 Task: Look for space in Binka, India from 7th July, 2023 to 15th July, 2023 for 6 adults in price range Rs.15000 to Rs.20000. Place can be entire place with 3 bedrooms having 3 beds and 3 bathrooms. Property type can be house, flat, guest house. Booking option can be shelf check-in. Required host language is English.
Action: Mouse moved to (559, 68)
Screenshot: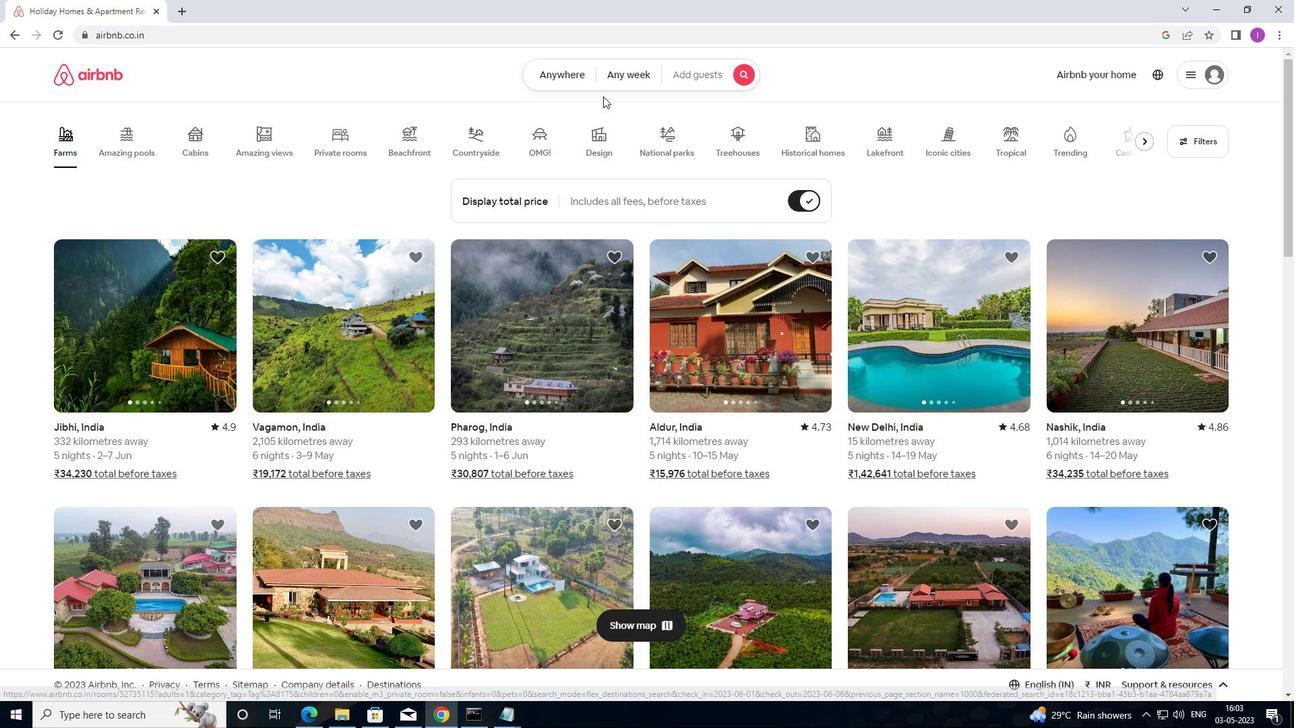 
Action: Mouse pressed left at (559, 68)
Screenshot: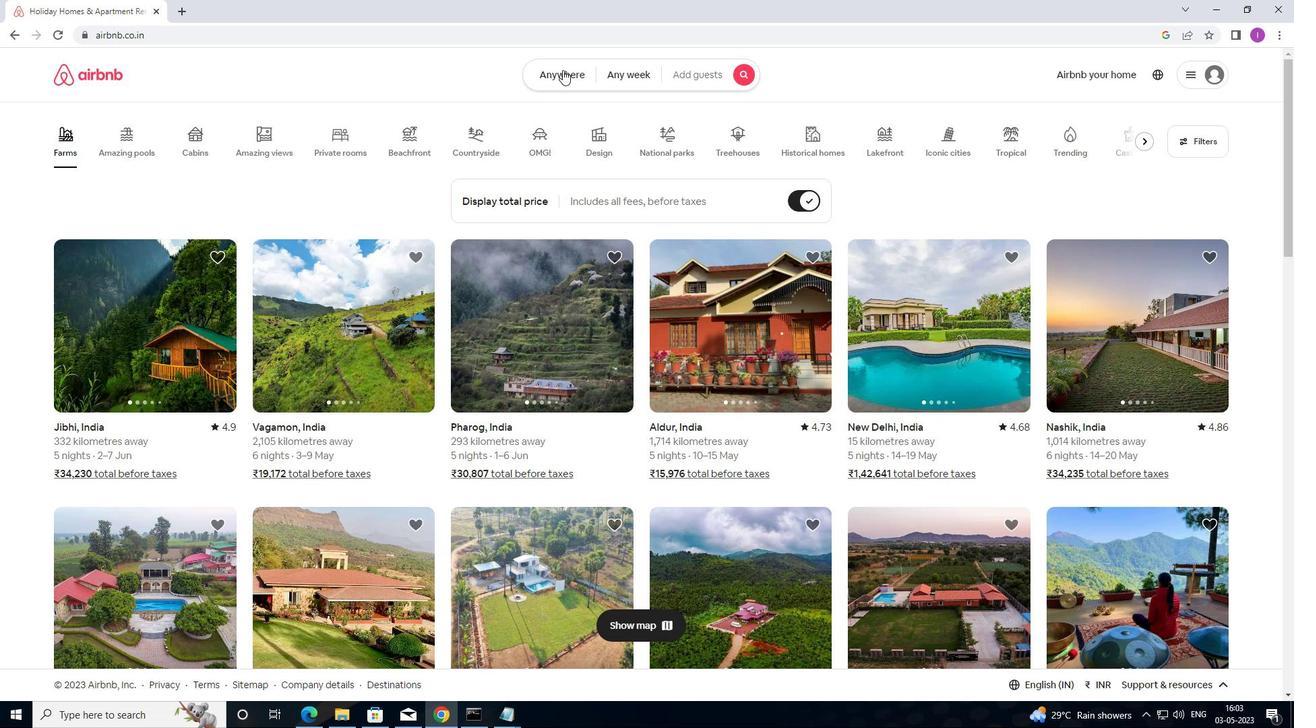 
Action: Mouse moved to (366, 128)
Screenshot: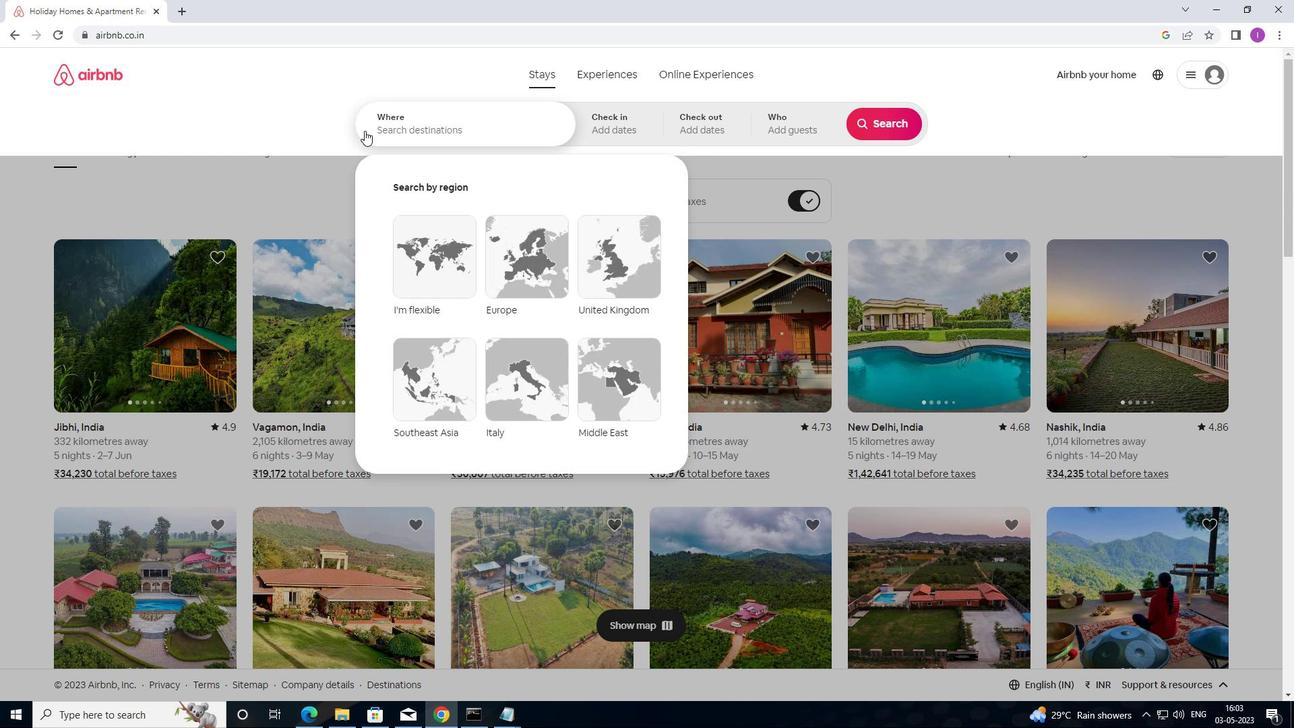
Action: Mouse pressed left at (366, 128)
Screenshot: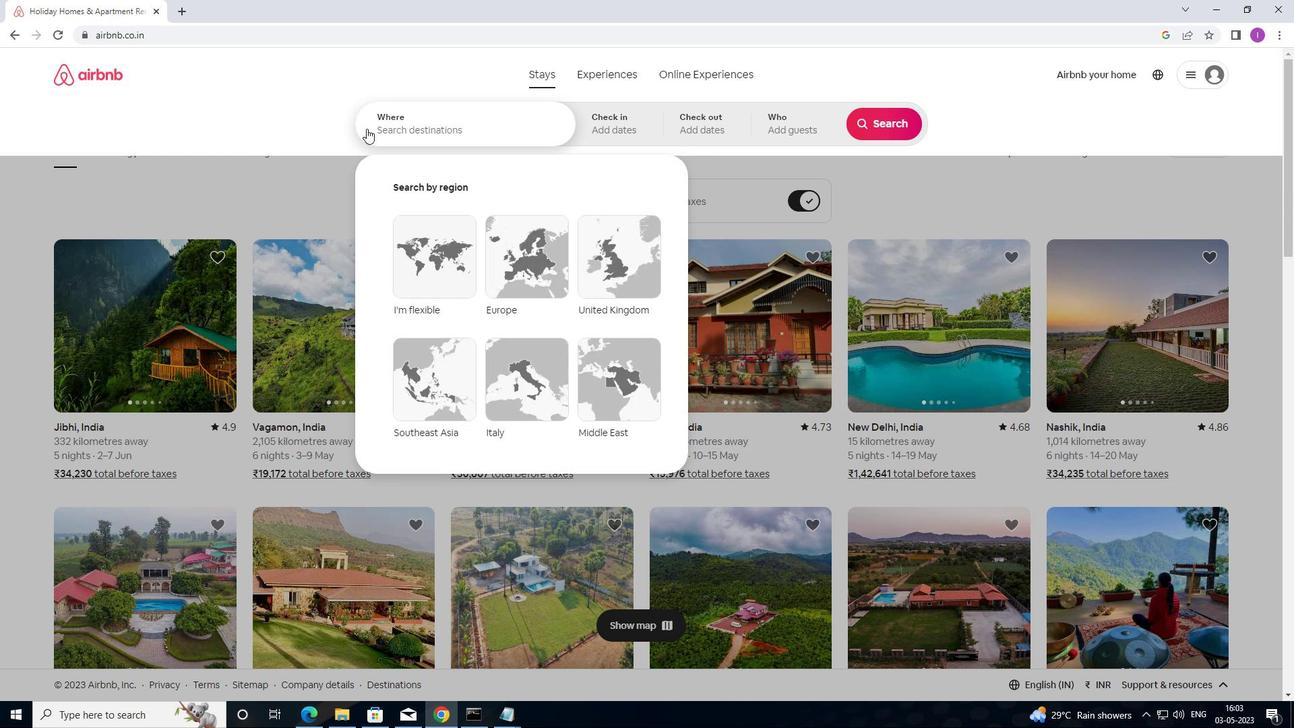 
Action: Mouse moved to (471, 144)
Screenshot: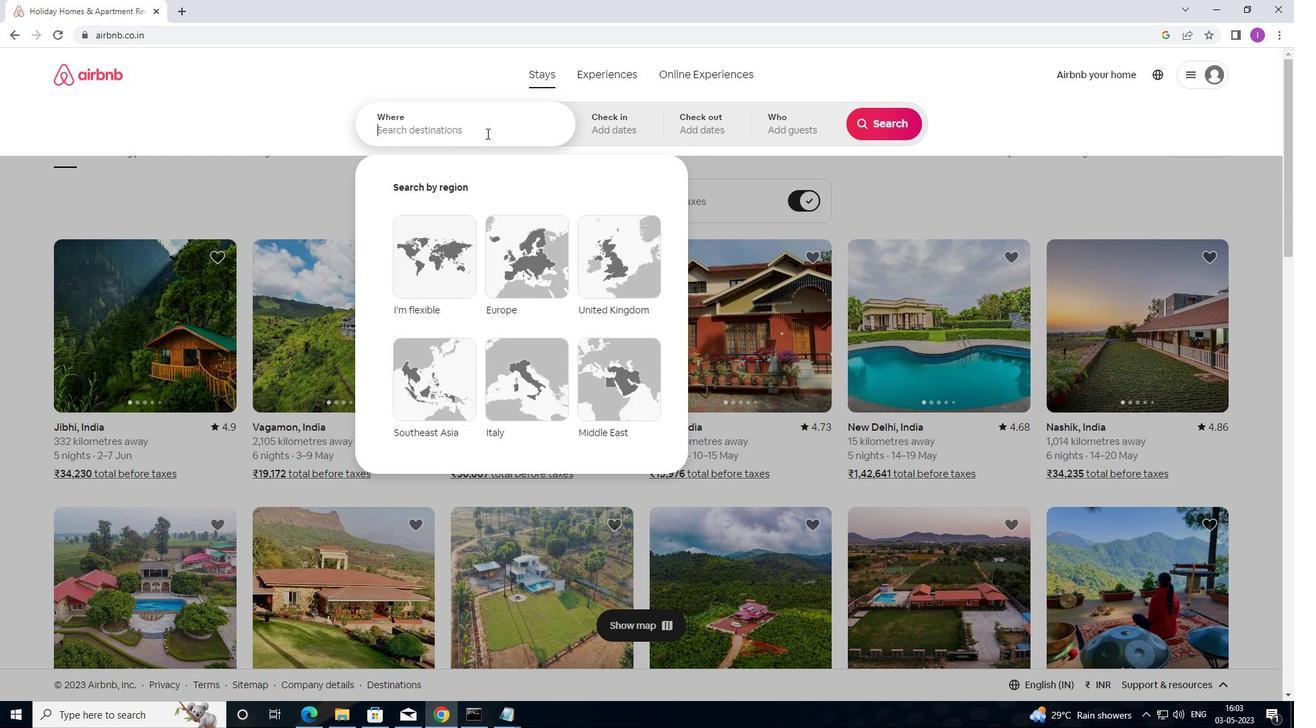 
Action: Key pressed <Key.shift>BINKA,<Key.shift>INDIA
Screenshot: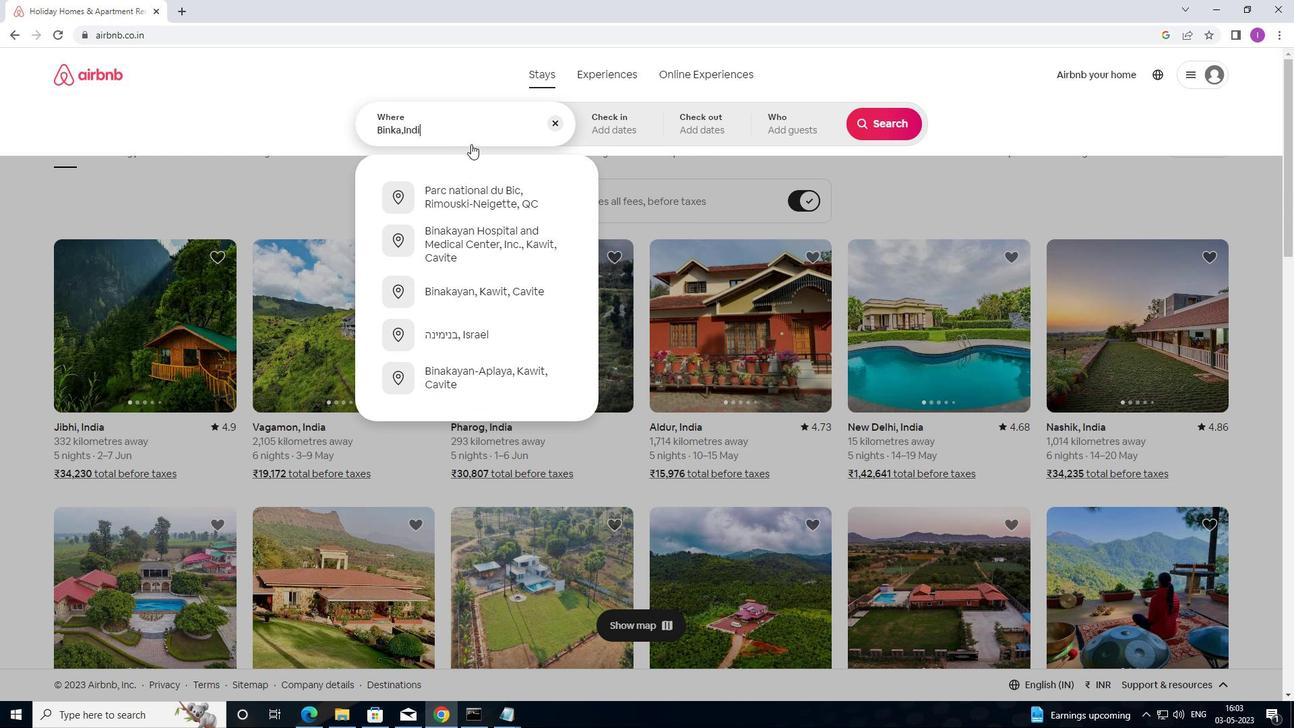 
Action: Mouse moved to (607, 118)
Screenshot: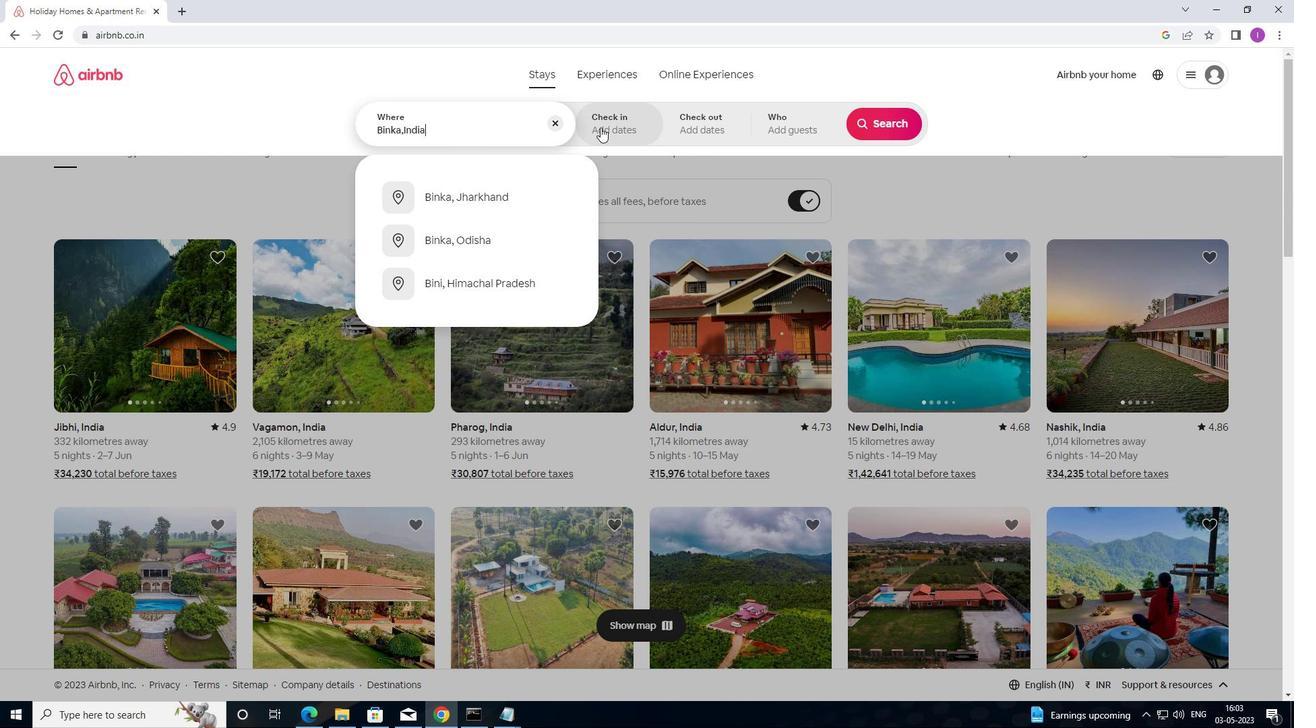 
Action: Mouse pressed left at (607, 118)
Screenshot: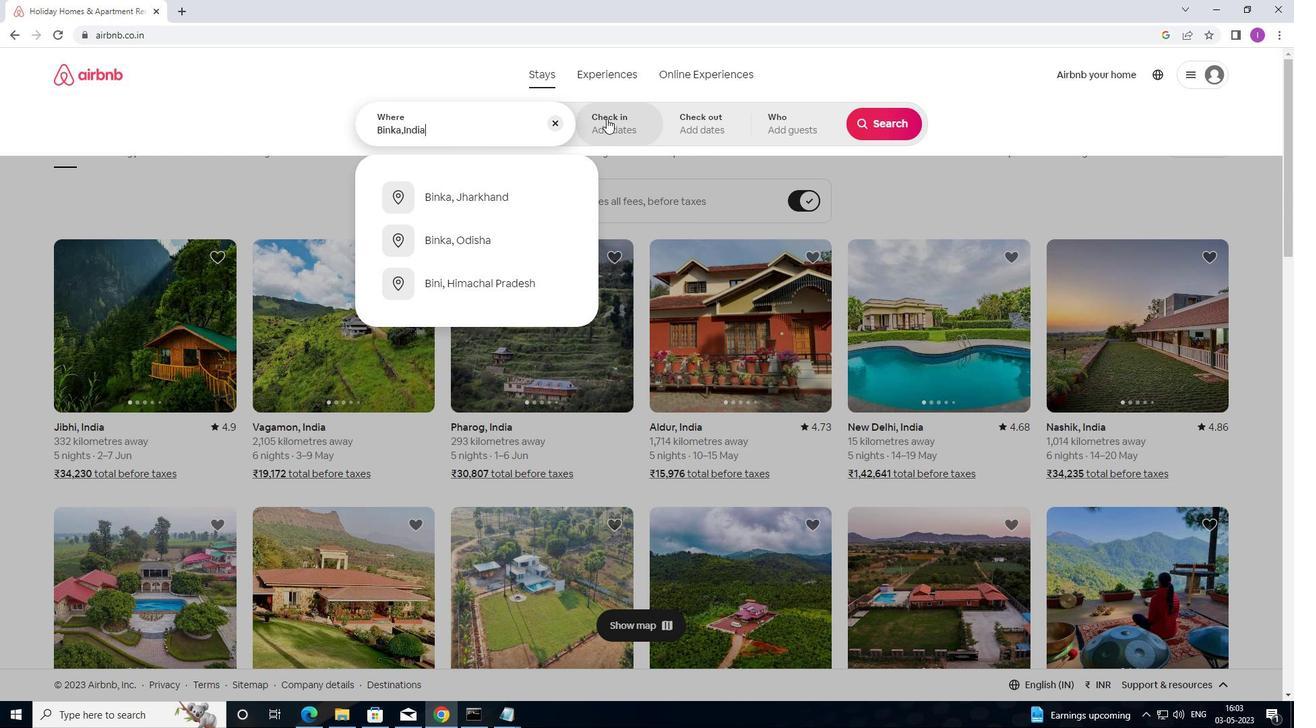 
Action: Mouse moved to (876, 227)
Screenshot: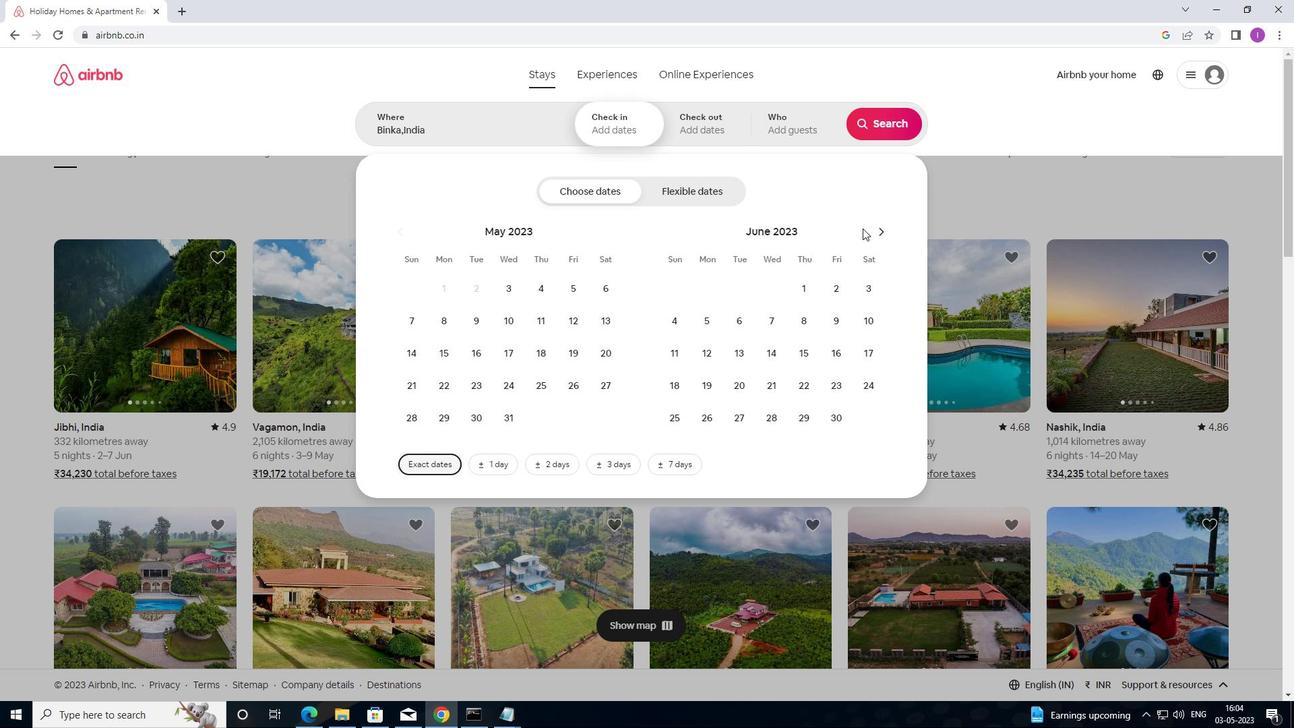 
Action: Mouse pressed left at (876, 227)
Screenshot: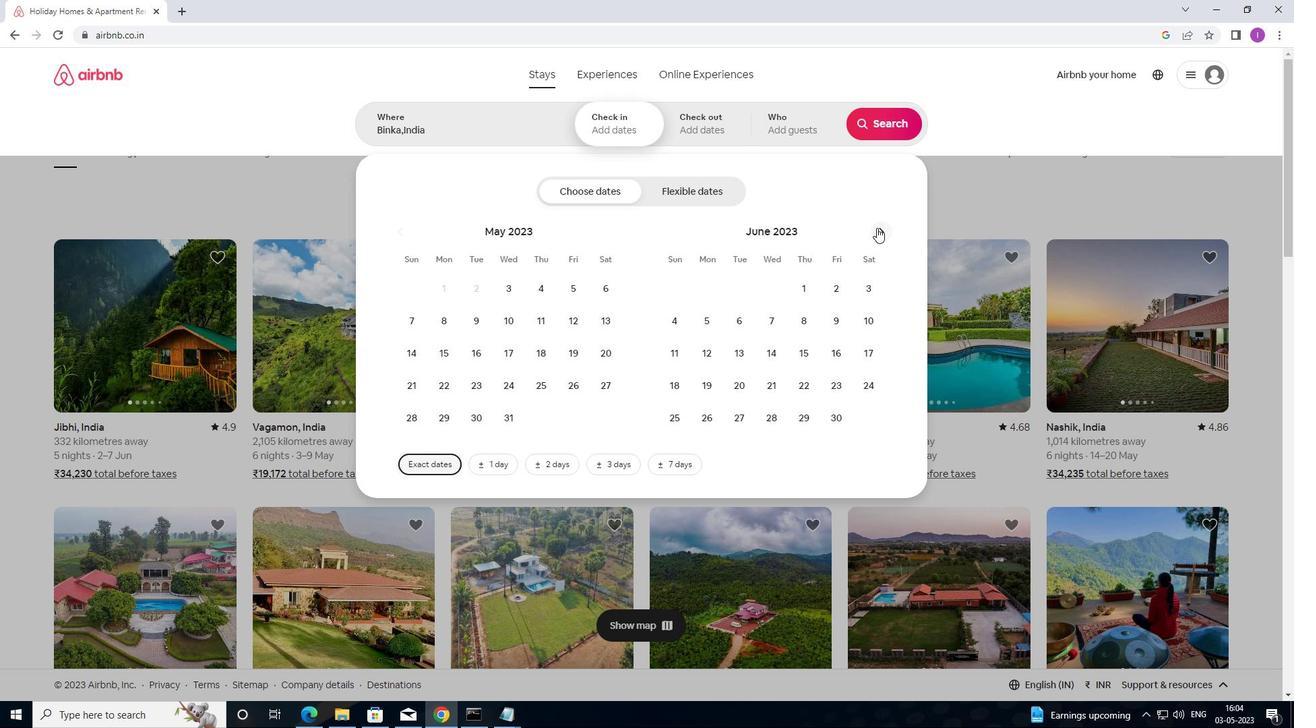 
Action: Mouse moved to (833, 320)
Screenshot: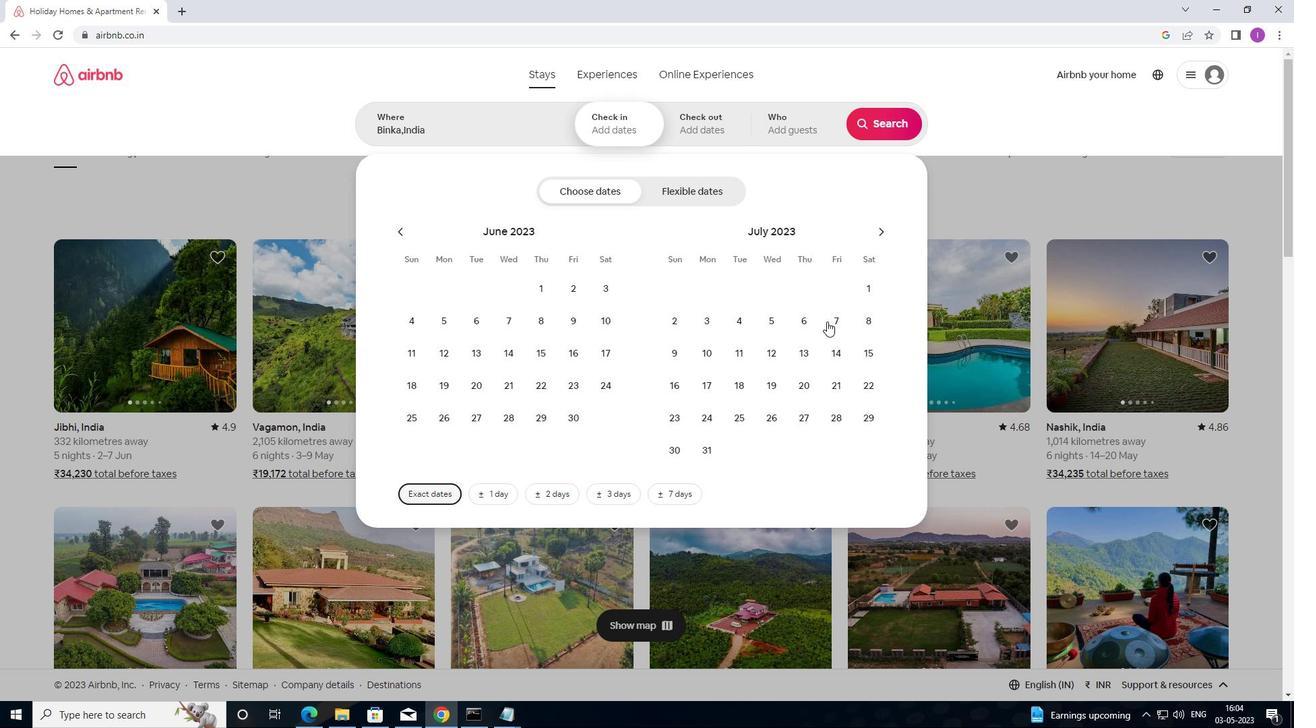 
Action: Mouse pressed left at (833, 320)
Screenshot: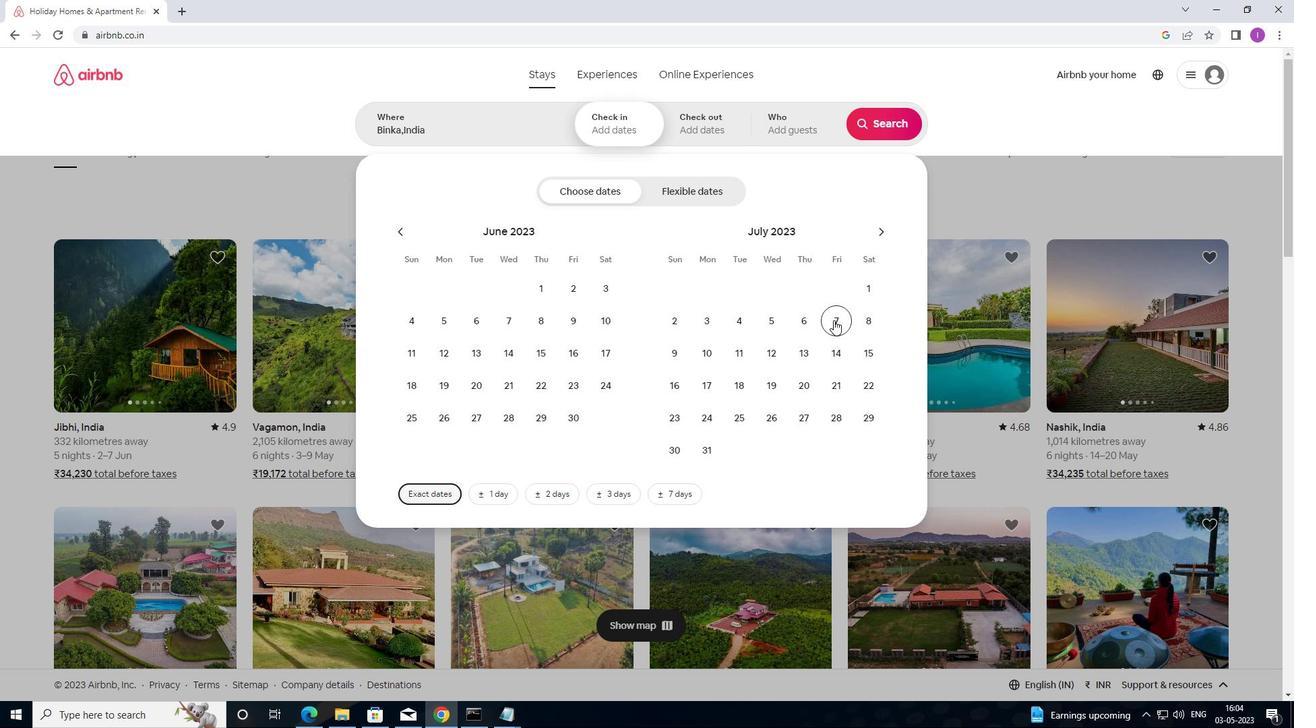 
Action: Mouse moved to (862, 350)
Screenshot: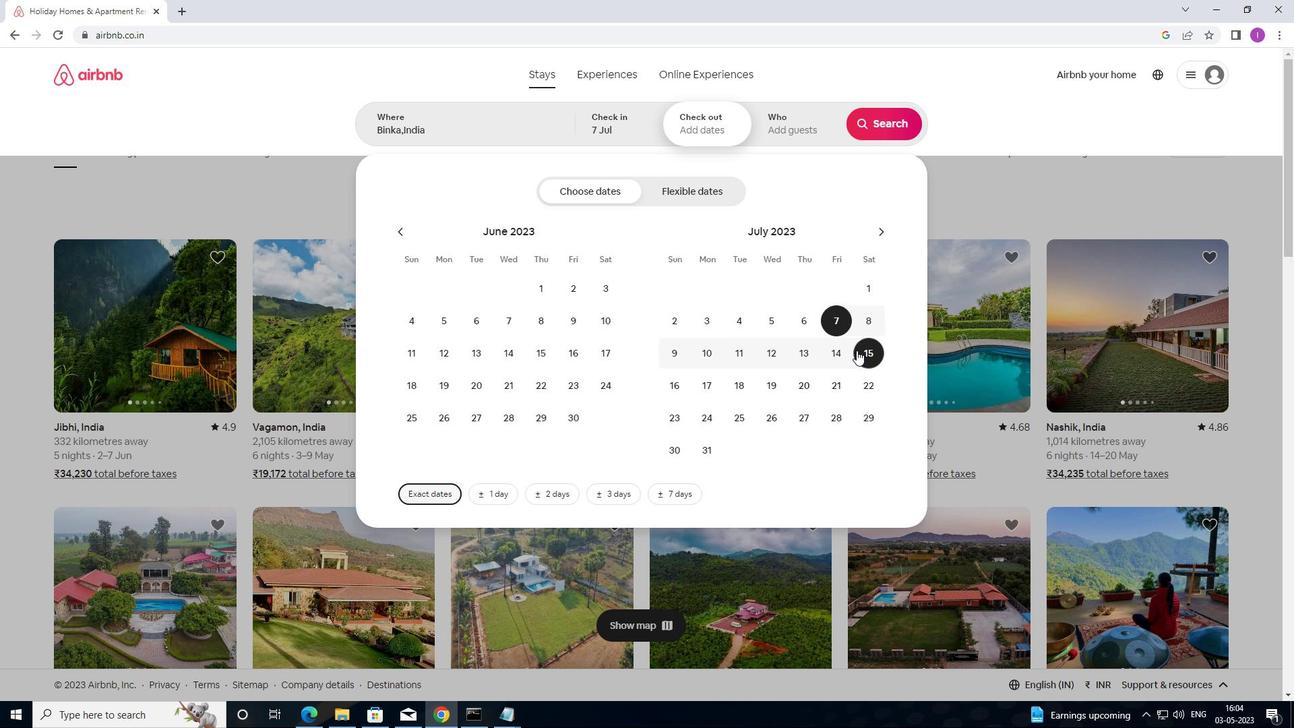 
Action: Mouse pressed left at (862, 350)
Screenshot: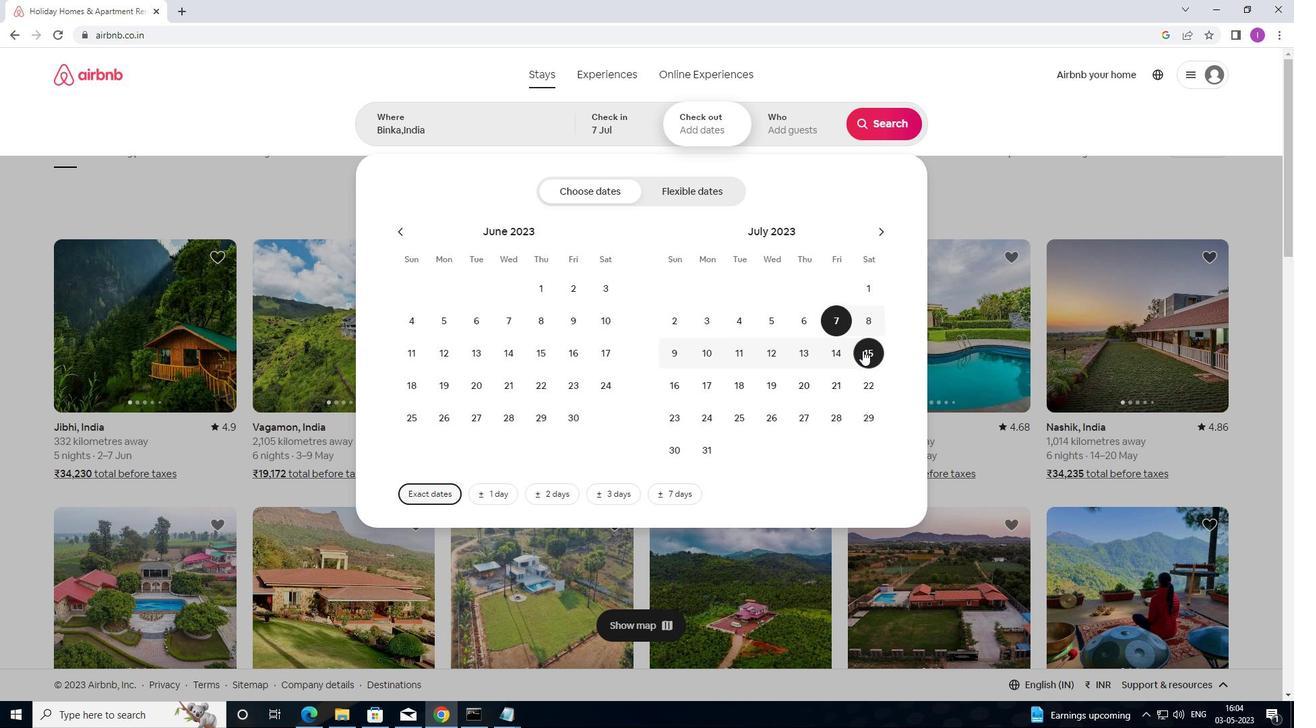 
Action: Mouse moved to (806, 134)
Screenshot: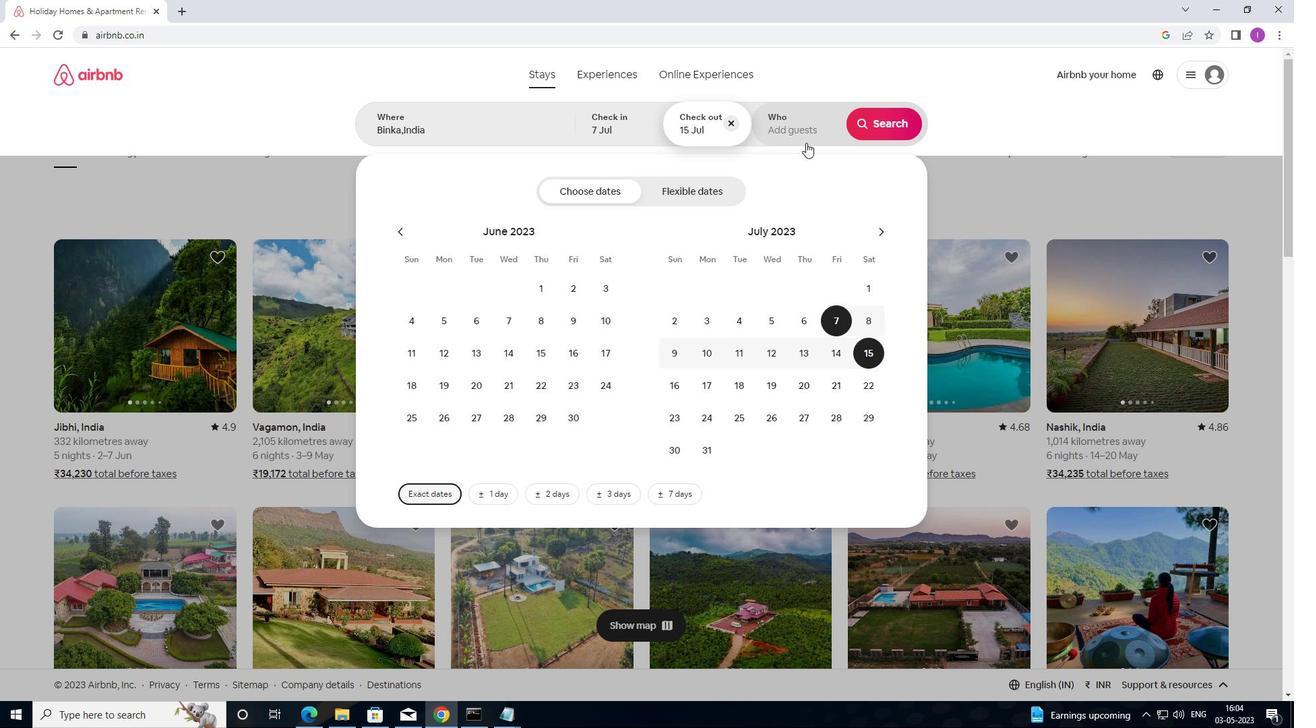 
Action: Mouse pressed left at (806, 134)
Screenshot: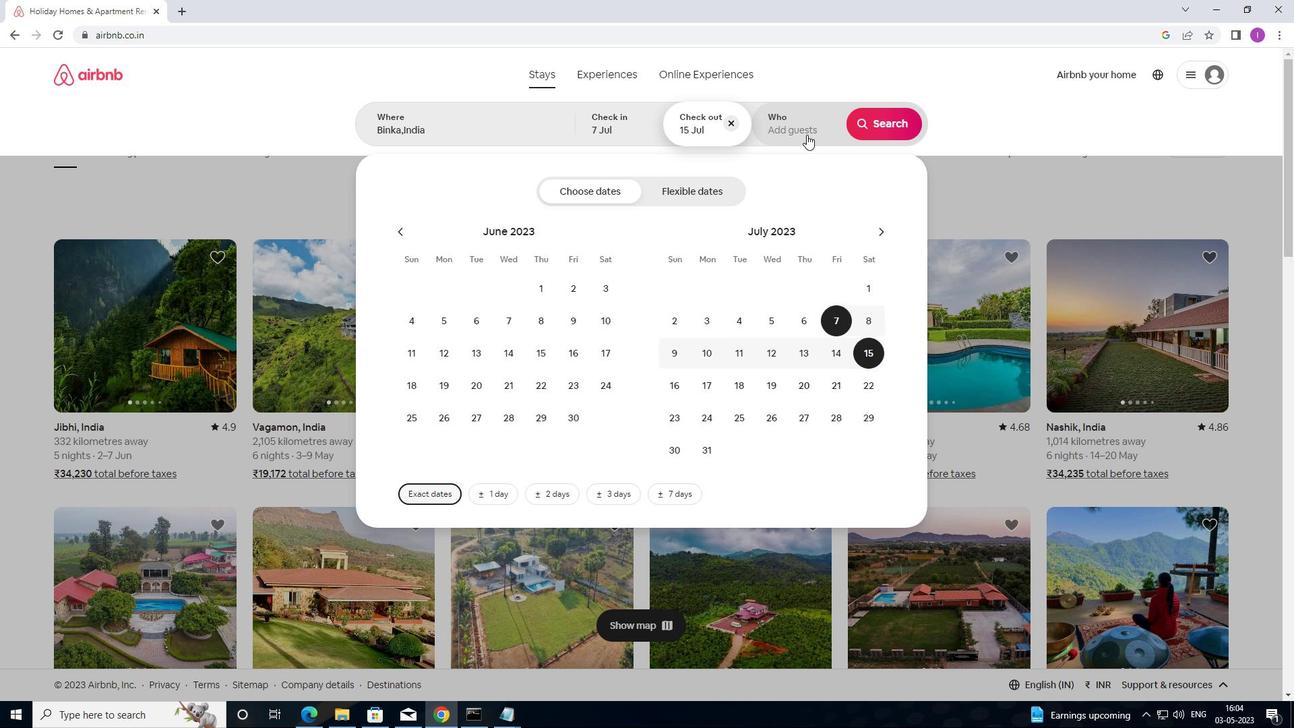 
Action: Mouse moved to (893, 194)
Screenshot: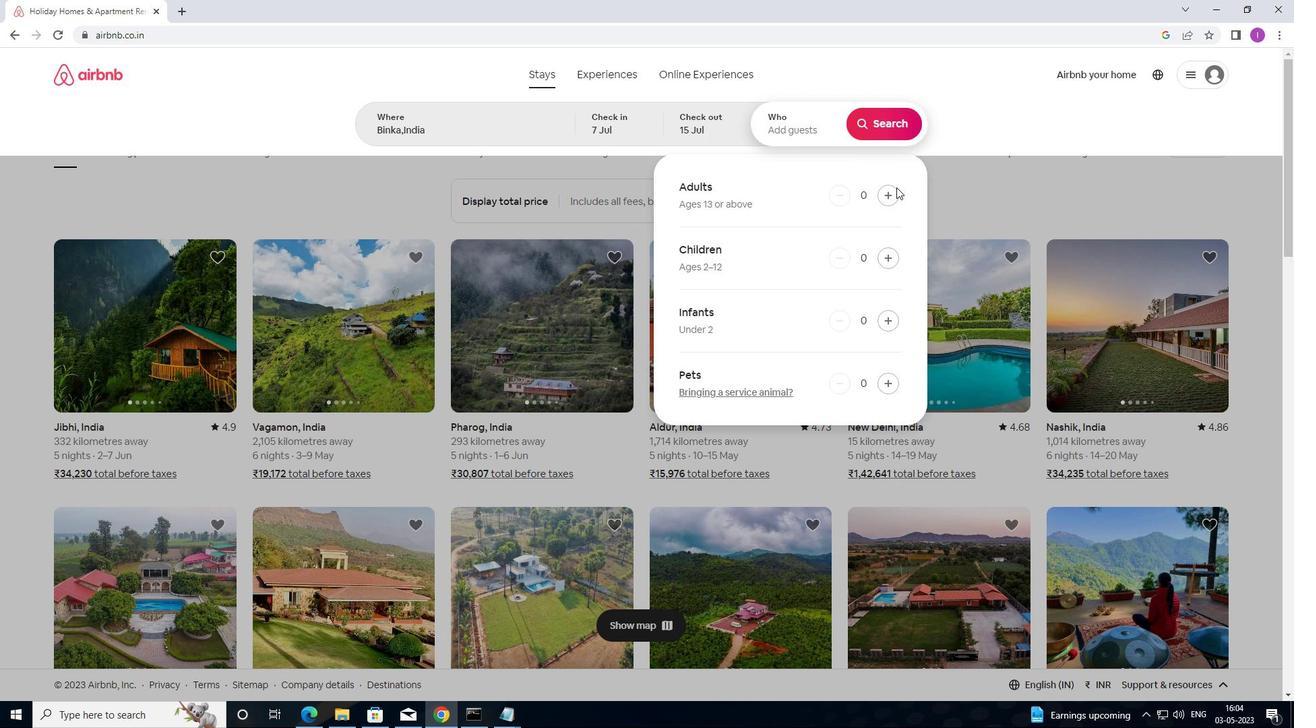
Action: Mouse pressed left at (893, 194)
Screenshot: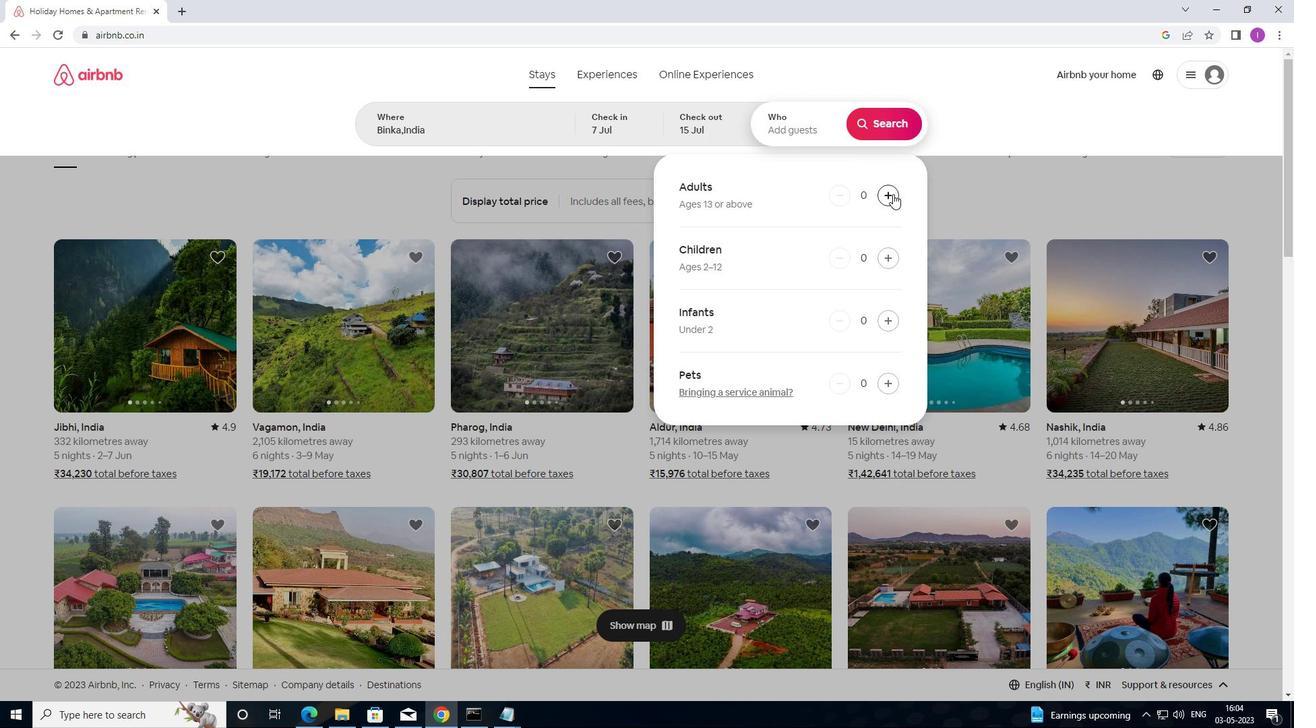 
Action: Mouse pressed left at (893, 194)
Screenshot: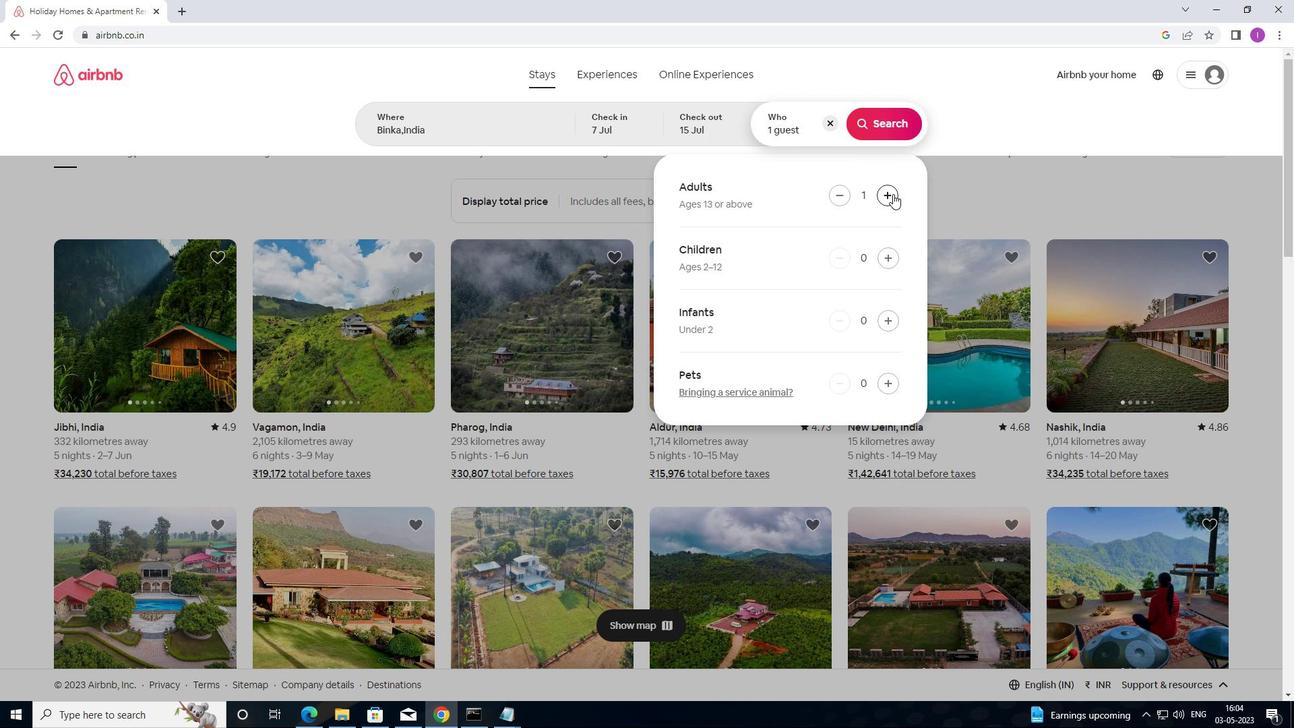 
Action: Mouse pressed left at (893, 194)
Screenshot: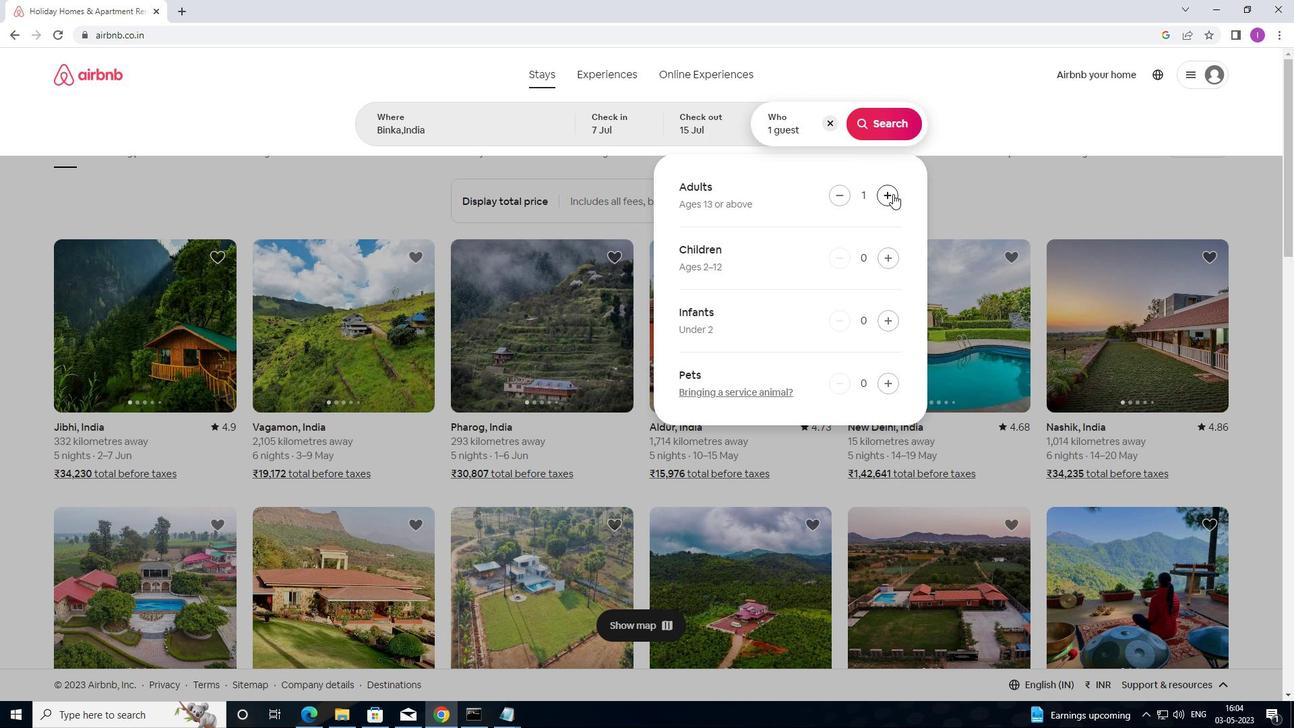 
Action: Mouse moved to (893, 194)
Screenshot: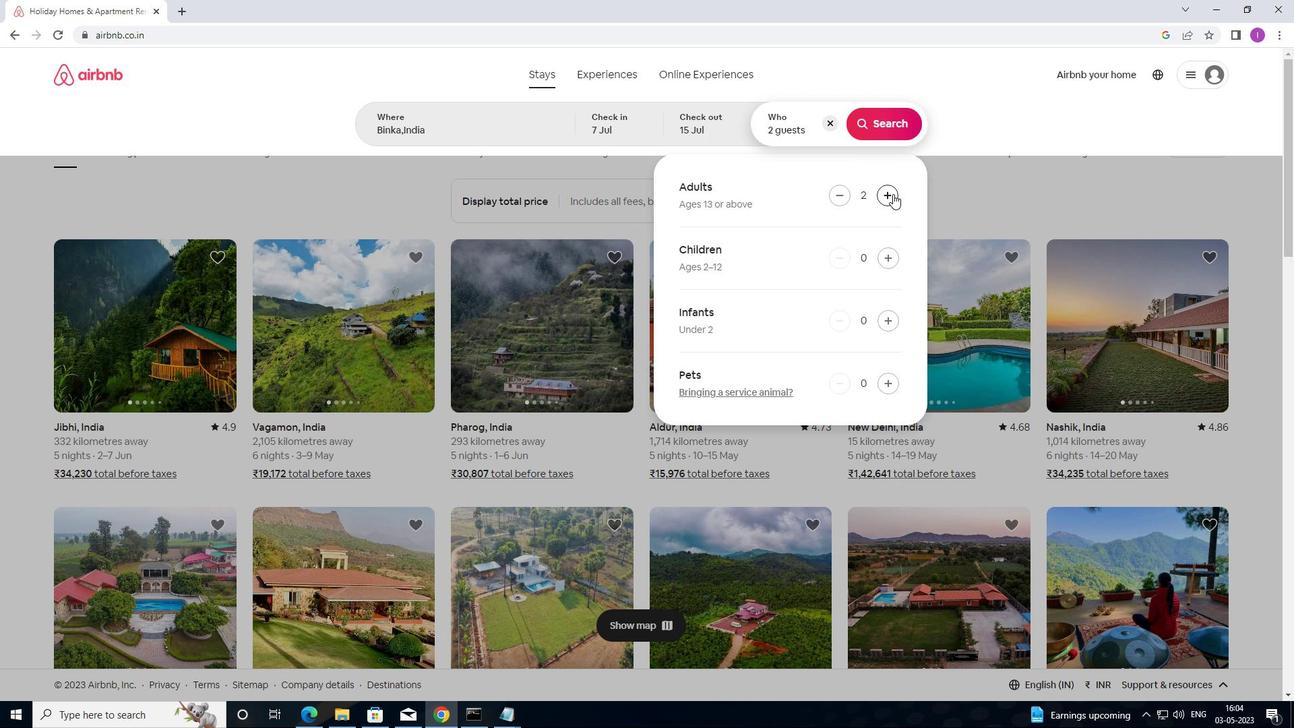
Action: Mouse pressed left at (893, 194)
Screenshot: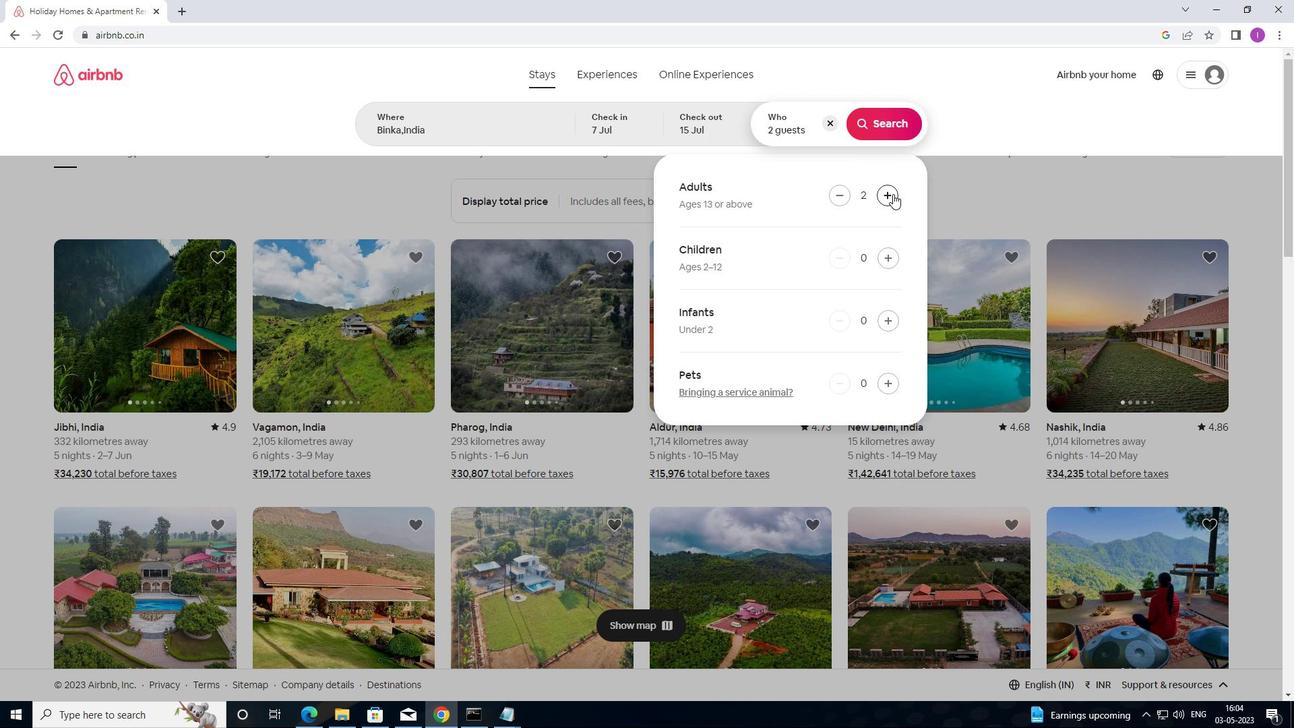 
Action: Mouse moved to (893, 194)
Screenshot: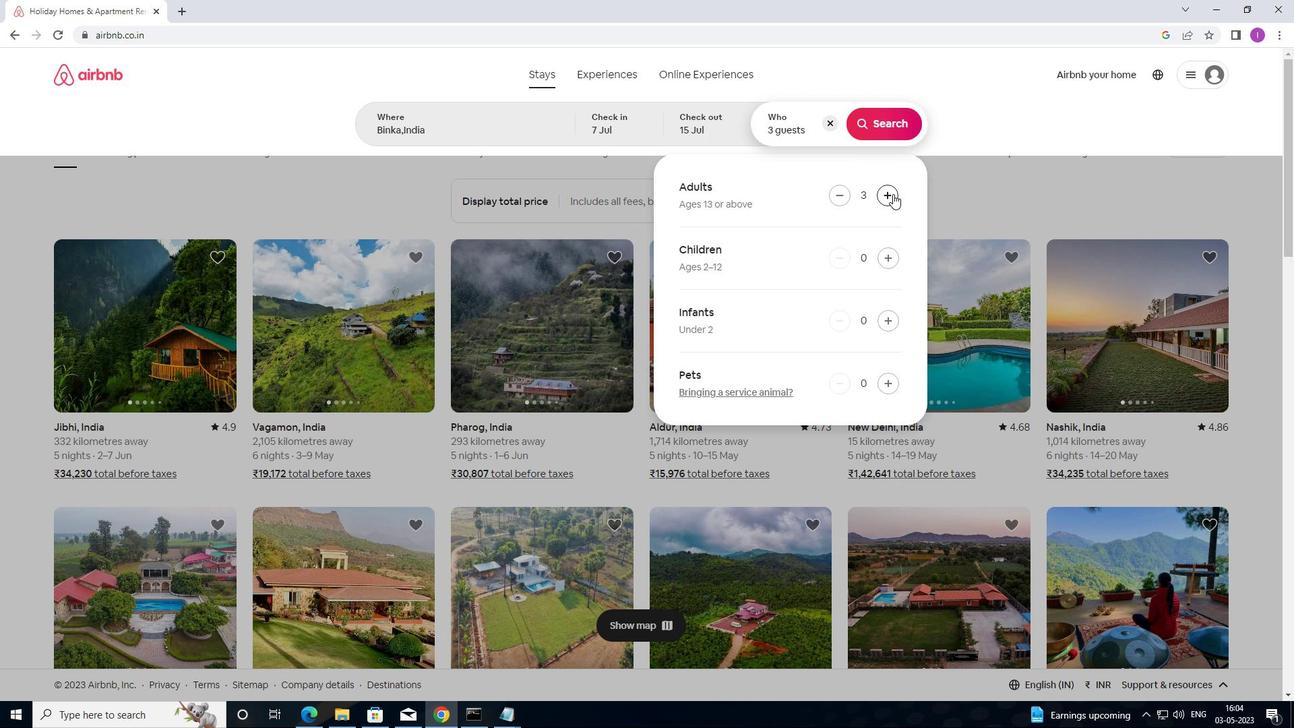 
Action: Mouse pressed left at (893, 194)
Screenshot: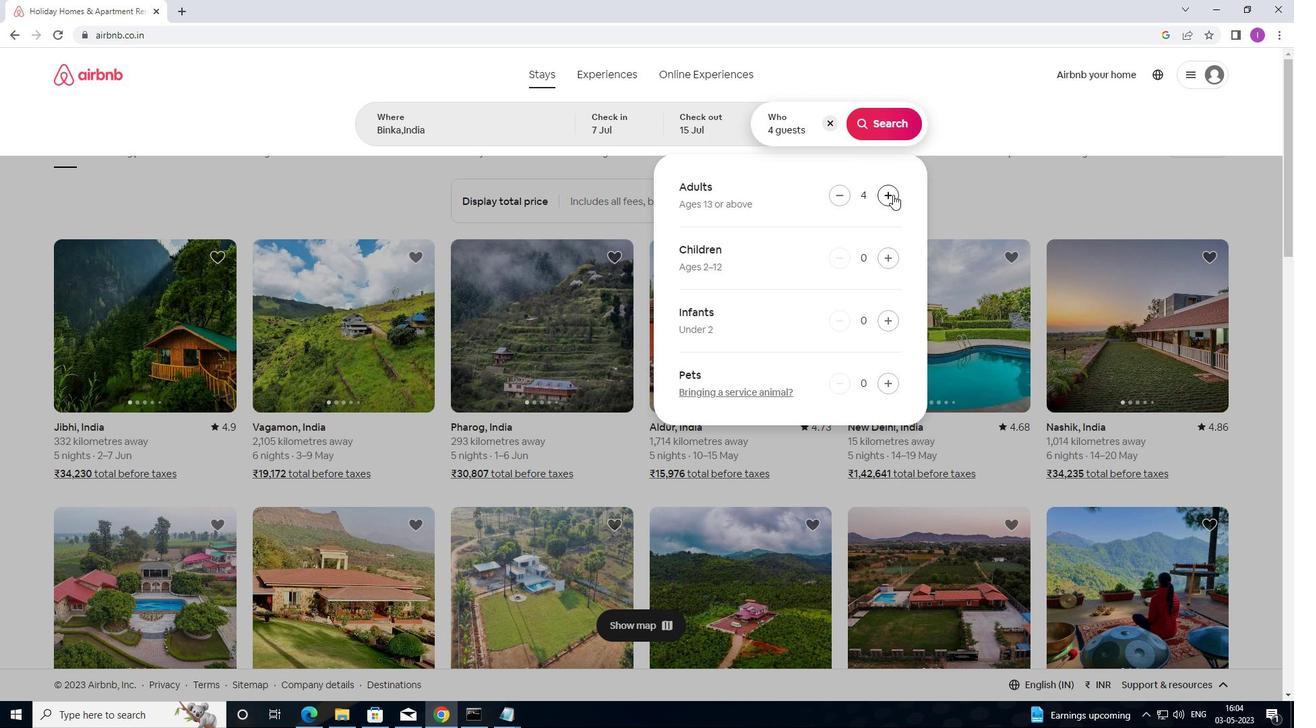 
Action: Mouse moved to (893, 194)
Screenshot: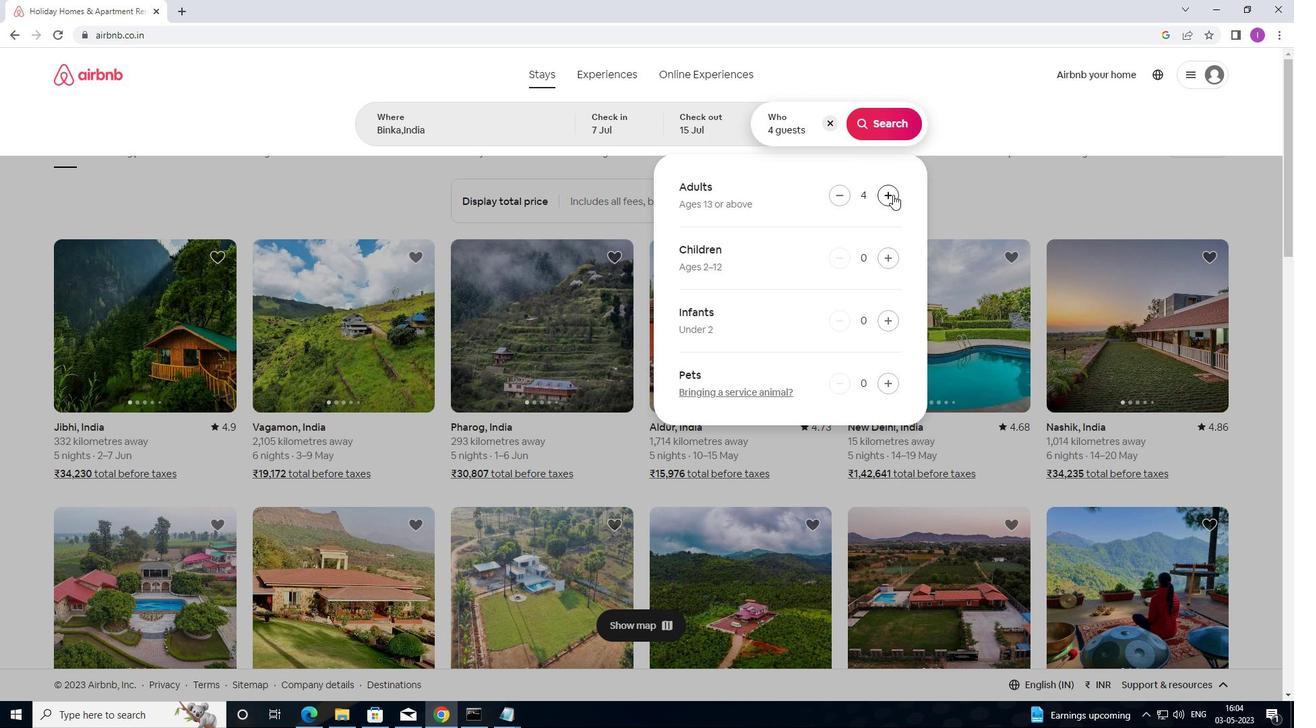 
Action: Mouse pressed left at (893, 194)
Screenshot: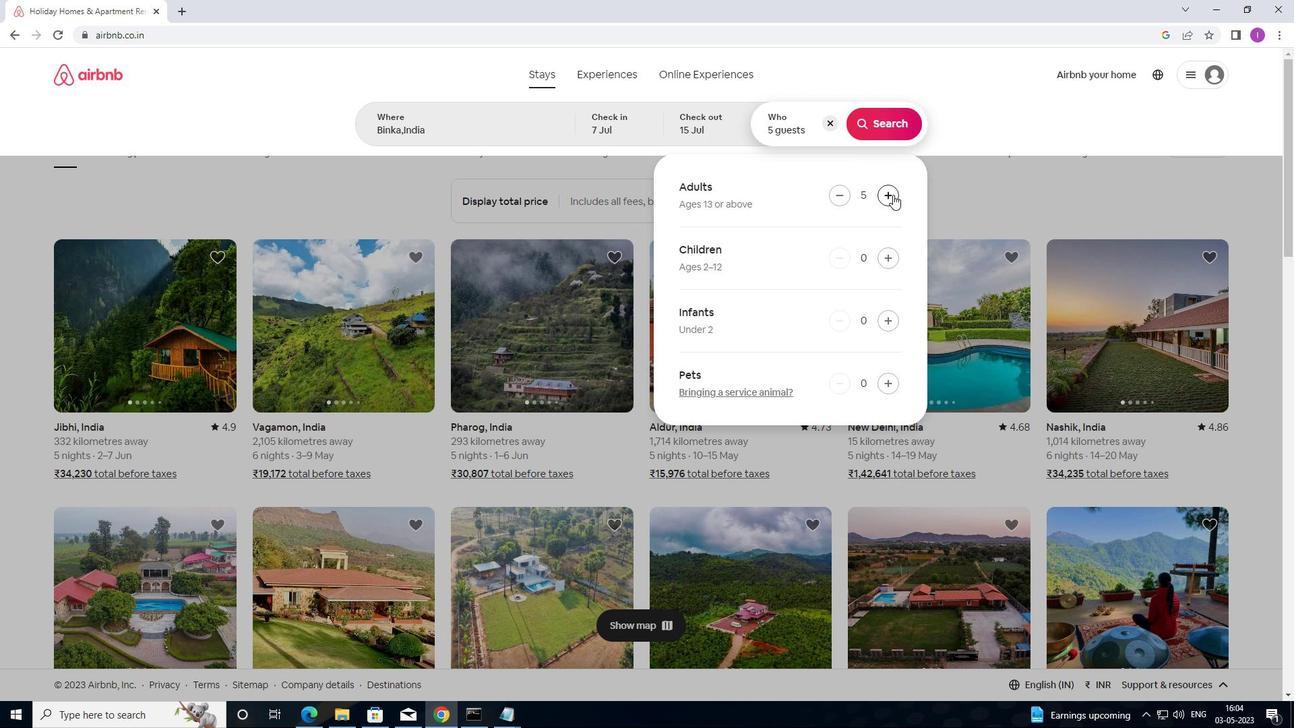 
Action: Mouse moved to (898, 128)
Screenshot: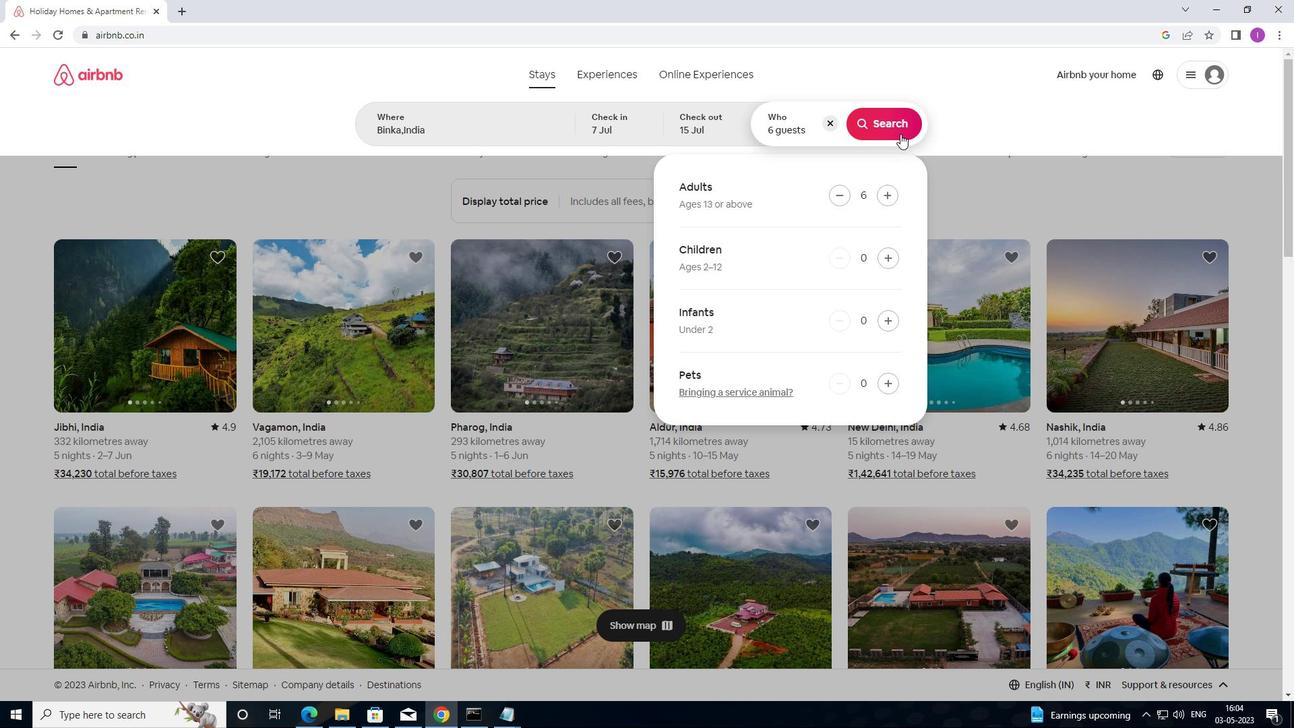 
Action: Mouse pressed left at (898, 128)
Screenshot: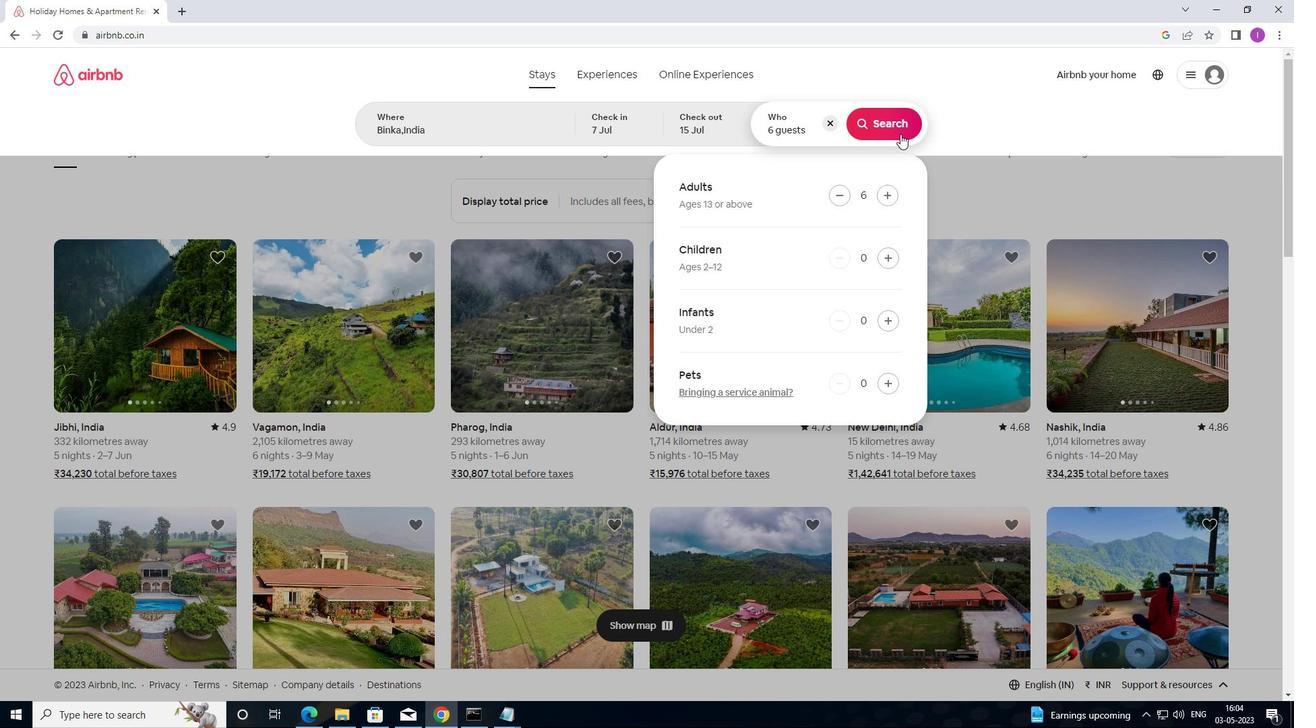 
Action: Mouse moved to (1226, 124)
Screenshot: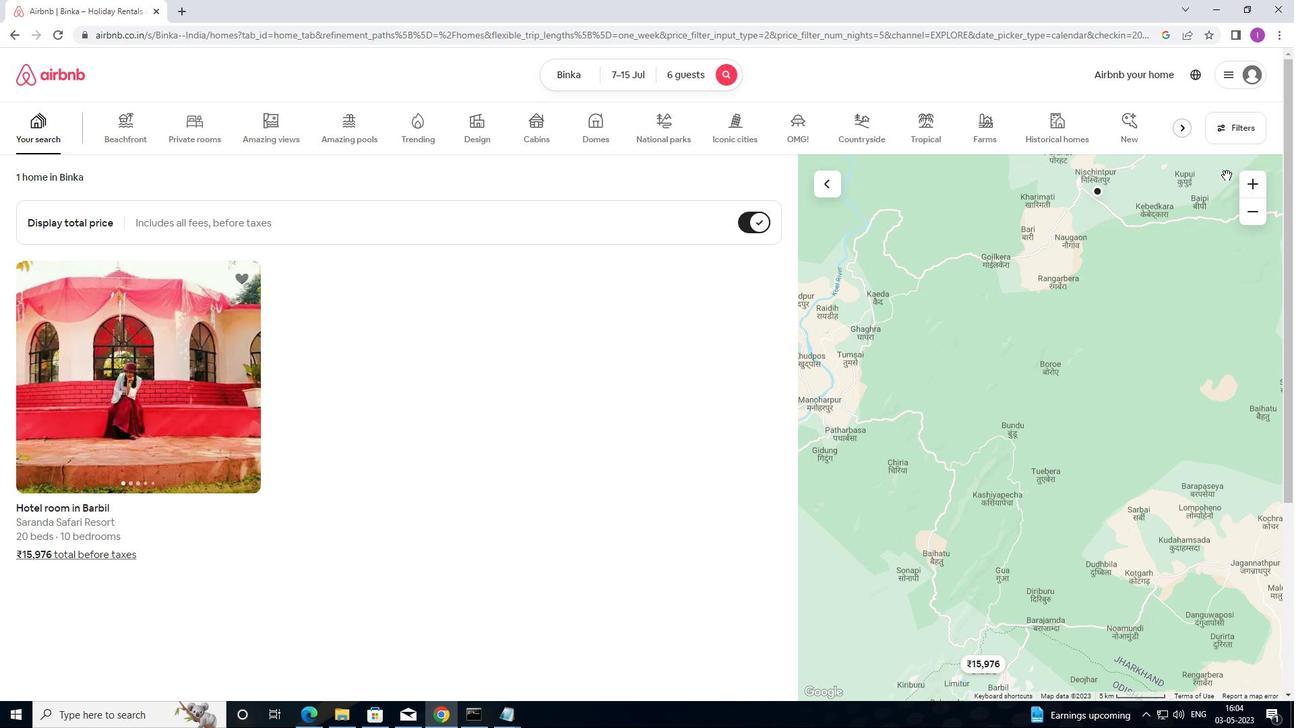 
Action: Mouse pressed left at (1226, 124)
Screenshot: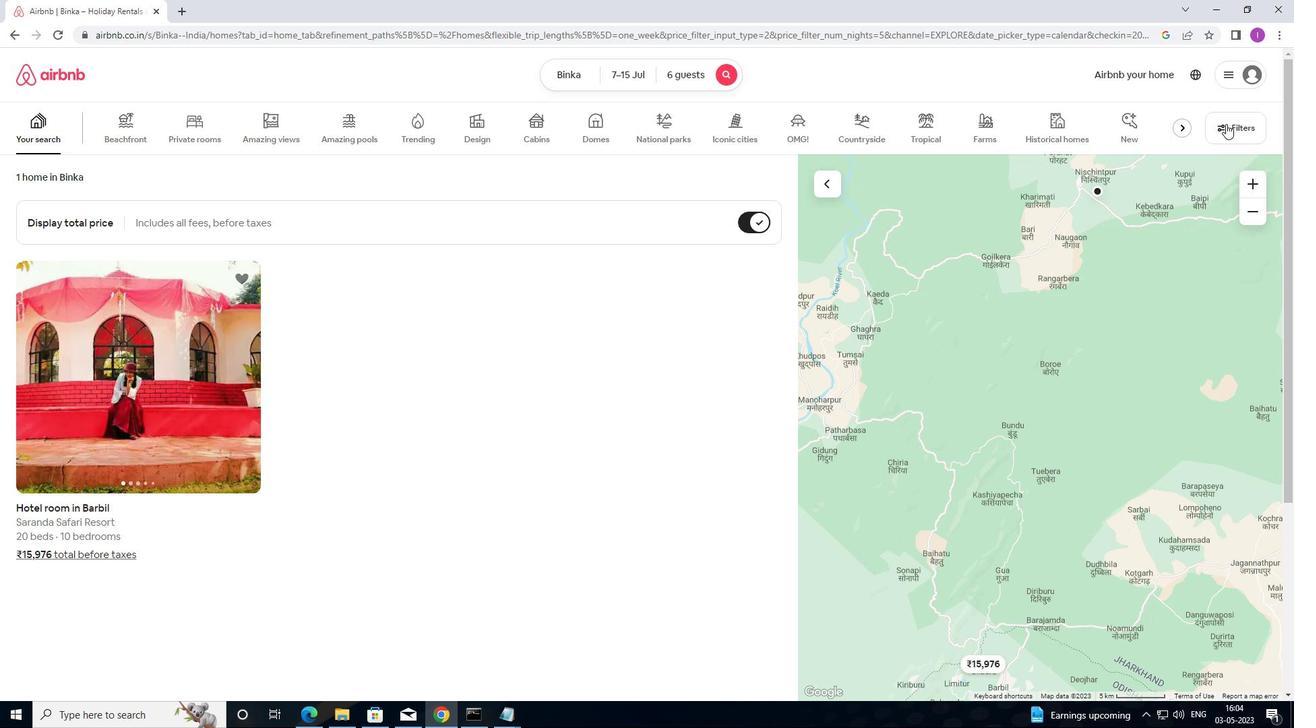 
Action: Mouse moved to (486, 303)
Screenshot: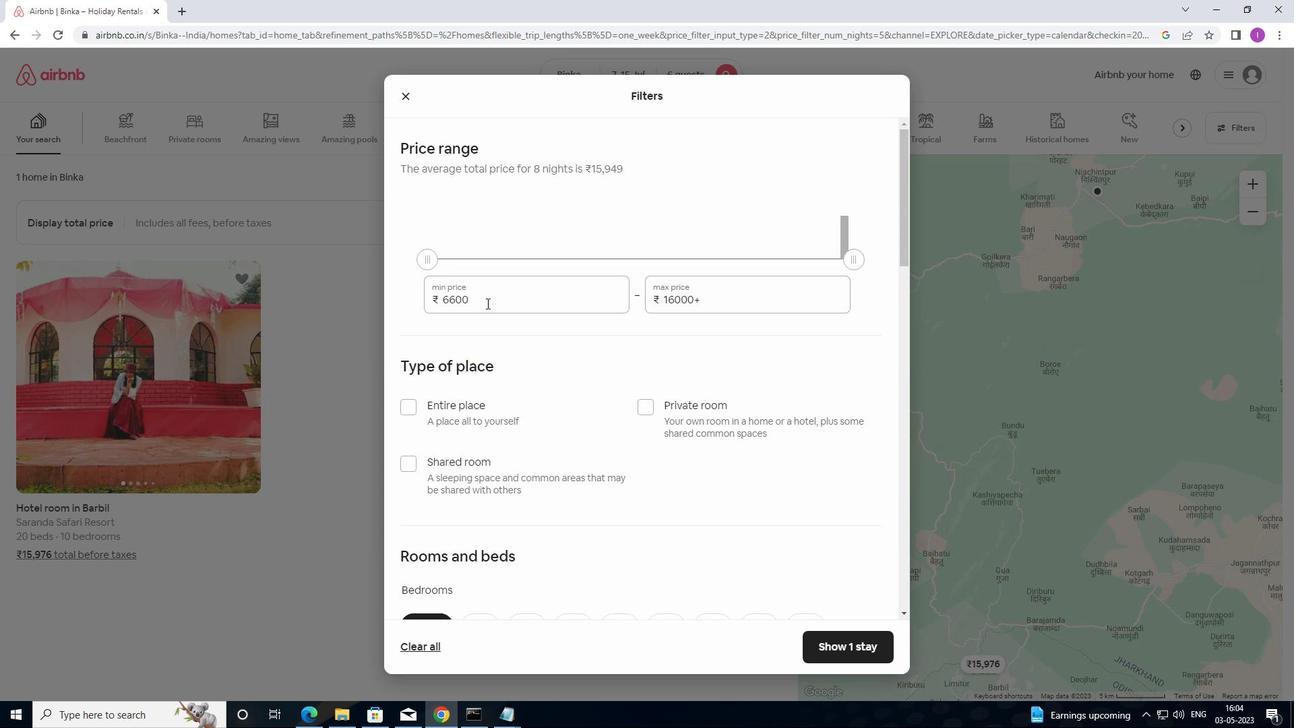 
Action: Mouse pressed left at (486, 303)
Screenshot: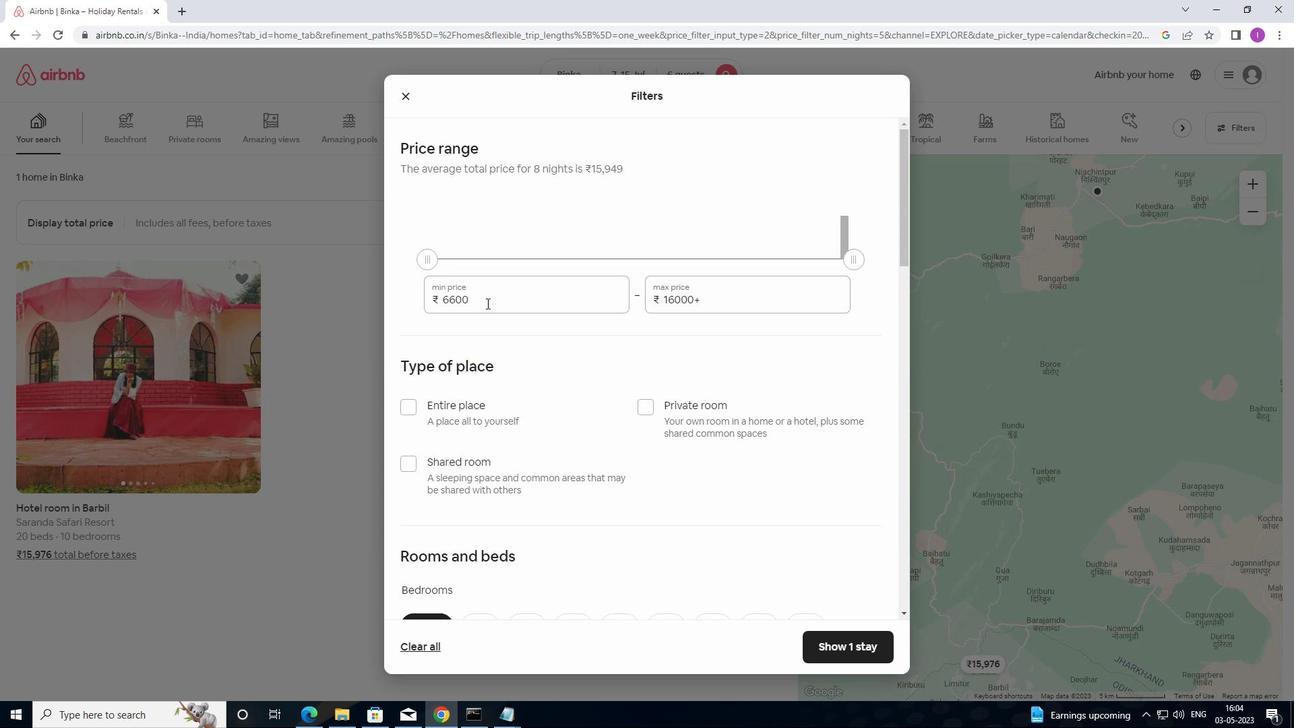
Action: Mouse moved to (460, 310)
Screenshot: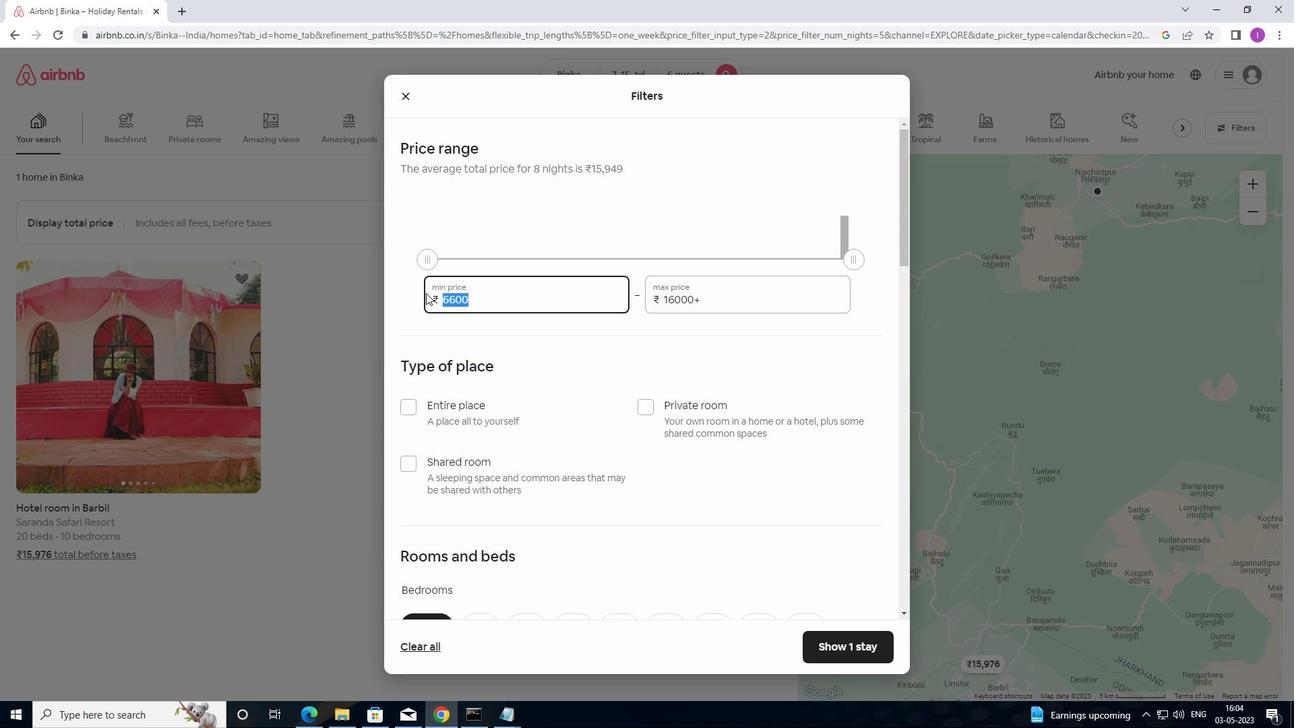
Action: Key pressed 15000
Screenshot: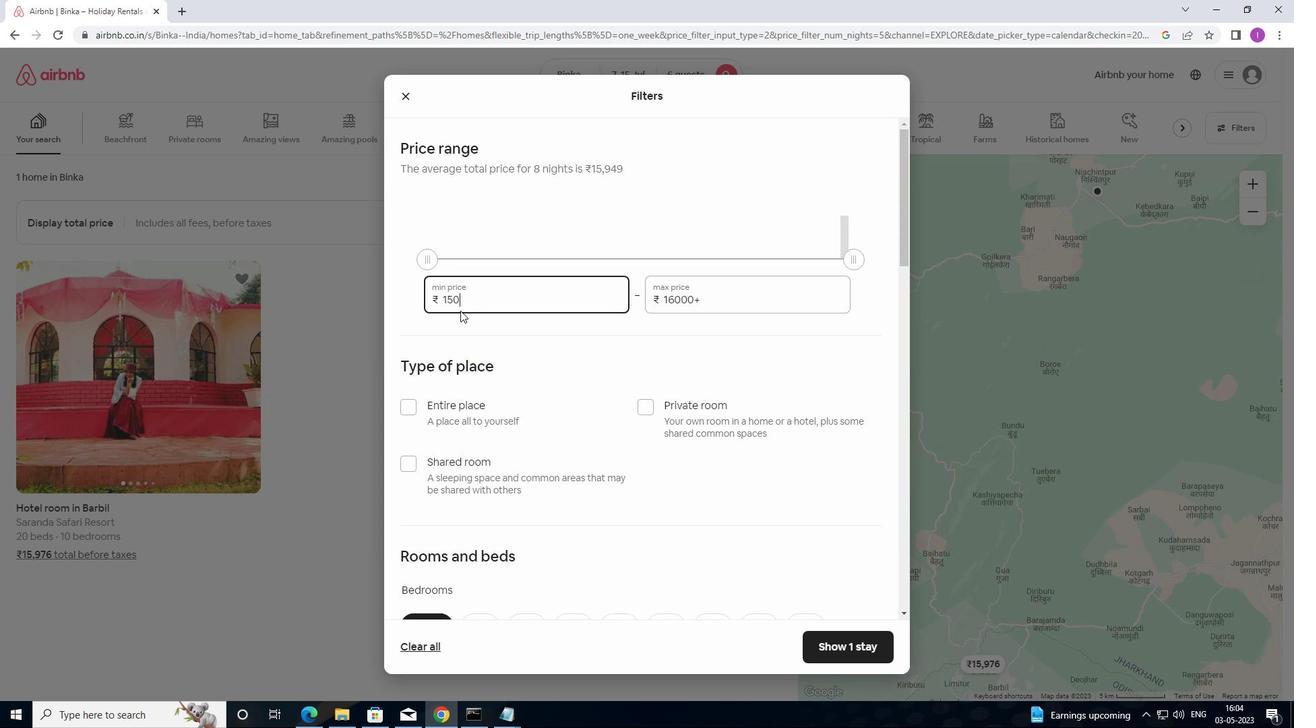 
Action: Mouse moved to (721, 304)
Screenshot: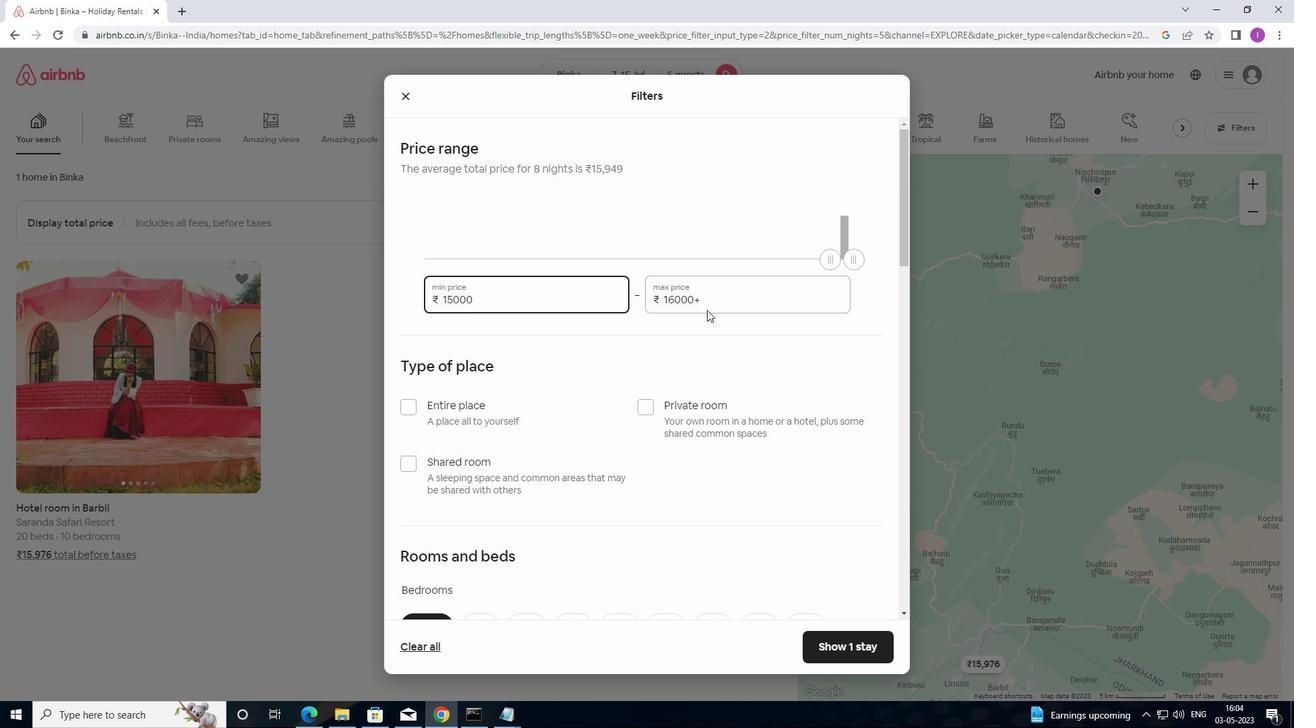 
Action: Mouse pressed left at (721, 304)
Screenshot: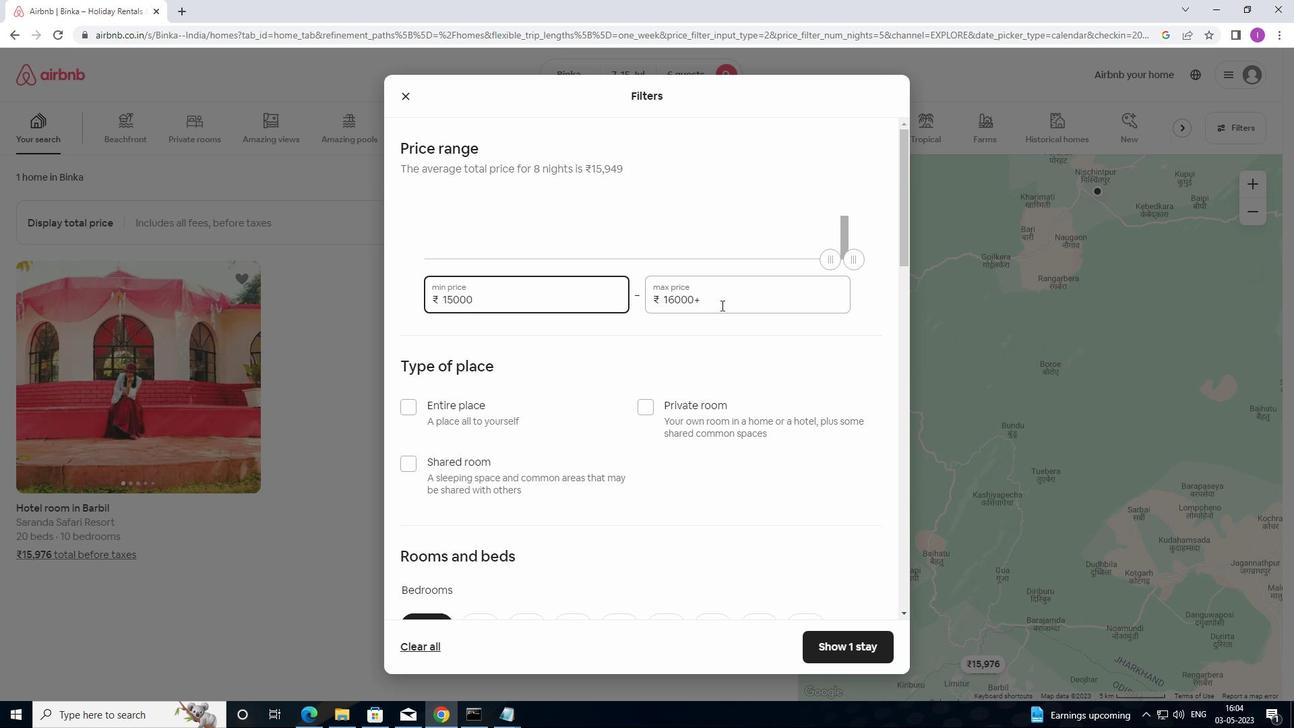 
Action: Mouse moved to (659, 301)
Screenshot: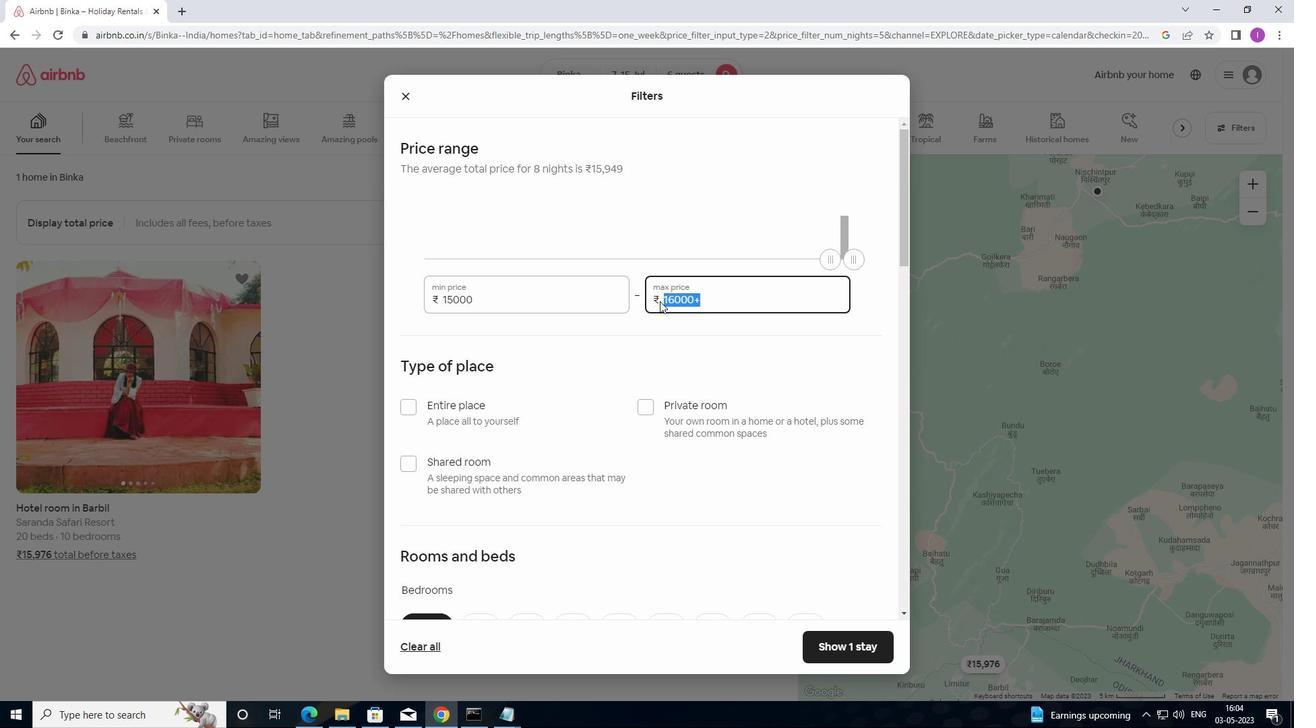 
Action: Key pressed 20000
Screenshot: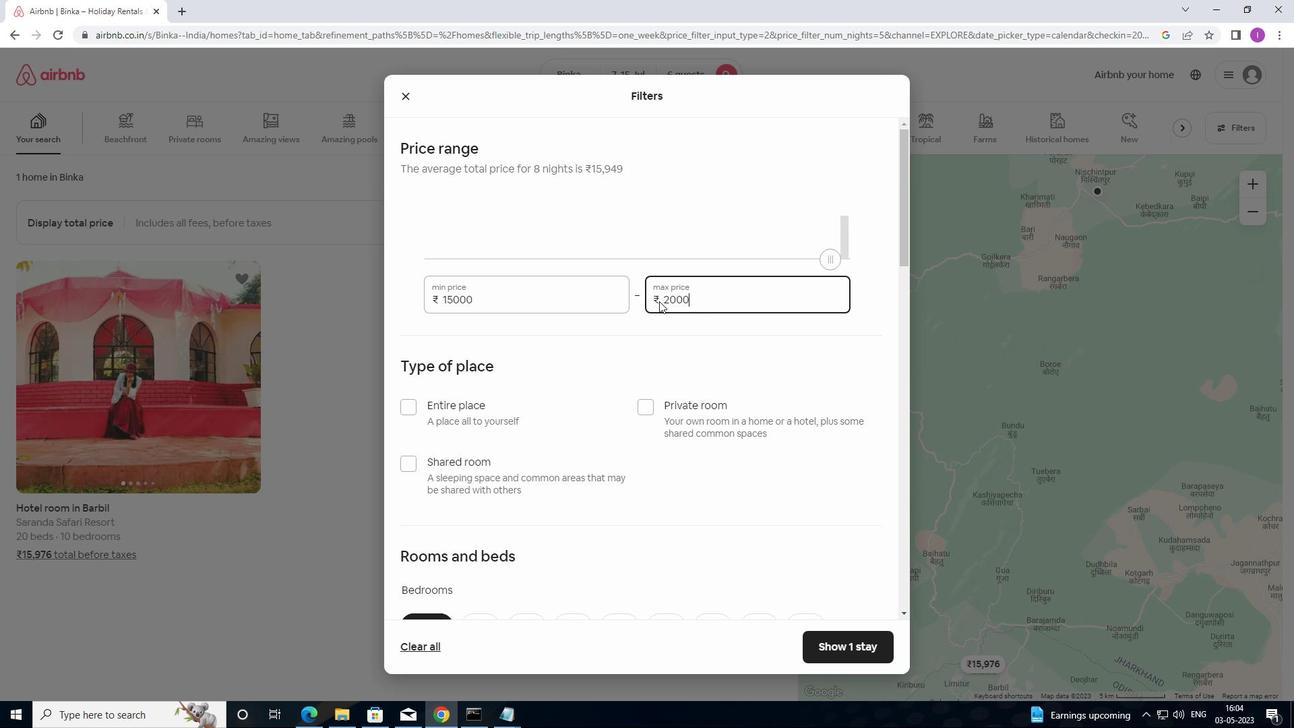 
Action: Mouse moved to (409, 408)
Screenshot: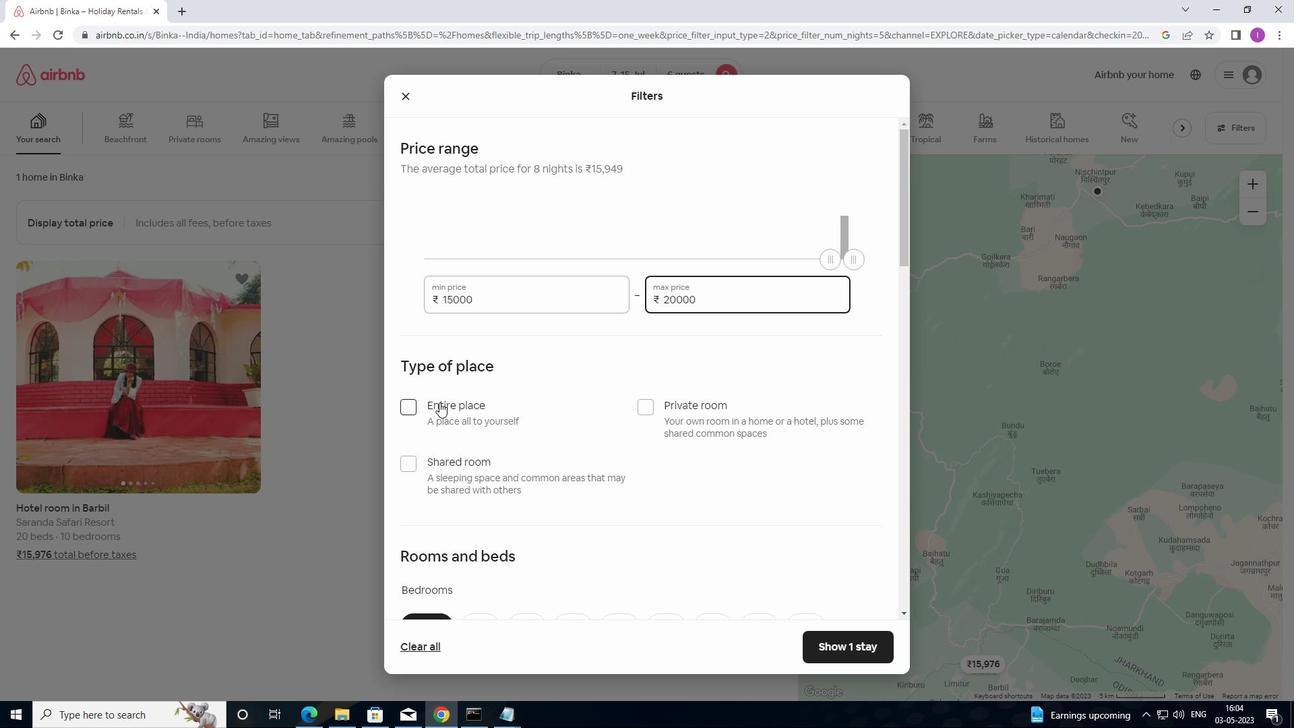 
Action: Mouse pressed left at (409, 408)
Screenshot: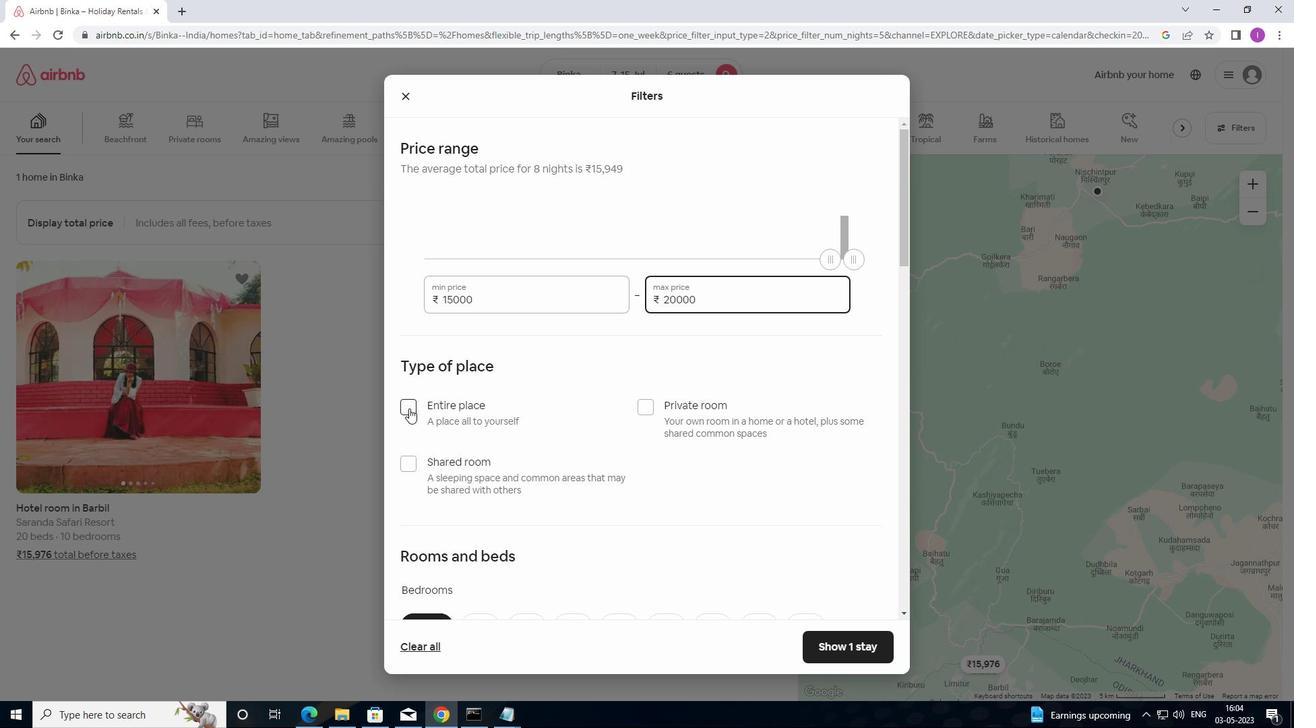 
Action: Mouse moved to (649, 435)
Screenshot: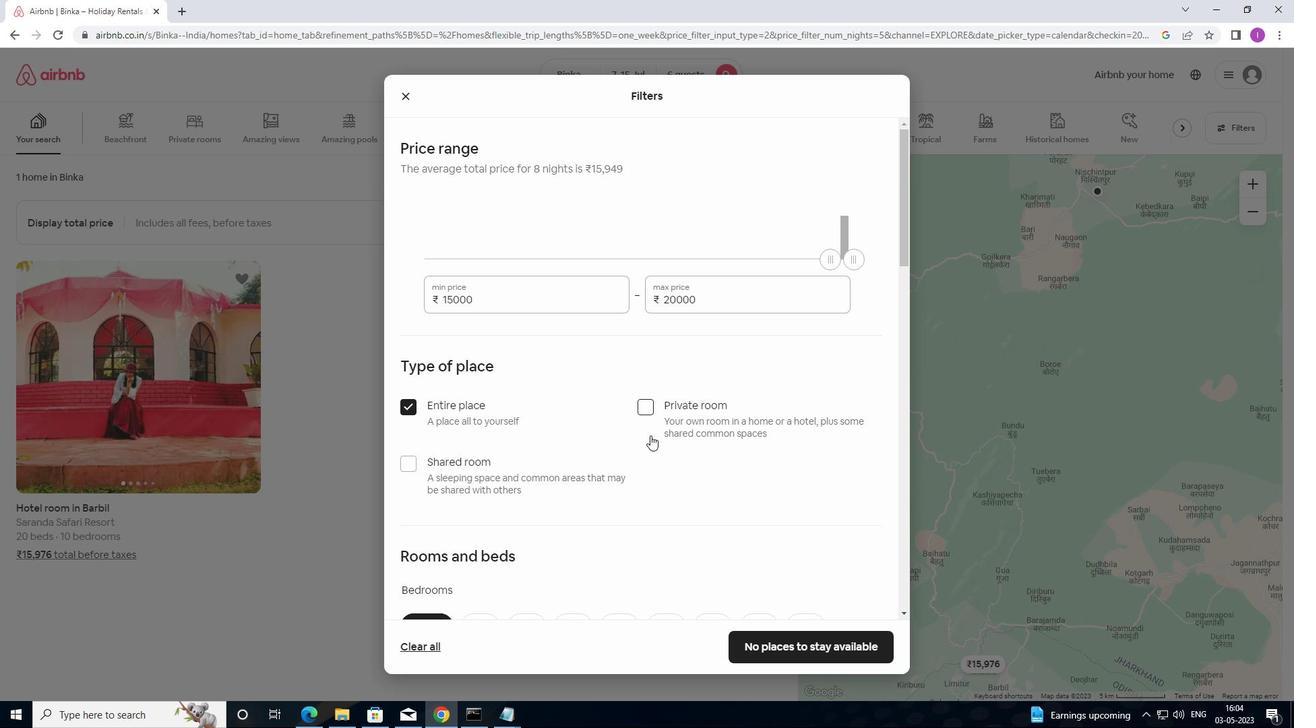 
Action: Mouse scrolled (649, 434) with delta (0, 0)
Screenshot: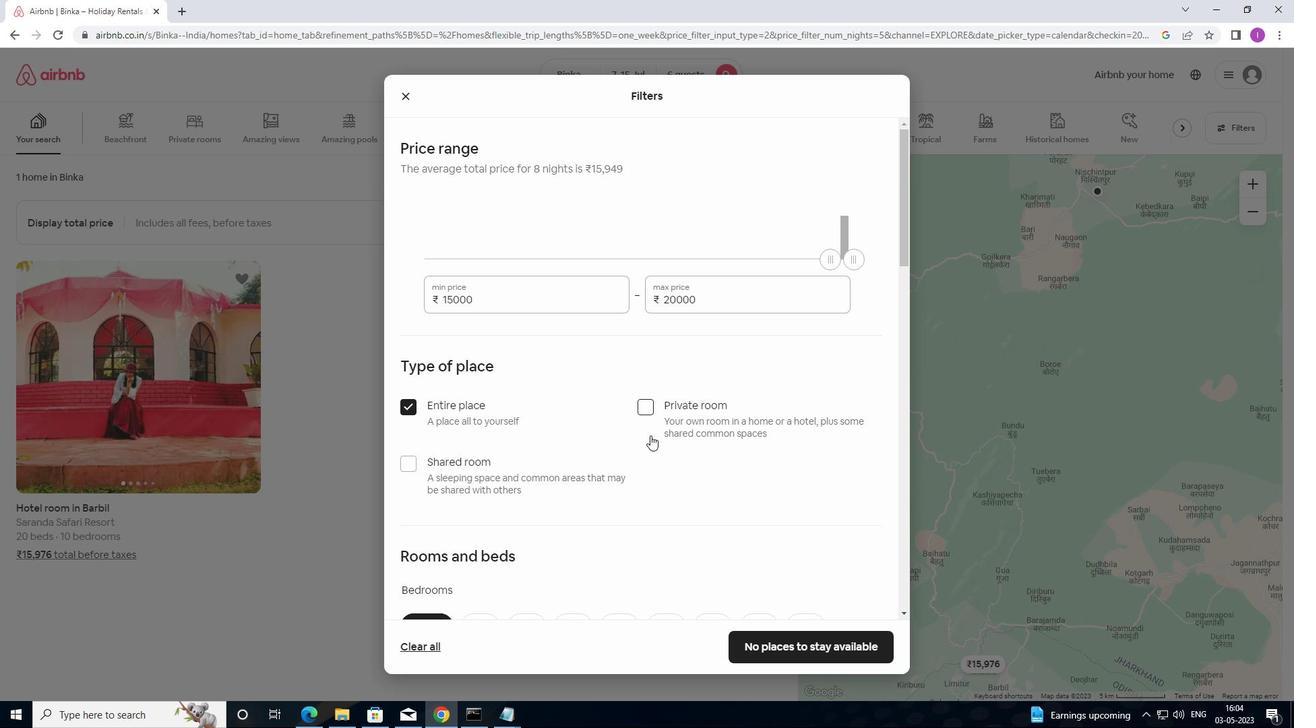 
Action: Mouse moved to (647, 438)
Screenshot: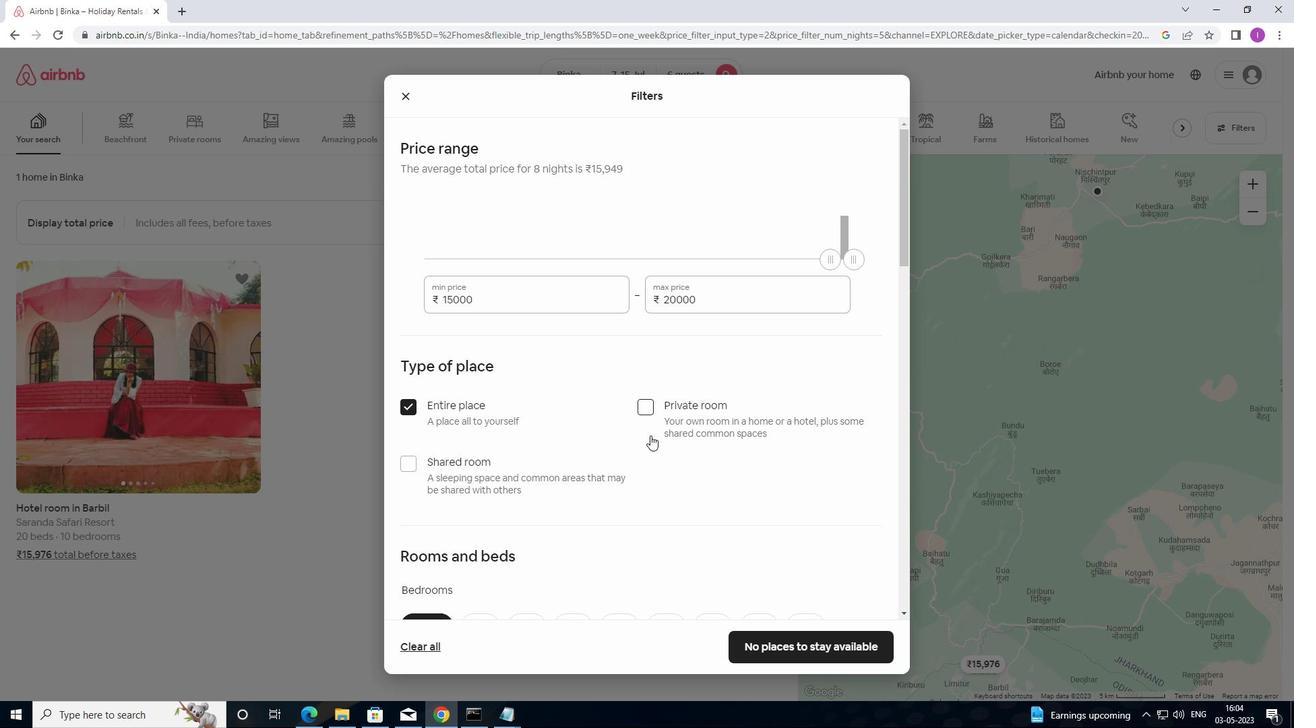 
Action: Mouse scrolled (647, 437) with delta (0, 0)
Screenshot: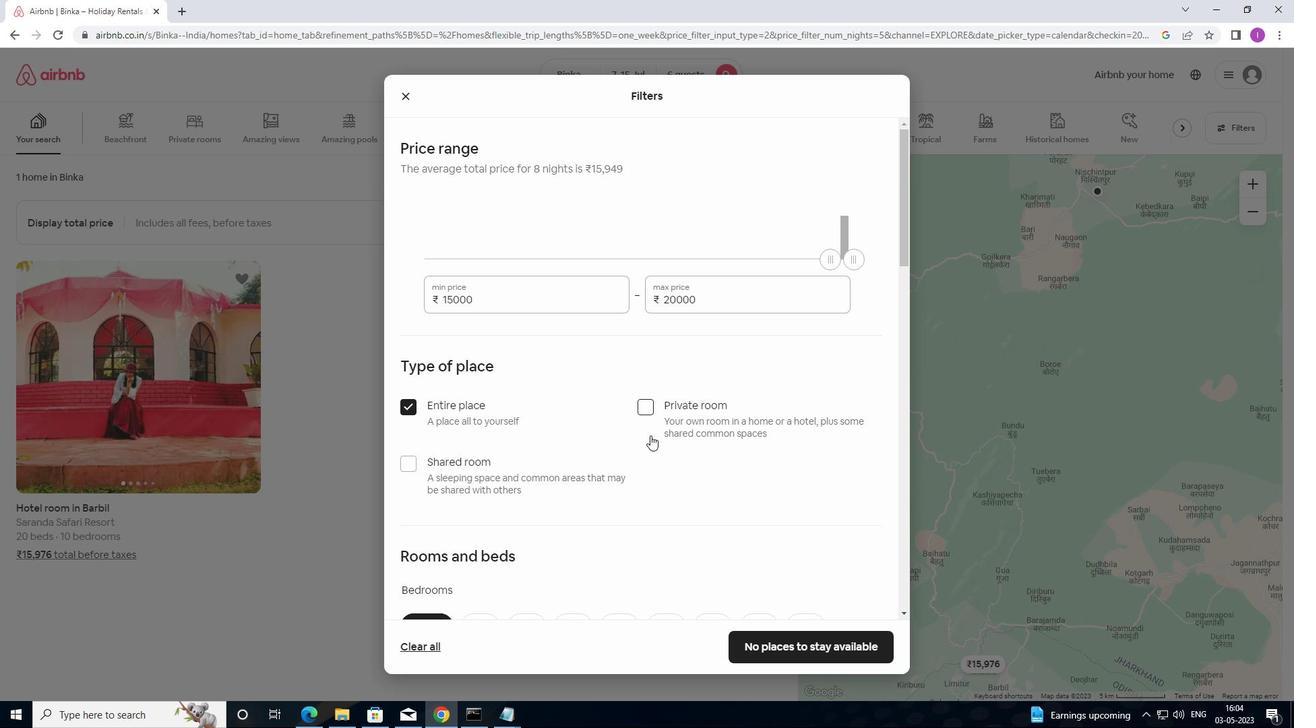 
Action: Mouse moved to (647, 439)
Screenshot: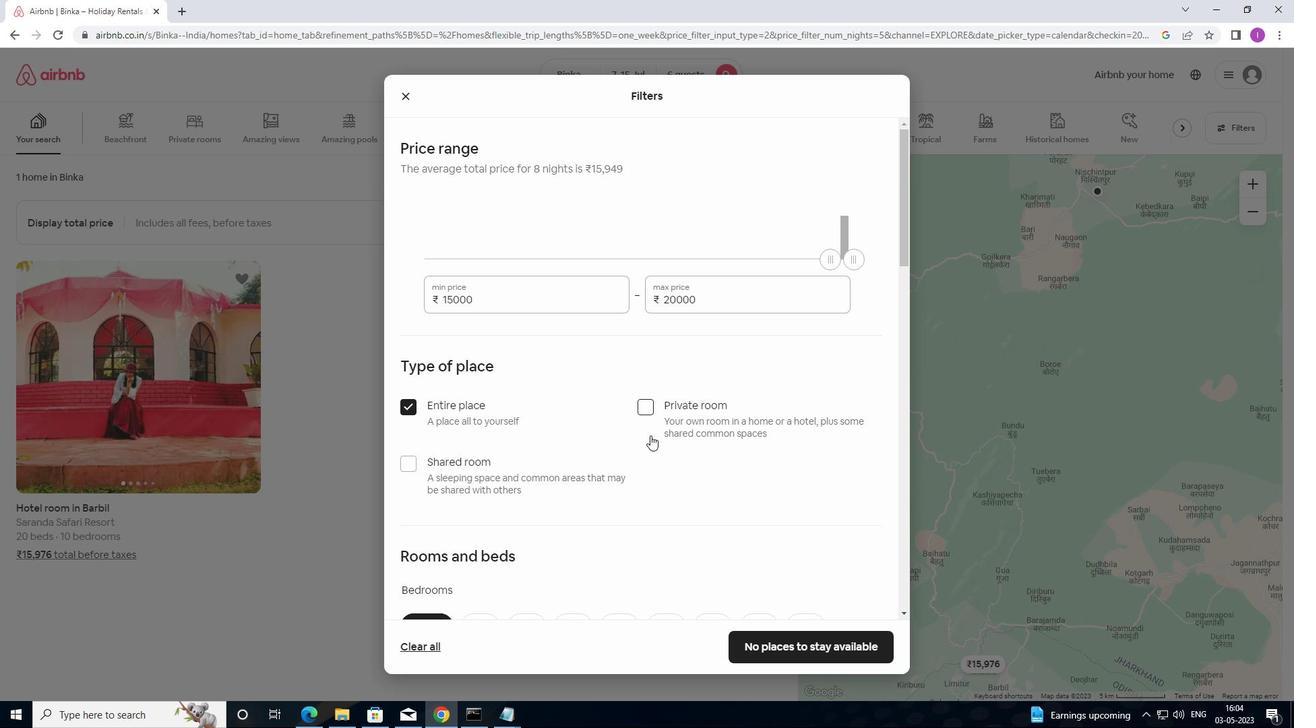 
Action: Mouse scrolled (647, 438) with delta (0, 0)
Screenshot: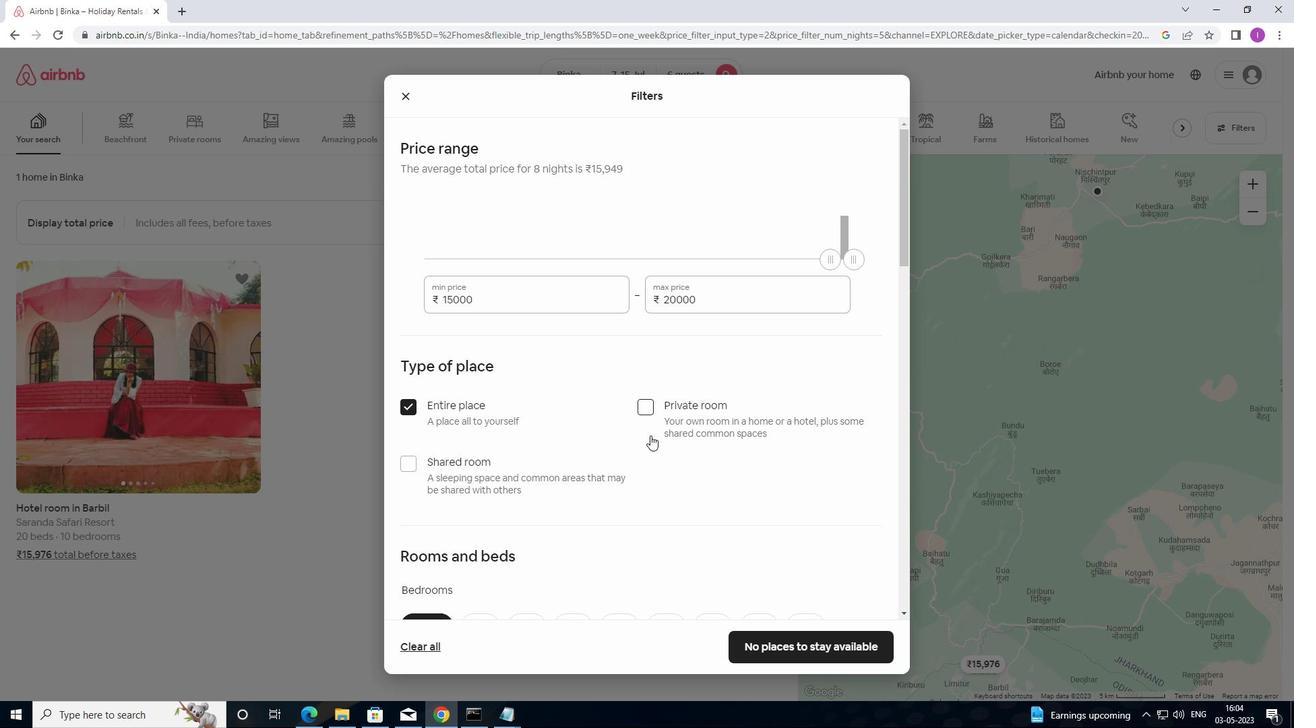 
Action: Mouse moved to (581, 429)
Screenshot: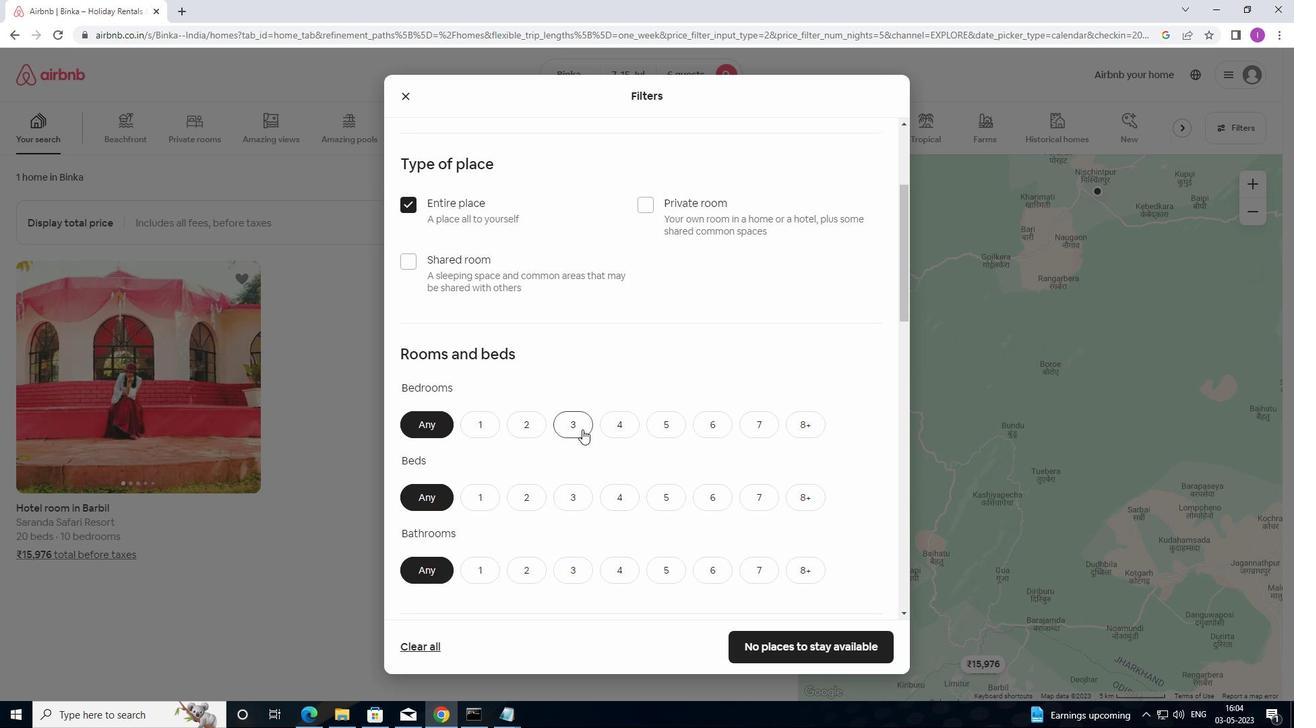 
Action: Mouse pressed left at (581, 429)
Screenshot: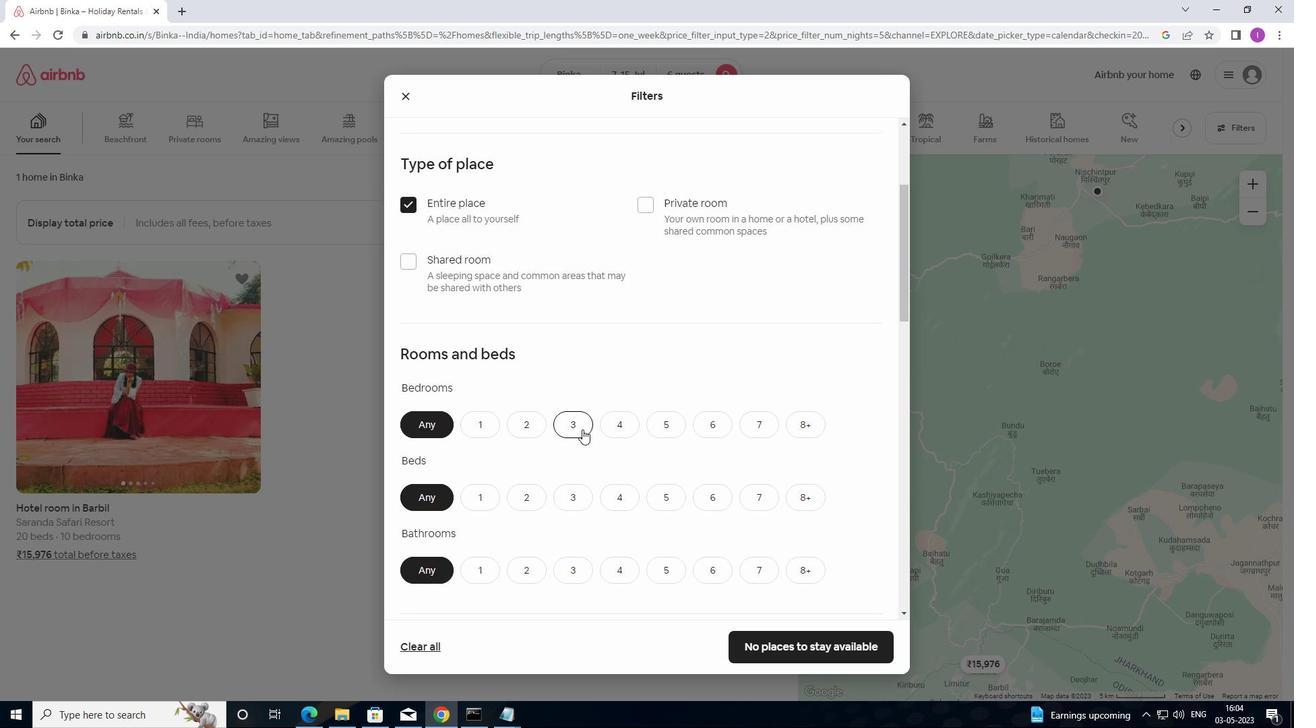 
Action: Mouse moved to (568, 490)
Screenshot: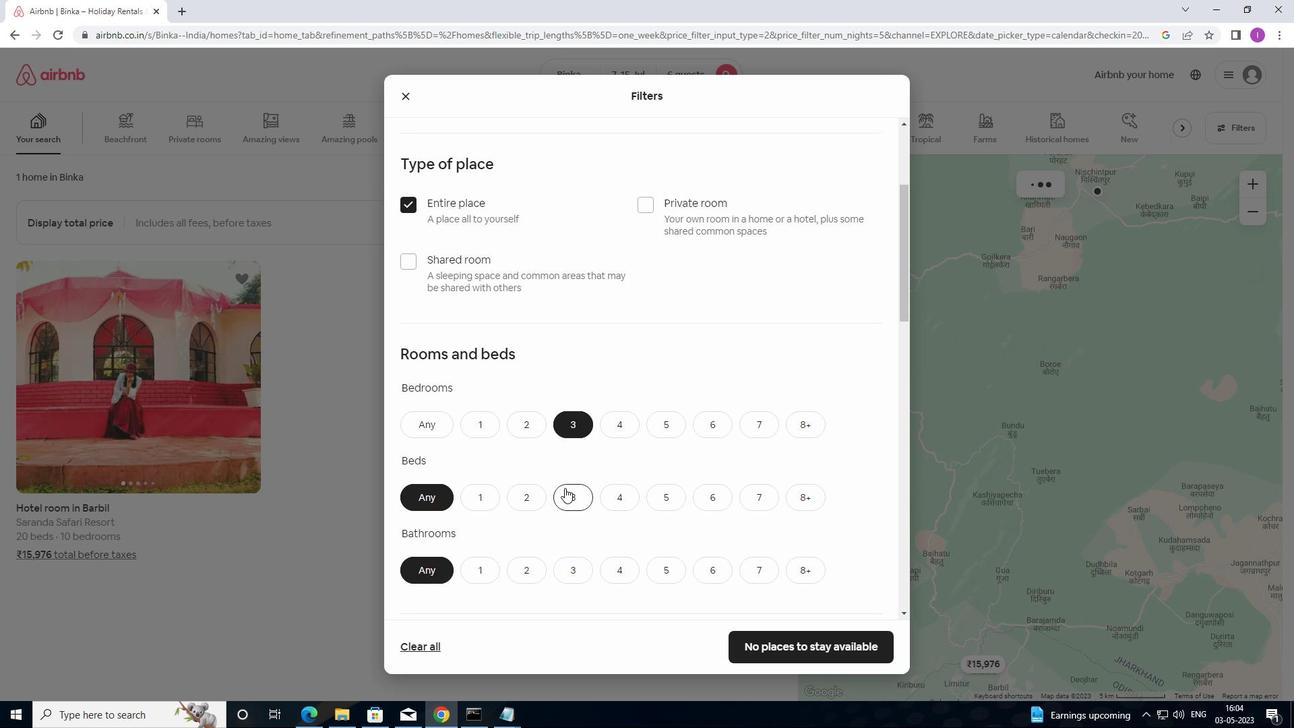 
Action: Mouse pressed left at (568, 490)
Screenshot: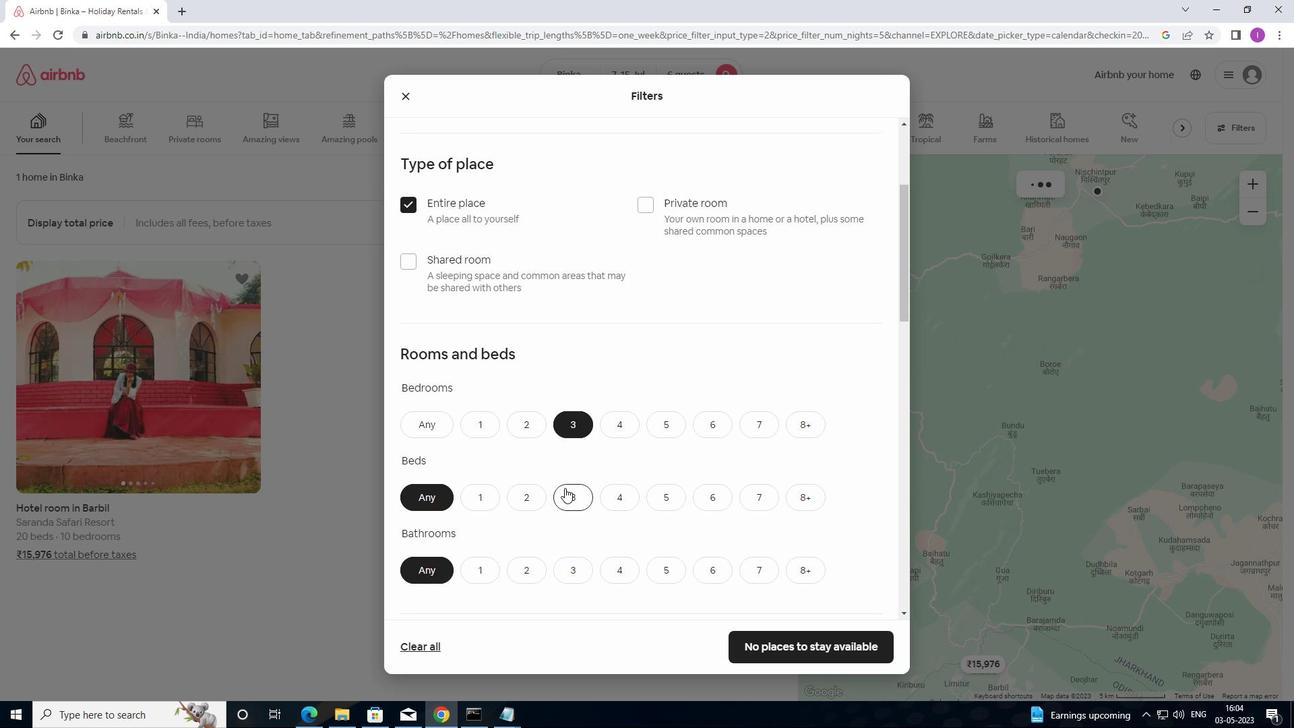 
Action: Mouse moved to (569, 514)
Screenshot: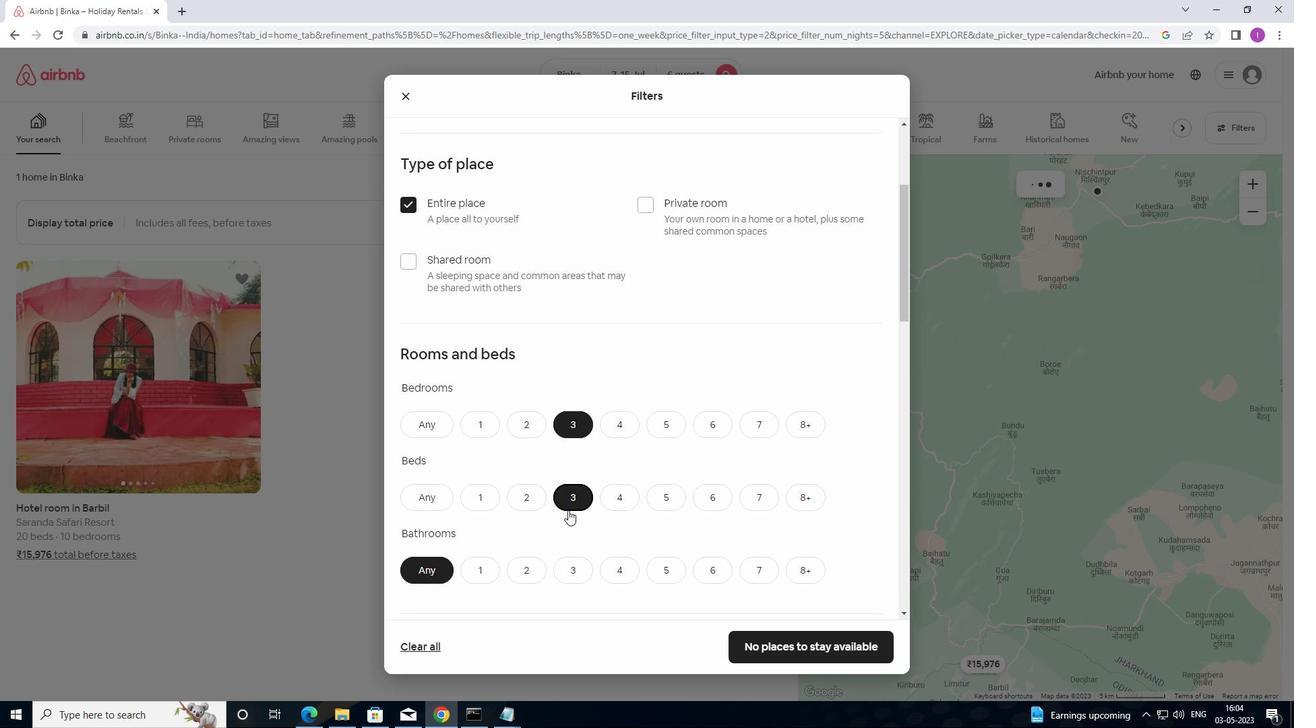 
Action: Mouse scrolled (569, 514) with delta (0, 0)
Screenshot: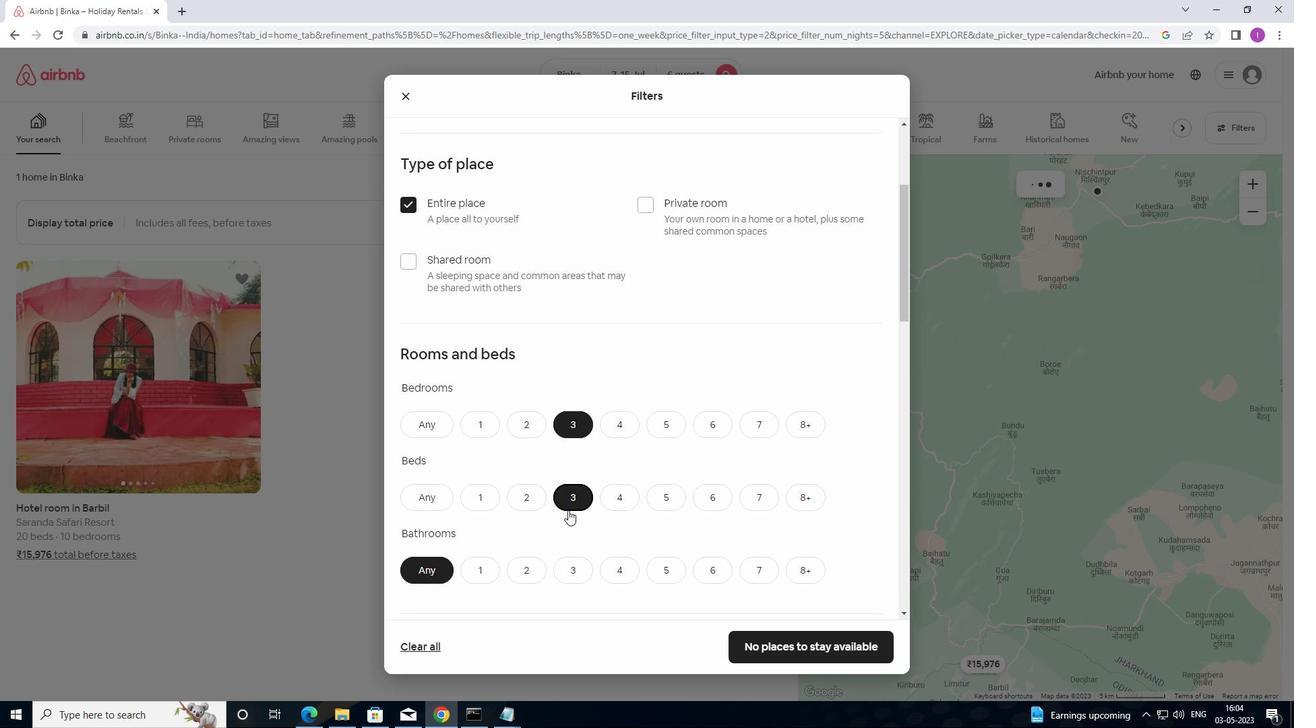 
Action: Mouse moved to (570, 517)
Screenshot: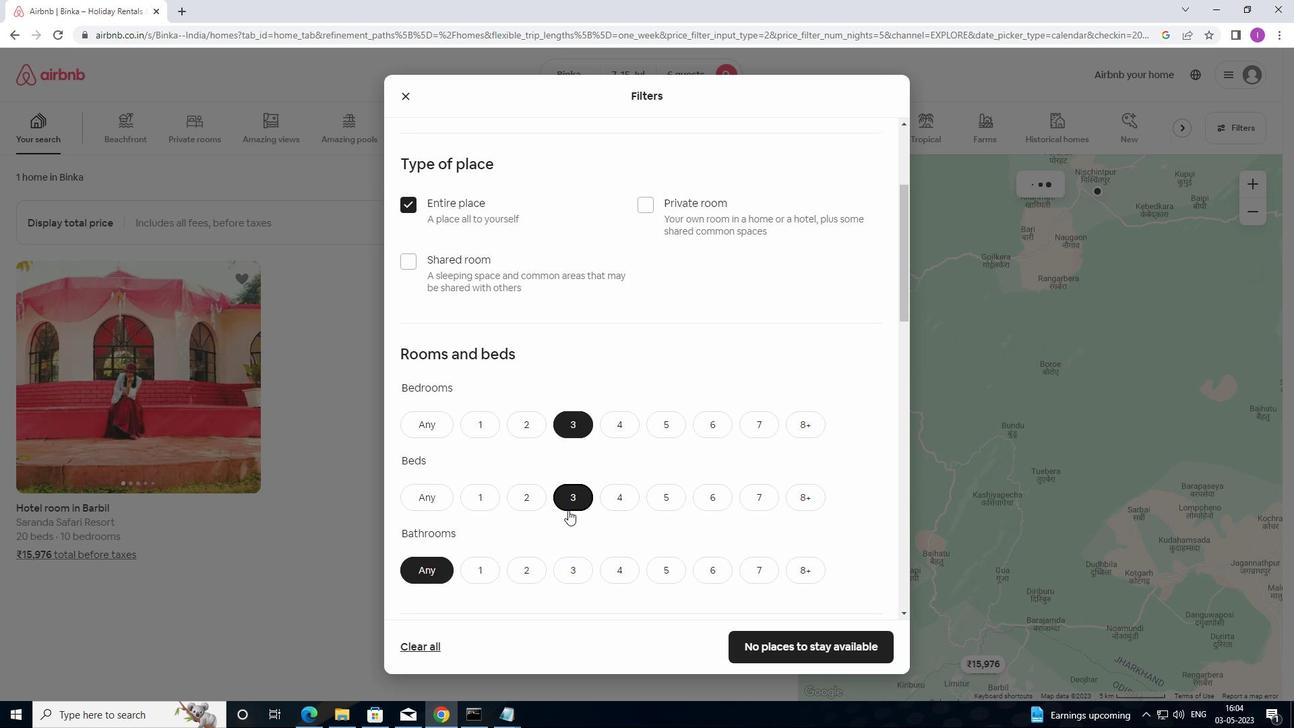 
Action: Mouse scrolled (570, 516) with delta (0, 0)
Screenshot: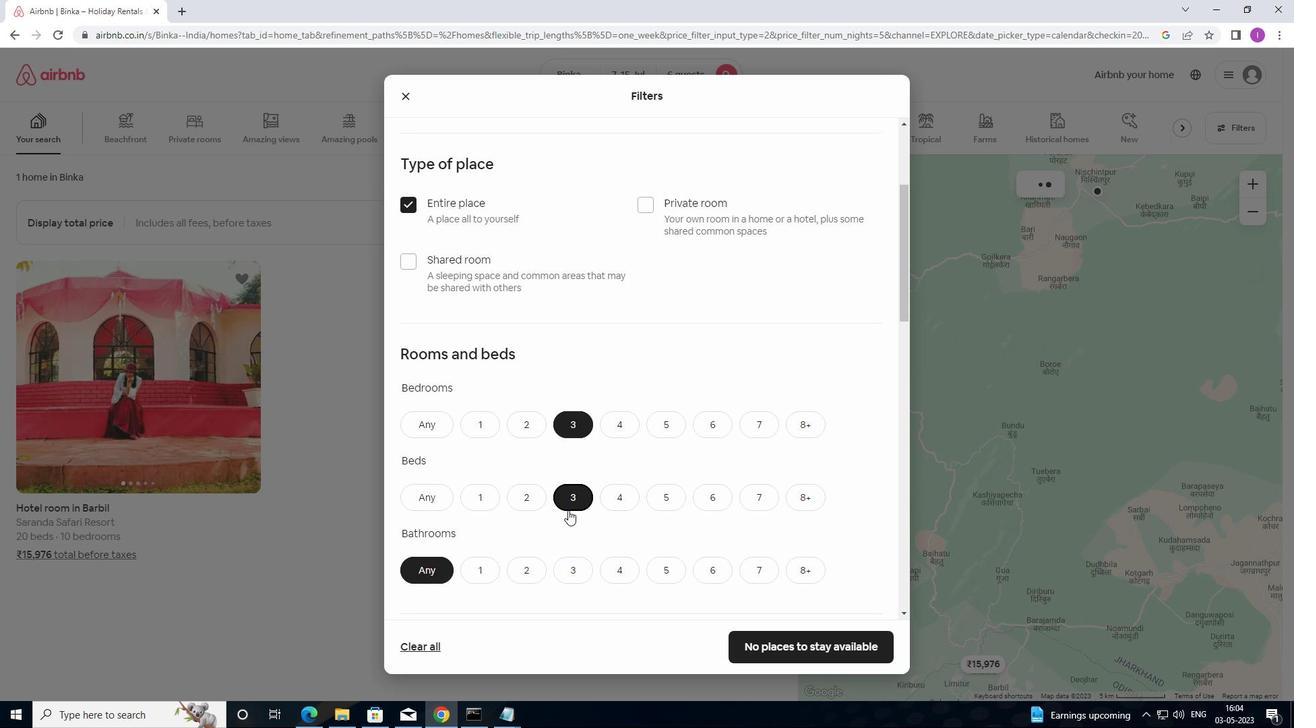 
Action: Mouse moved to (573, 430)
Screenshot: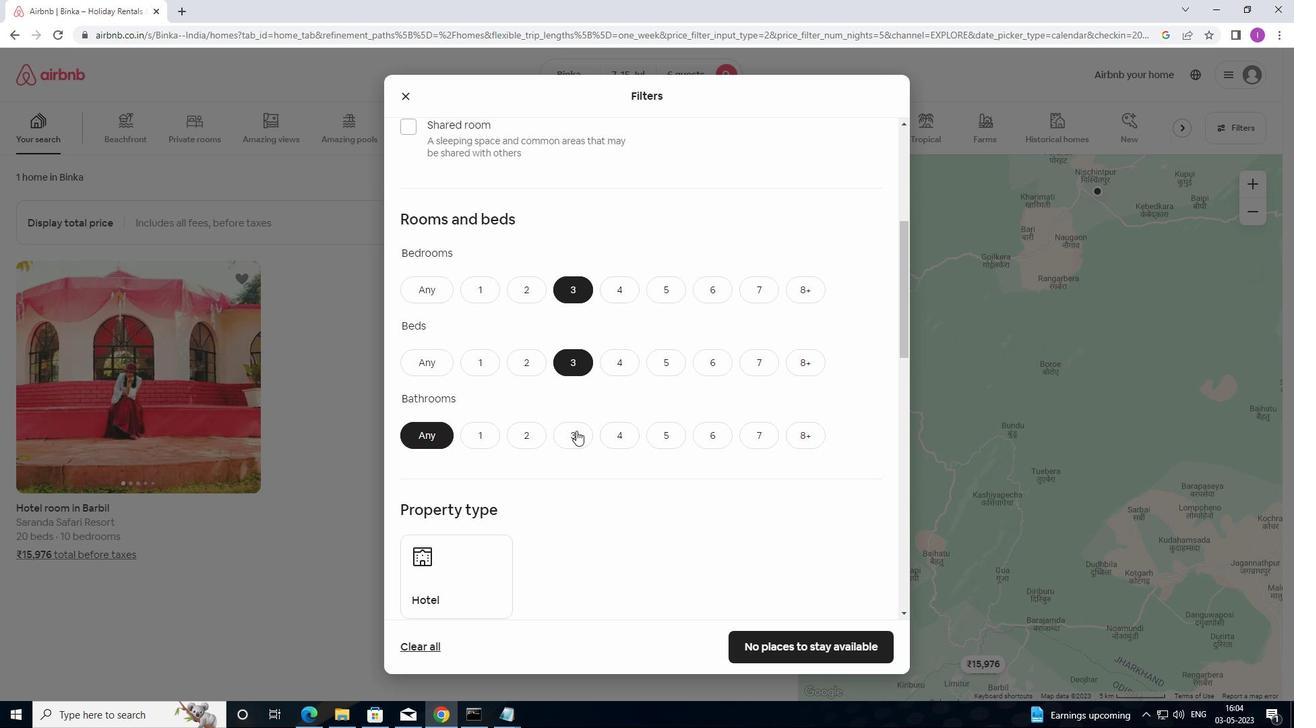 
Action: Mouse pressed left at (573, 430)
Screenshot: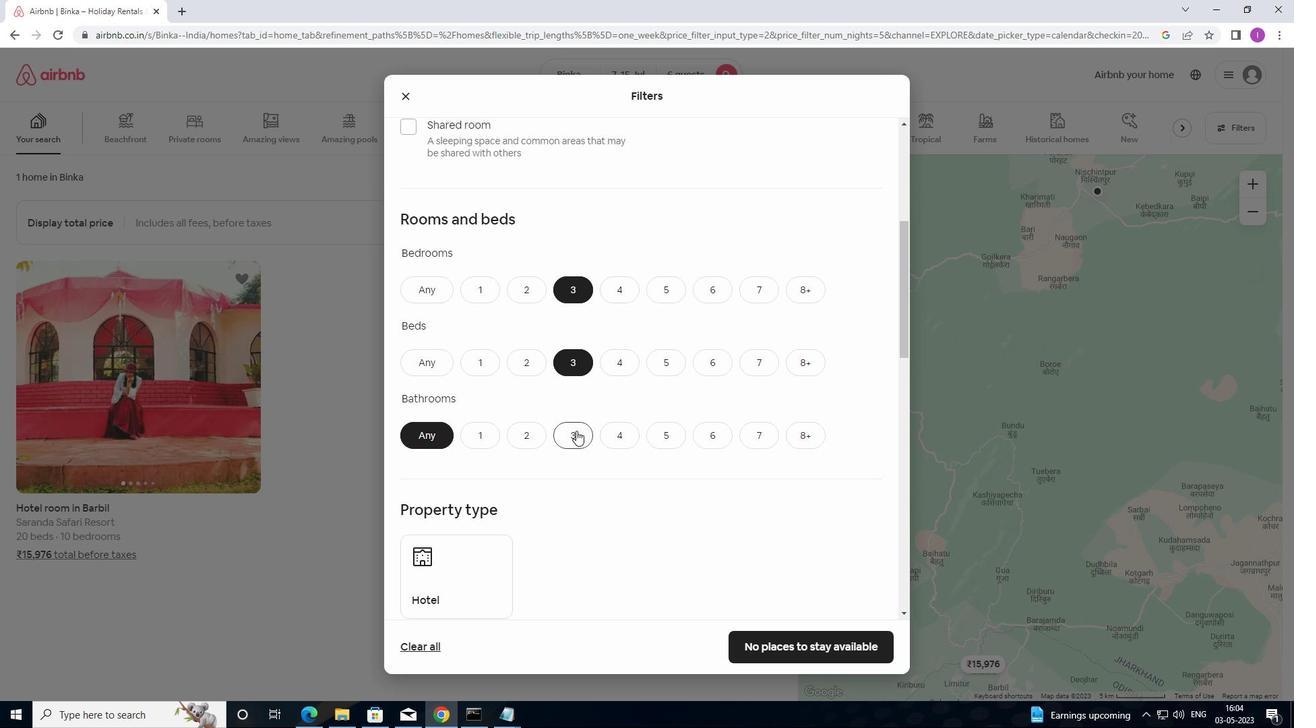 
Action: Mouse moved to (612, 506)
Screenshot: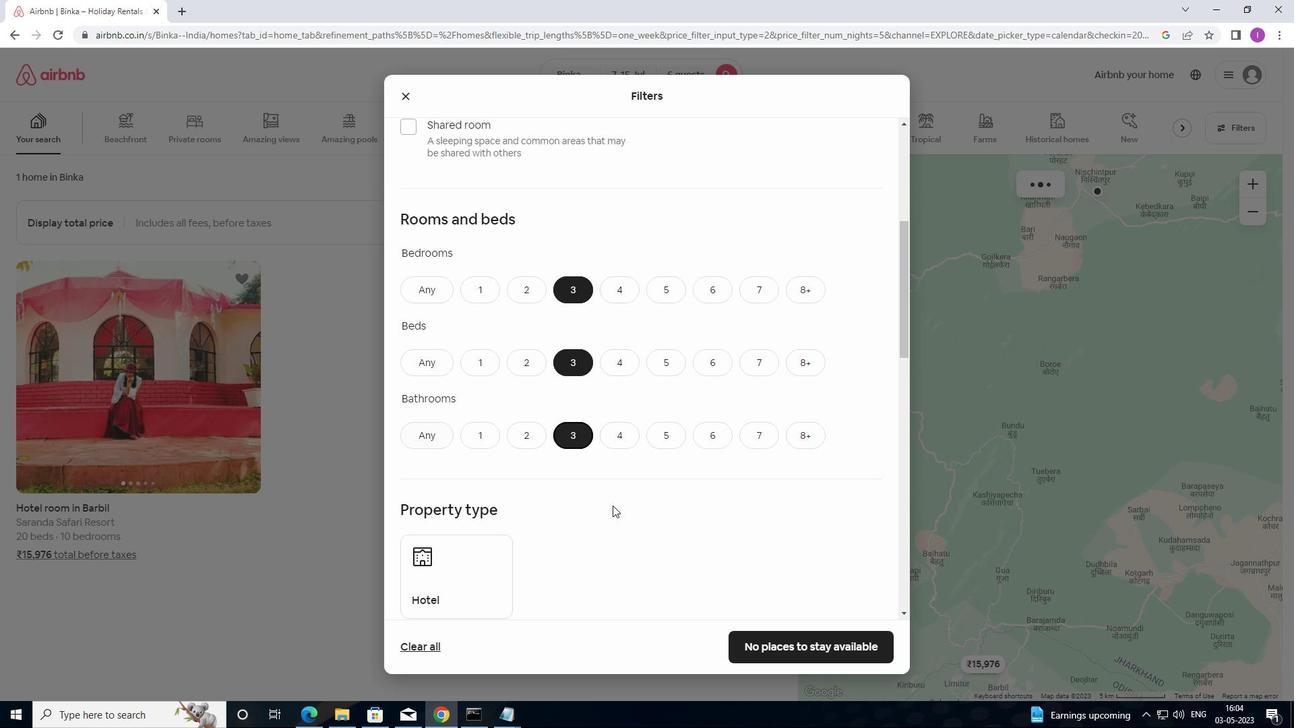 
Action: Mouse scrolled (612, 505) with delta (0, 0)
Screenshot: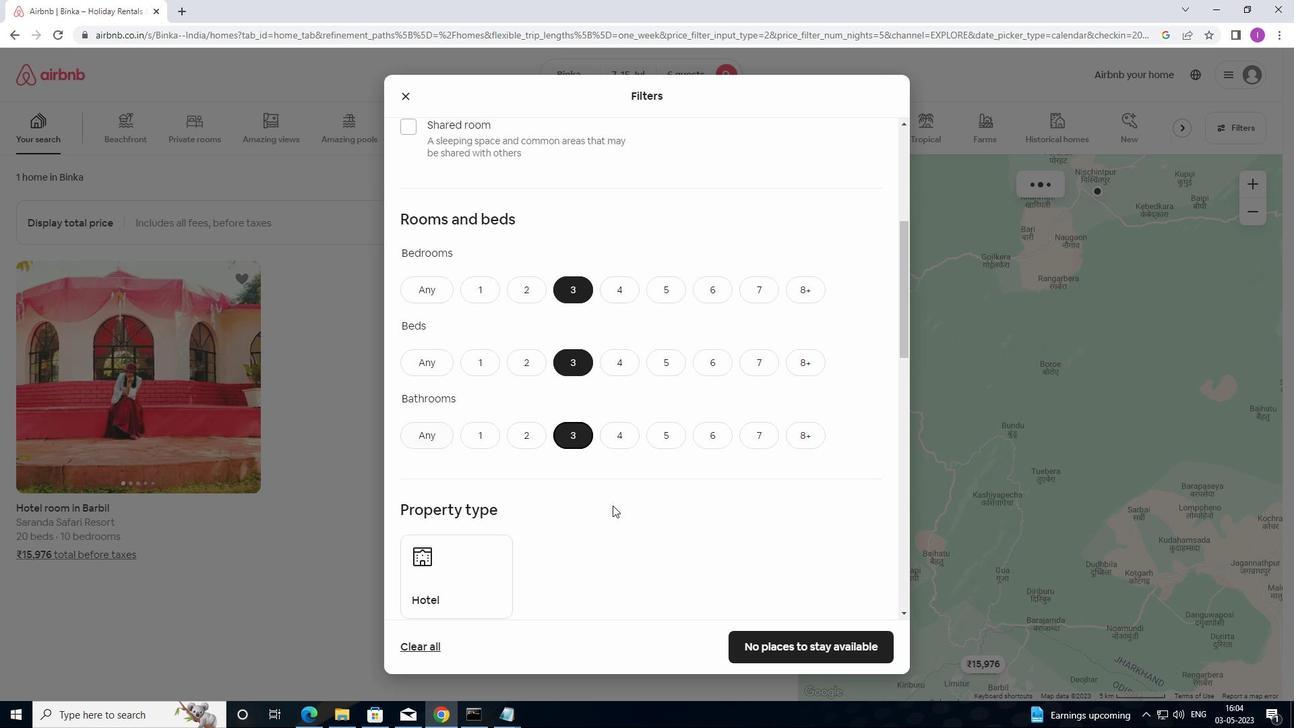 
Action: Mouse scrolled (612, 505) with delta (0, 0)
Screenshot: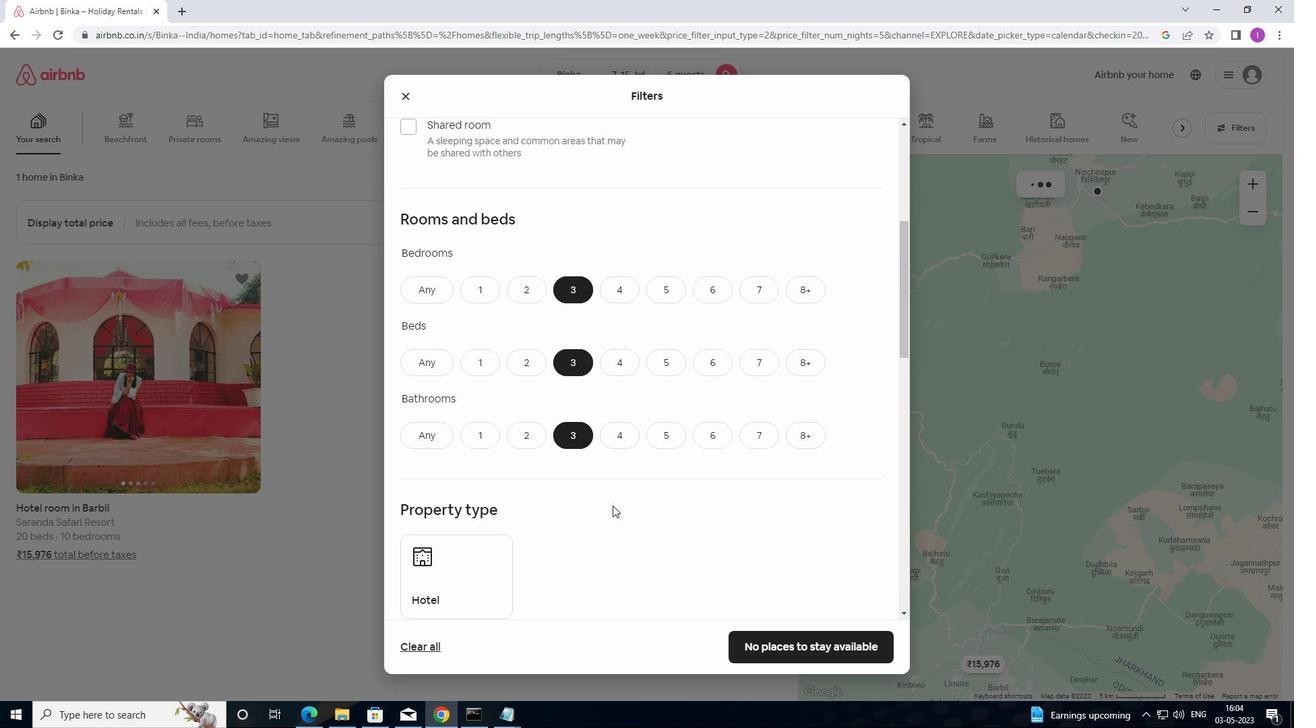 
Action: Mouse scrolled (612, 505) with delta (0, 0)
Screenshot: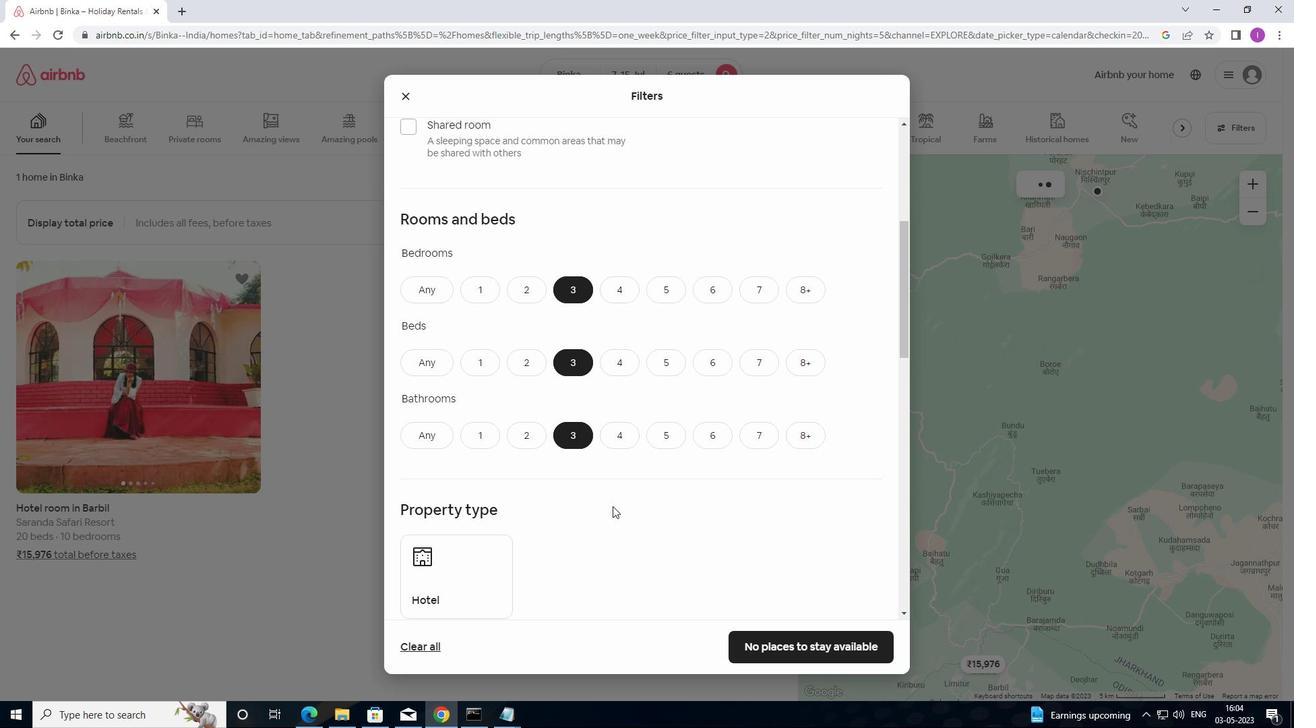 
Action: Mouse moved to (614, 500)
Screenshot: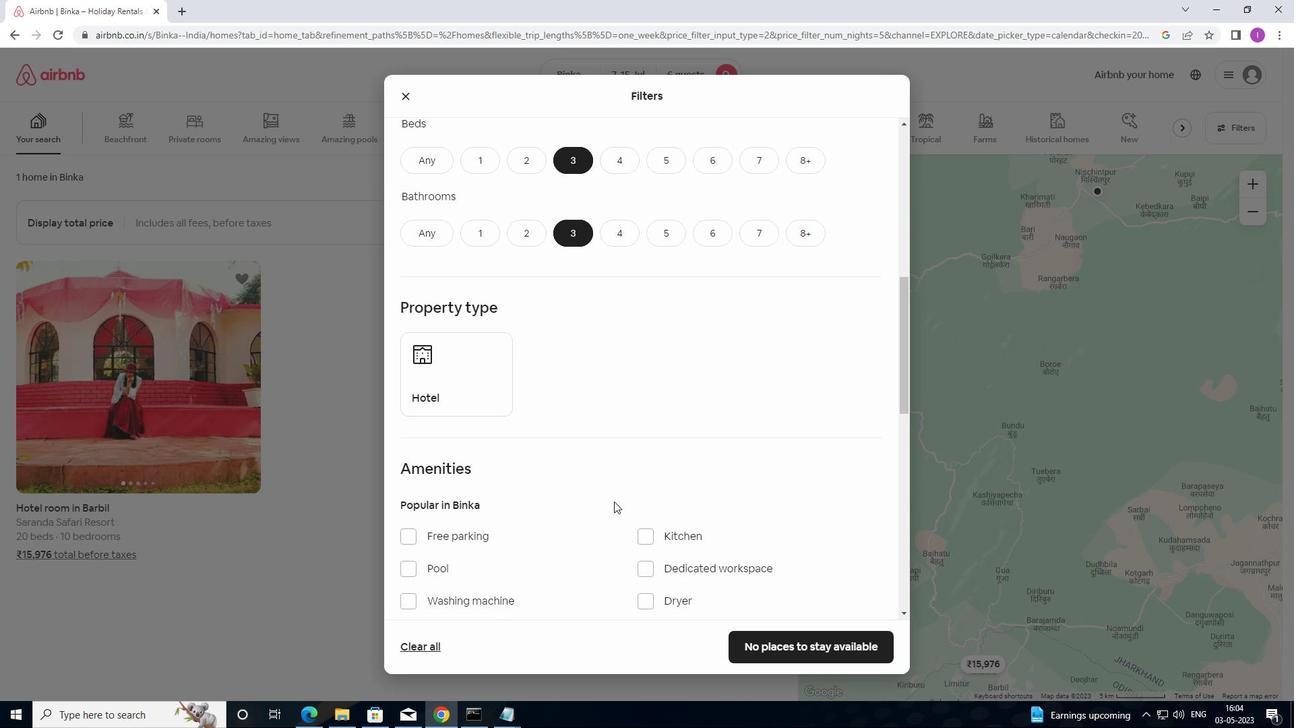 
Action: Mouse scrolled (614, 500) with delta (0, 0)
Screenshot: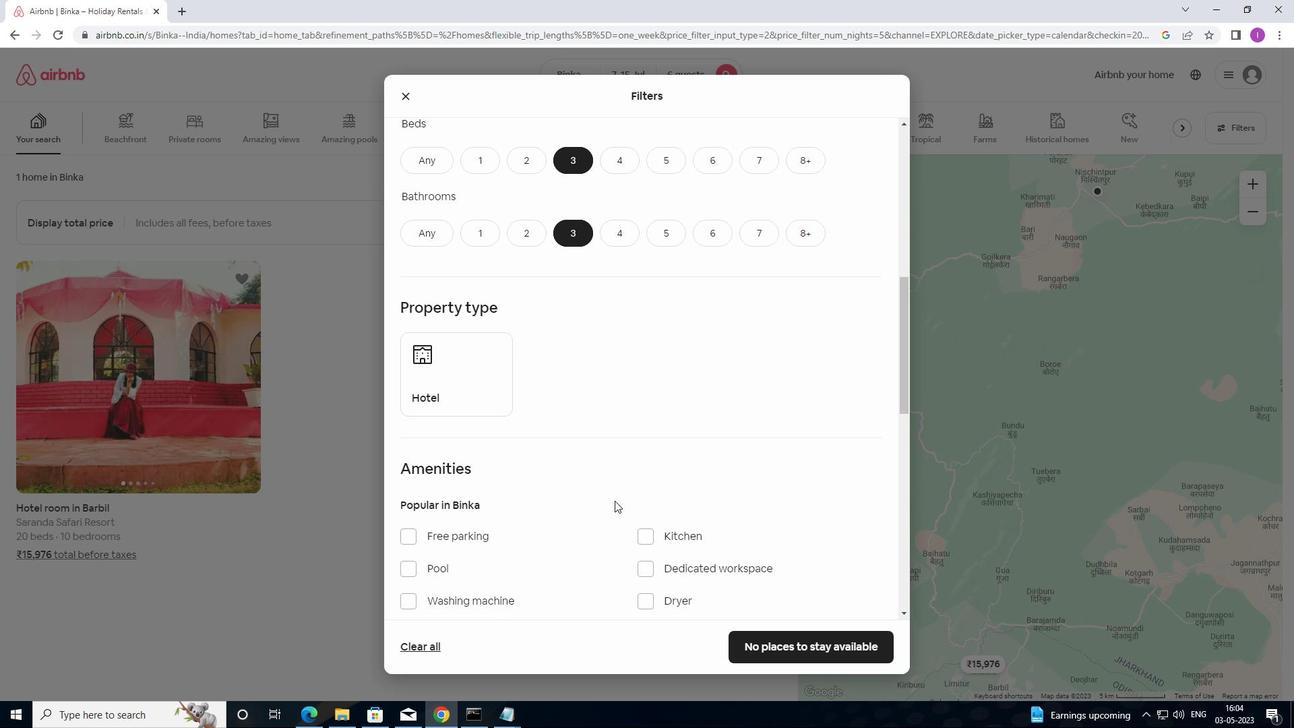 
Action: Mouse moved to (561, 506)
Screenshot: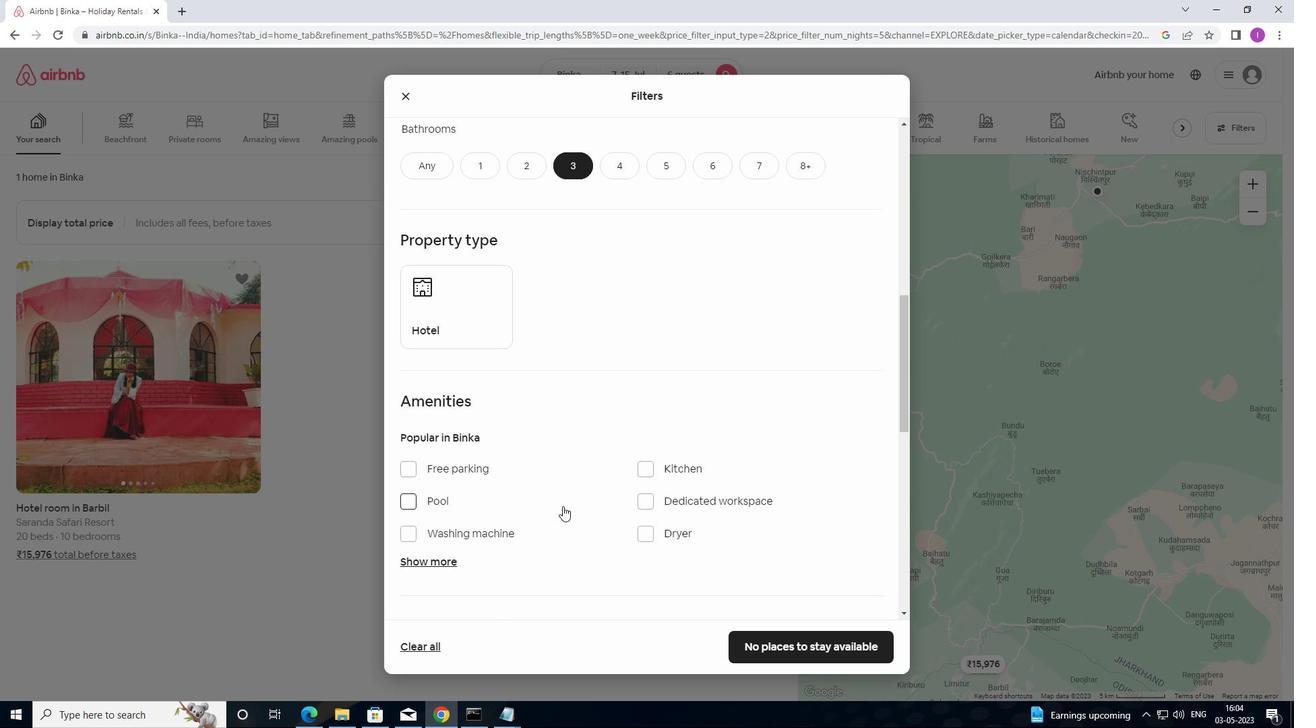 
Action: Mouse scrolled (561, 506) with delta (0, 0)
Screenshot: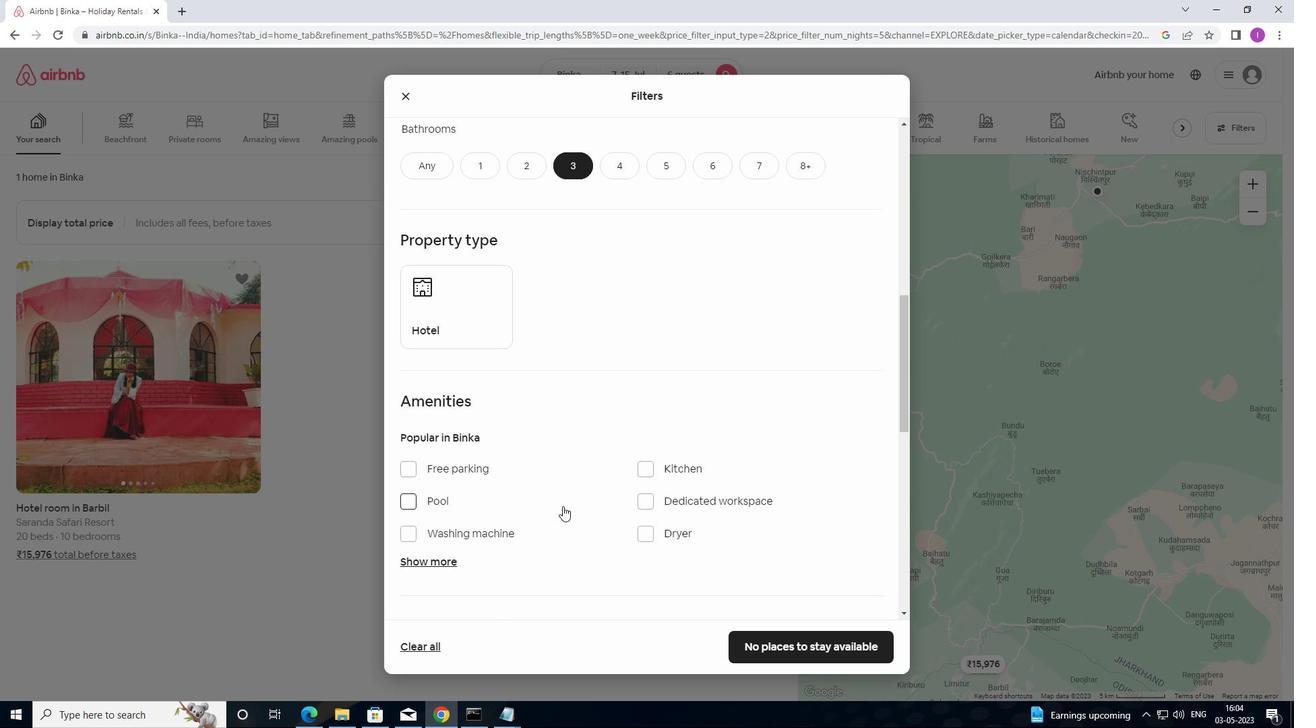 
Action: Mouse moved to (561, 508)
Screenshot: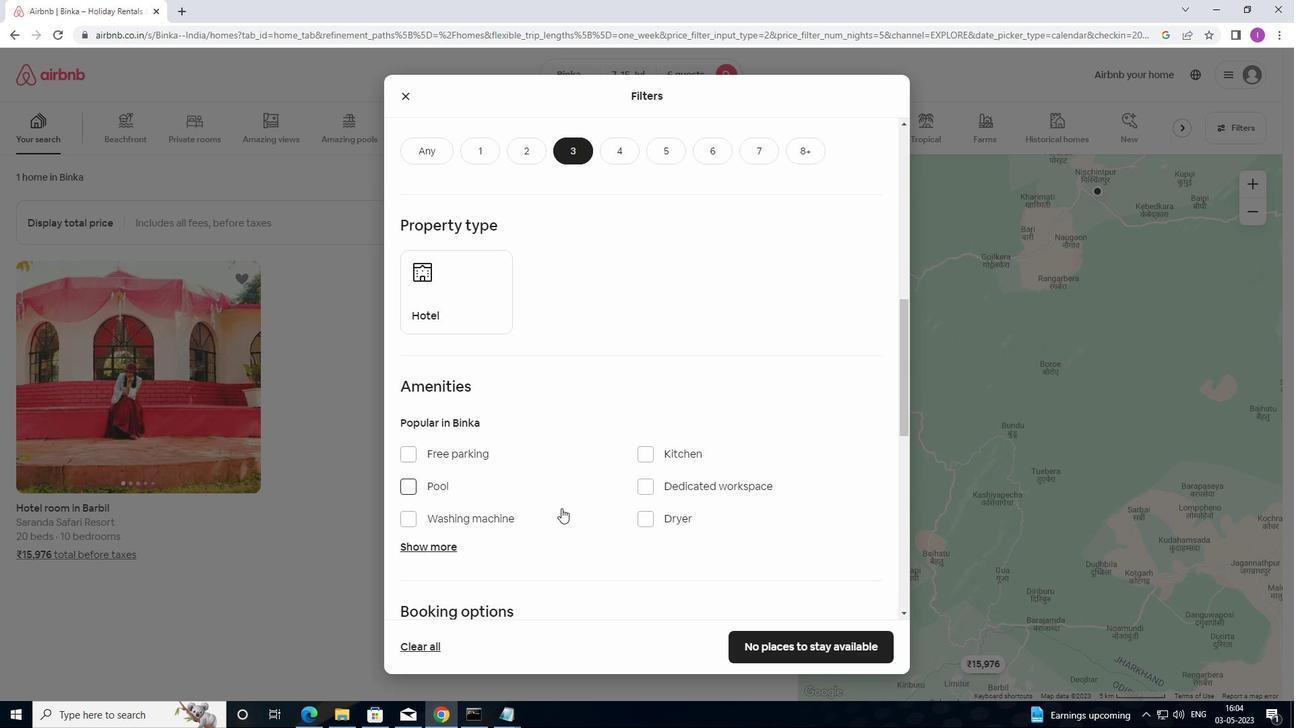 
Action: Mouse scrolled (561, 508) with delta (0, 0)
Screenshot: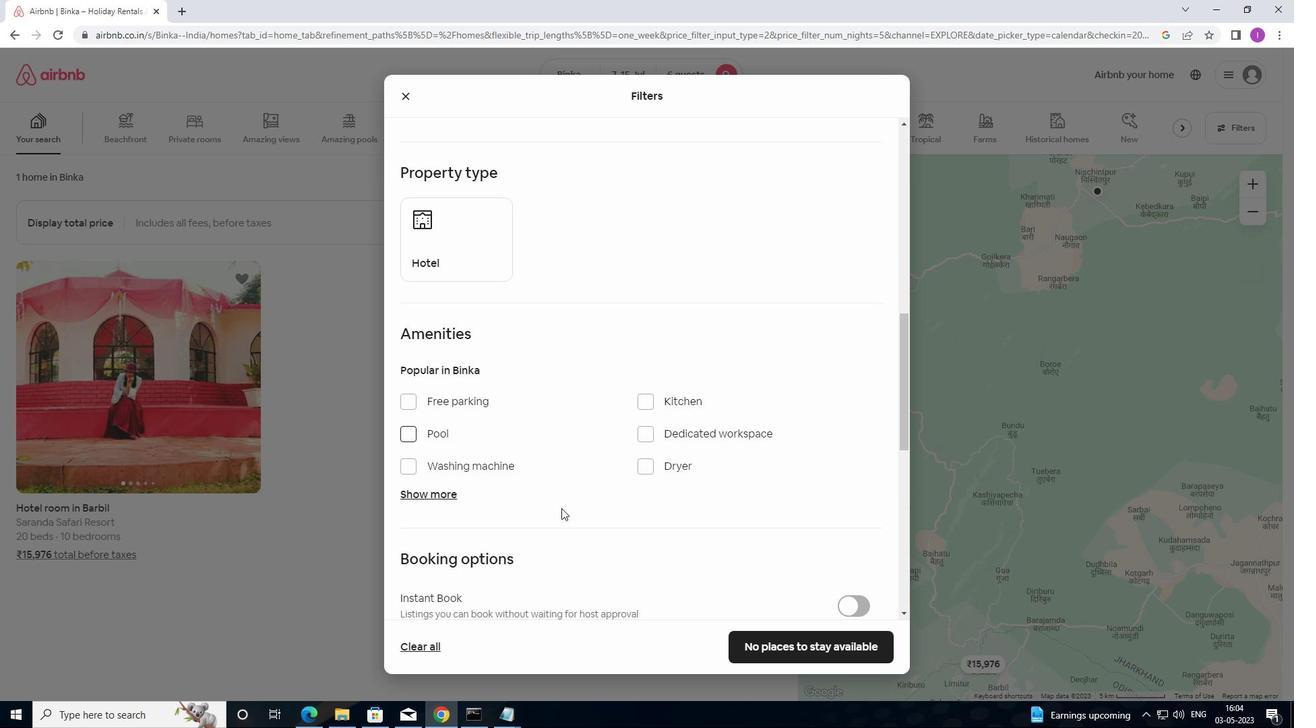 
Action: Mouse moved to (590, 487)
Screenshot: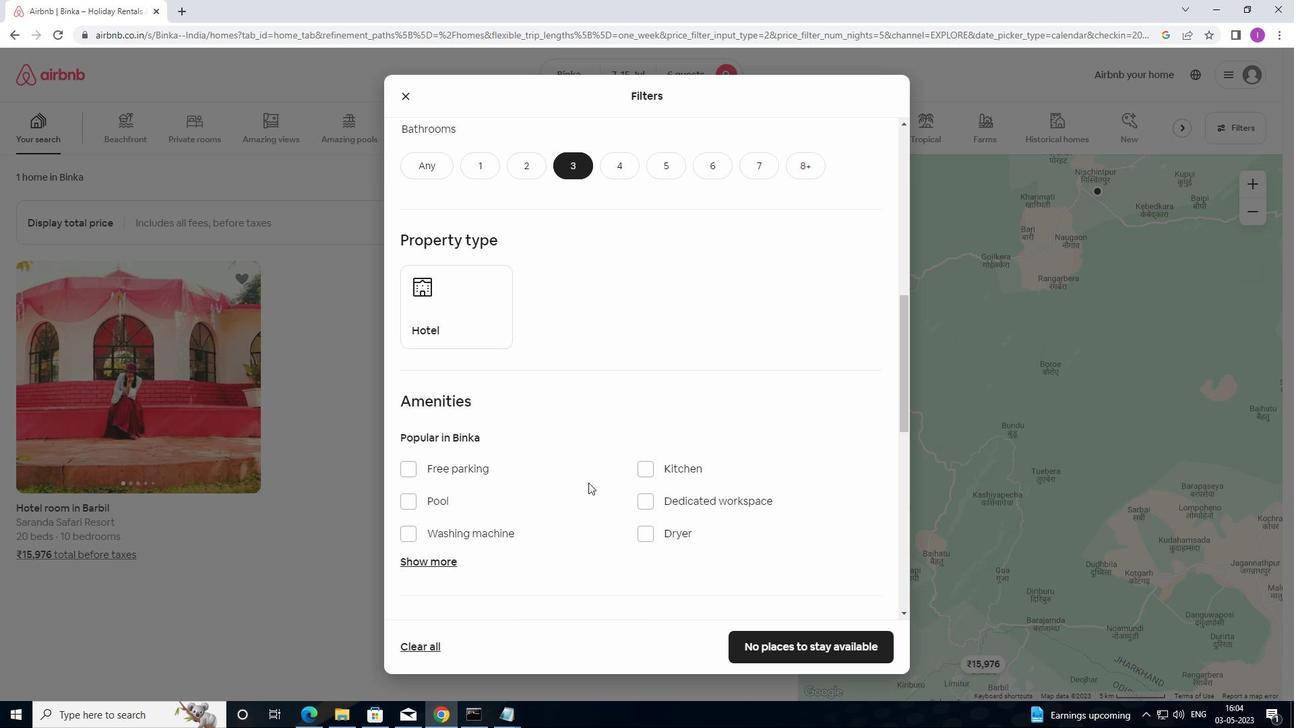 
Action: Mouse scrolled (590, 486) with delta (0, 0)
Screenshot: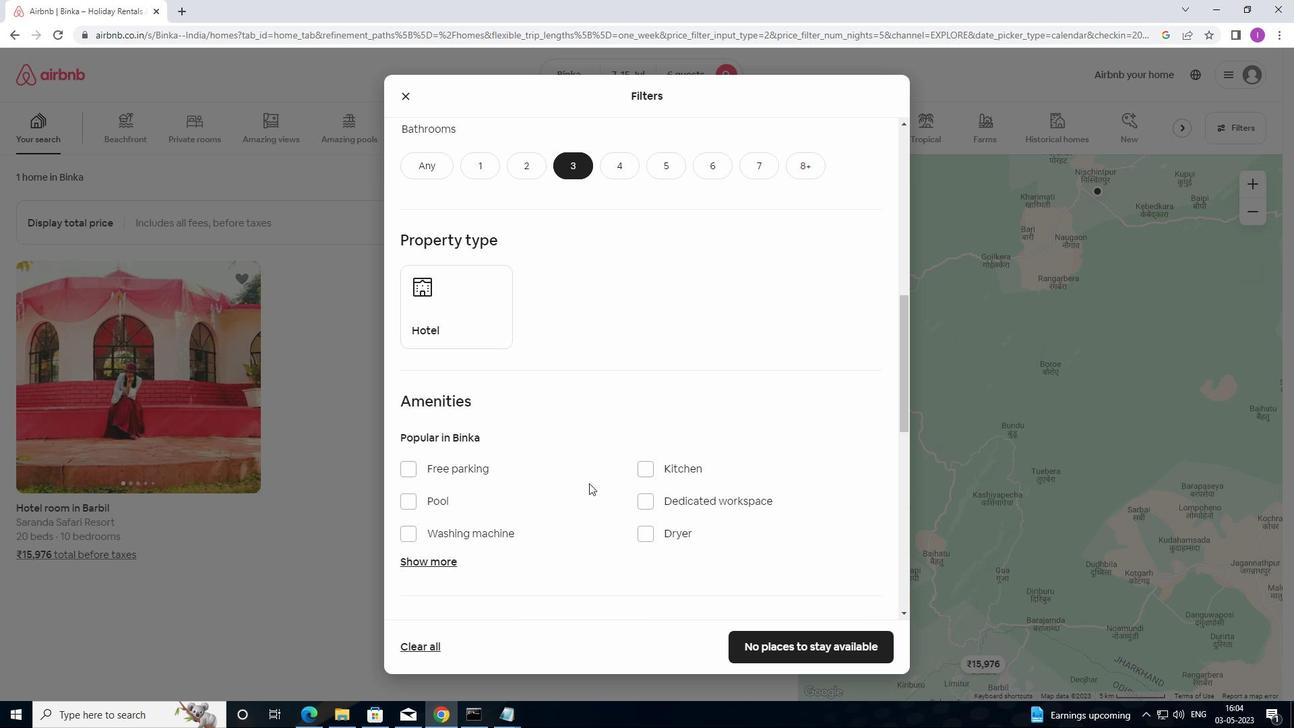 
Action: Mouse scrolled (590, 486) with delta (0, 0)
Screenshot: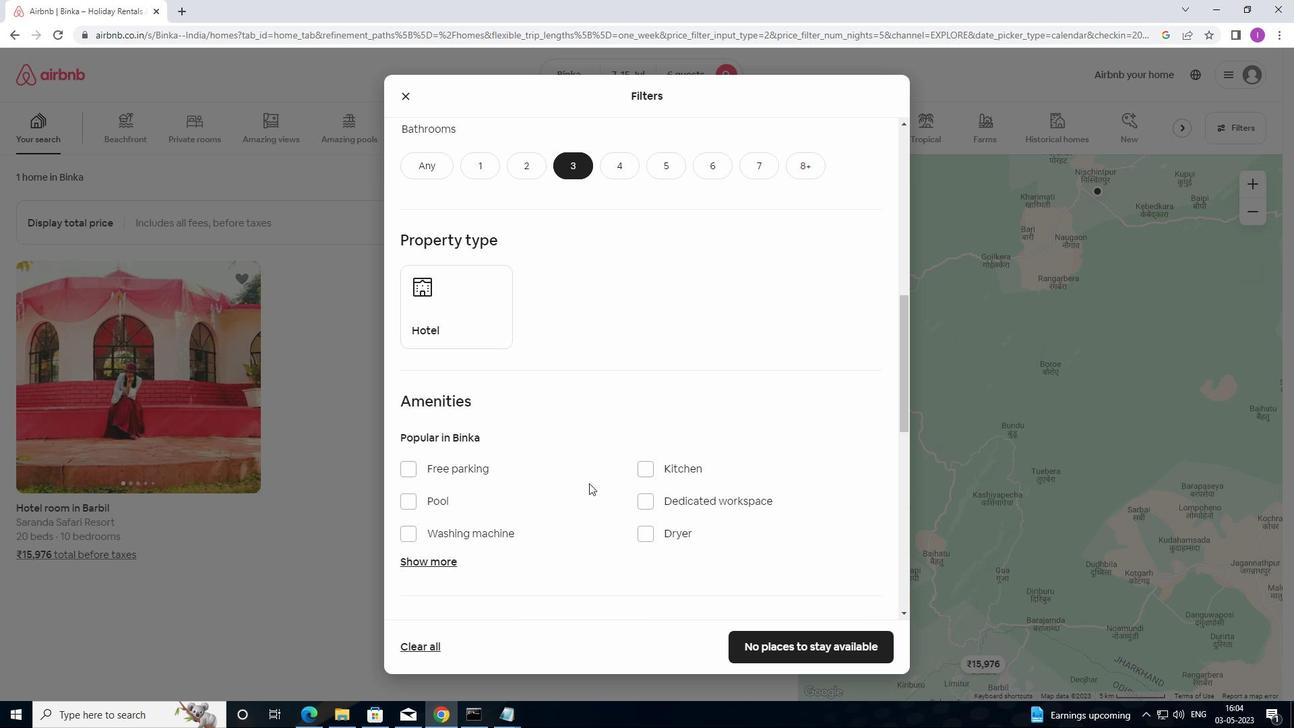 
Action: Mouse moved to (602, 483)
Screenshot: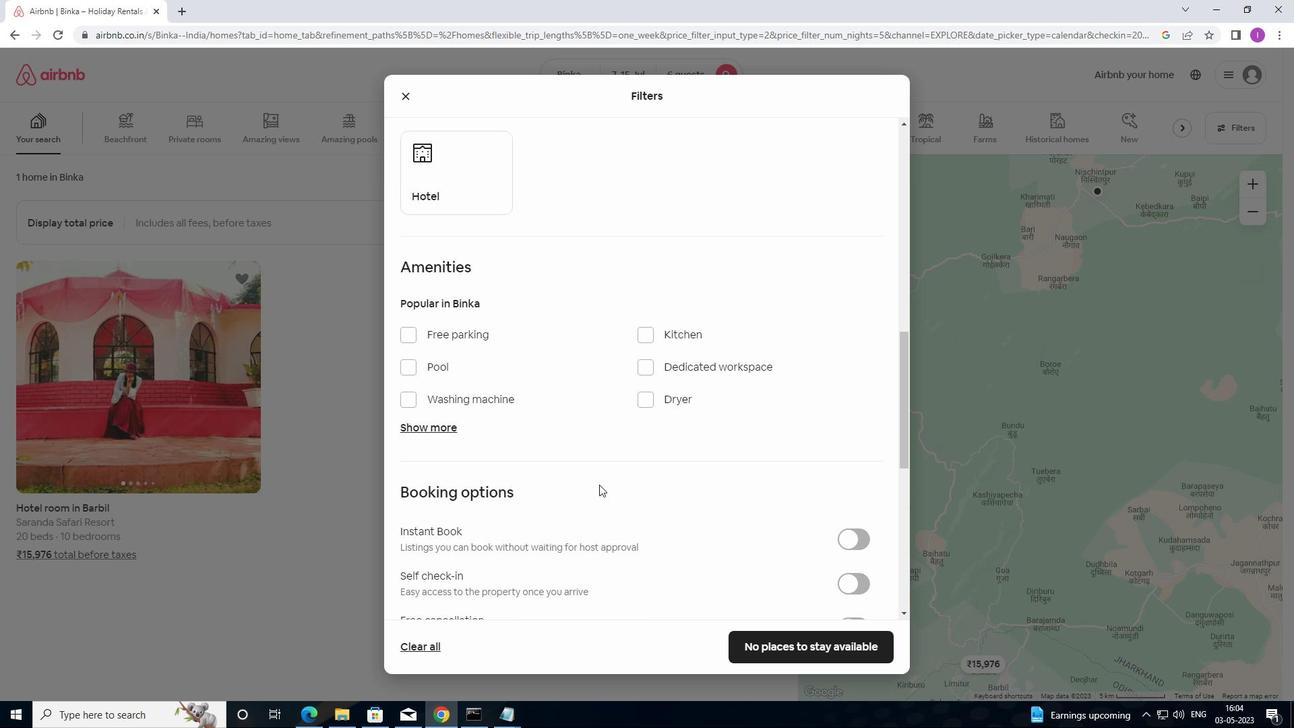 
Action: Mouse scrolled (602, 482) with delta (0, 0)
Screenshot: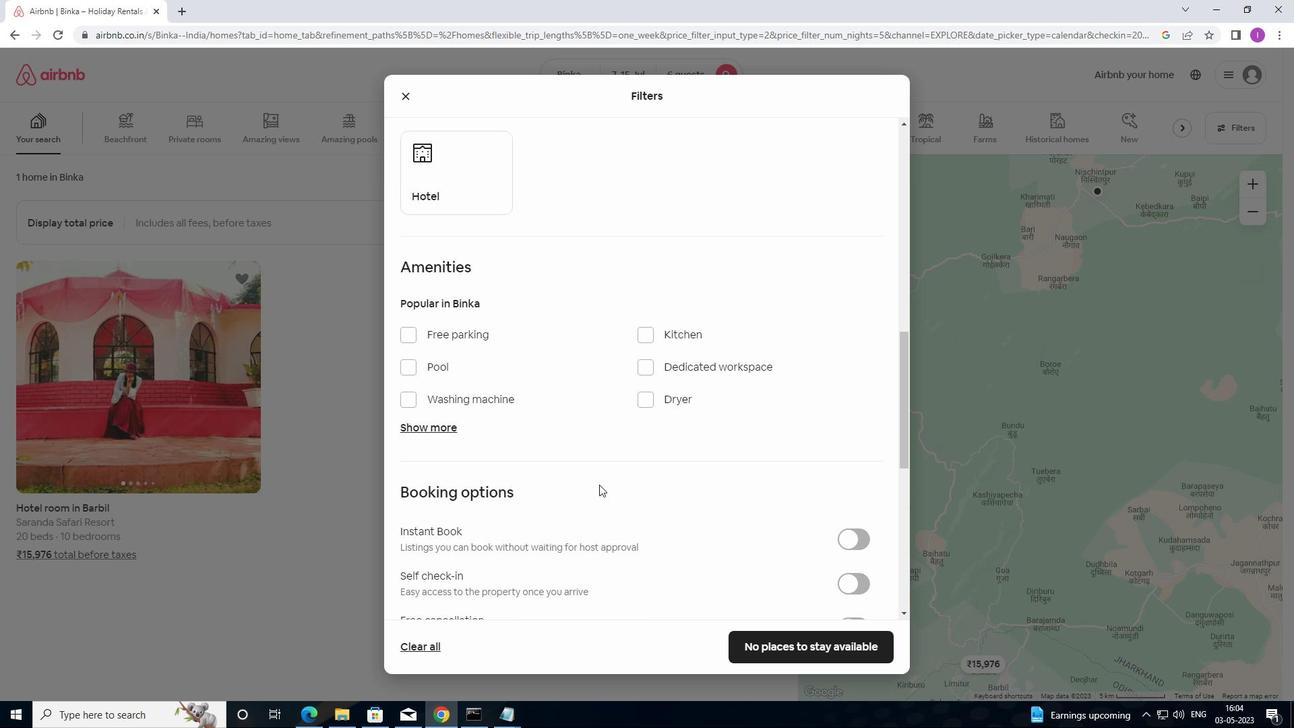 
Action: Mouse moved to (604, 483)
Screenshot: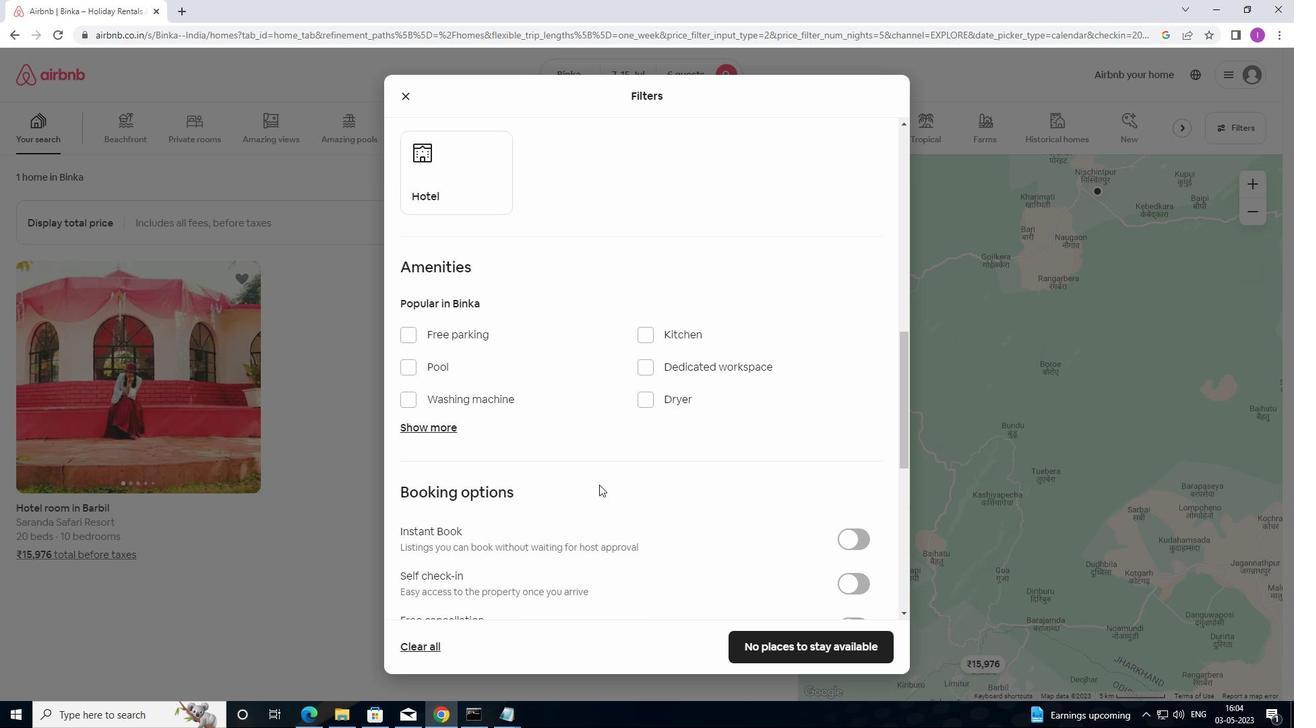 
Action: Mouse scrolled (604, 482) with delta (0, 0)
Screenshot: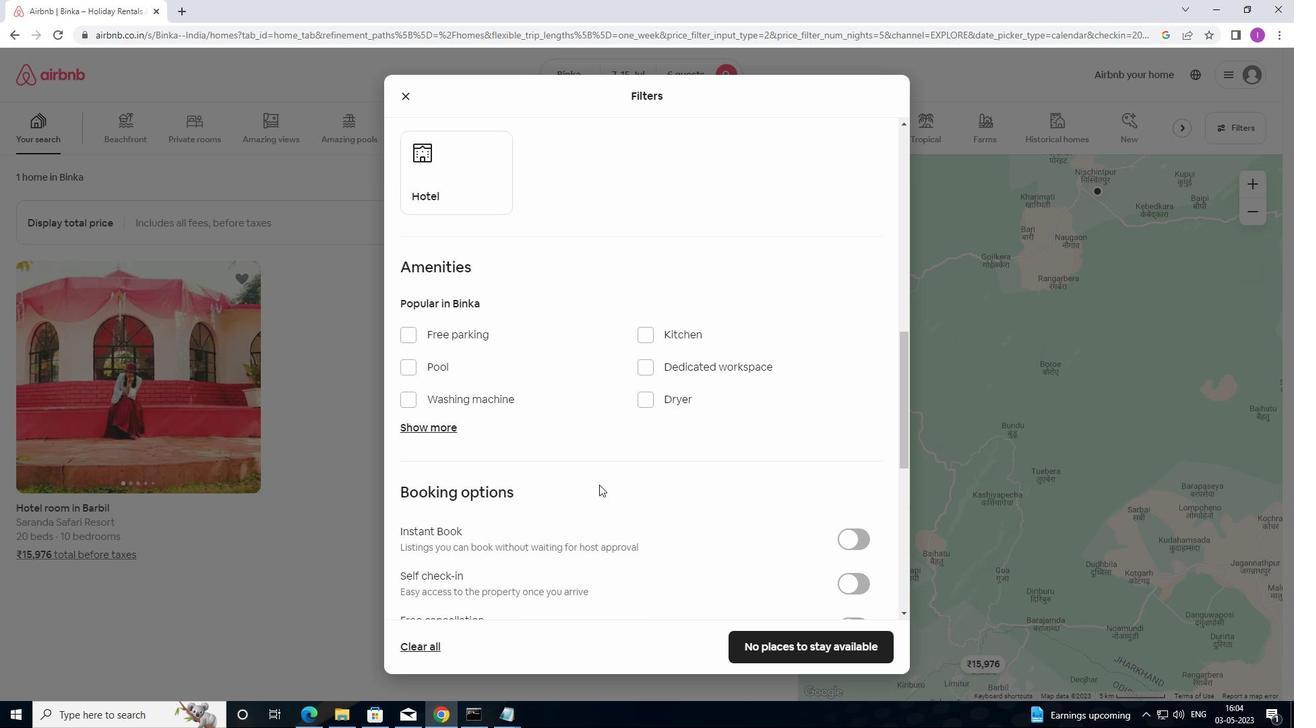 
Action: Mouse moved to (607, 483)
Screenshot: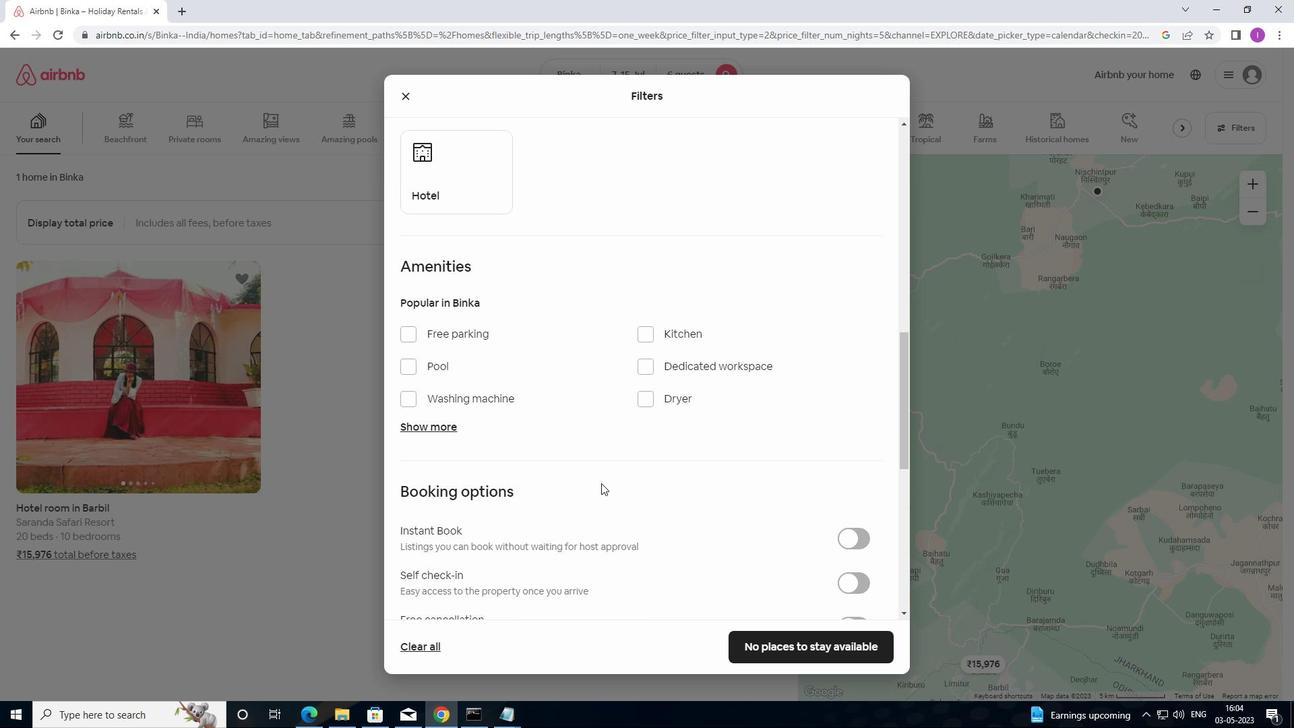 
Action: Mouse scrolled (607, 482) with delta (0, 0)
Screenshot: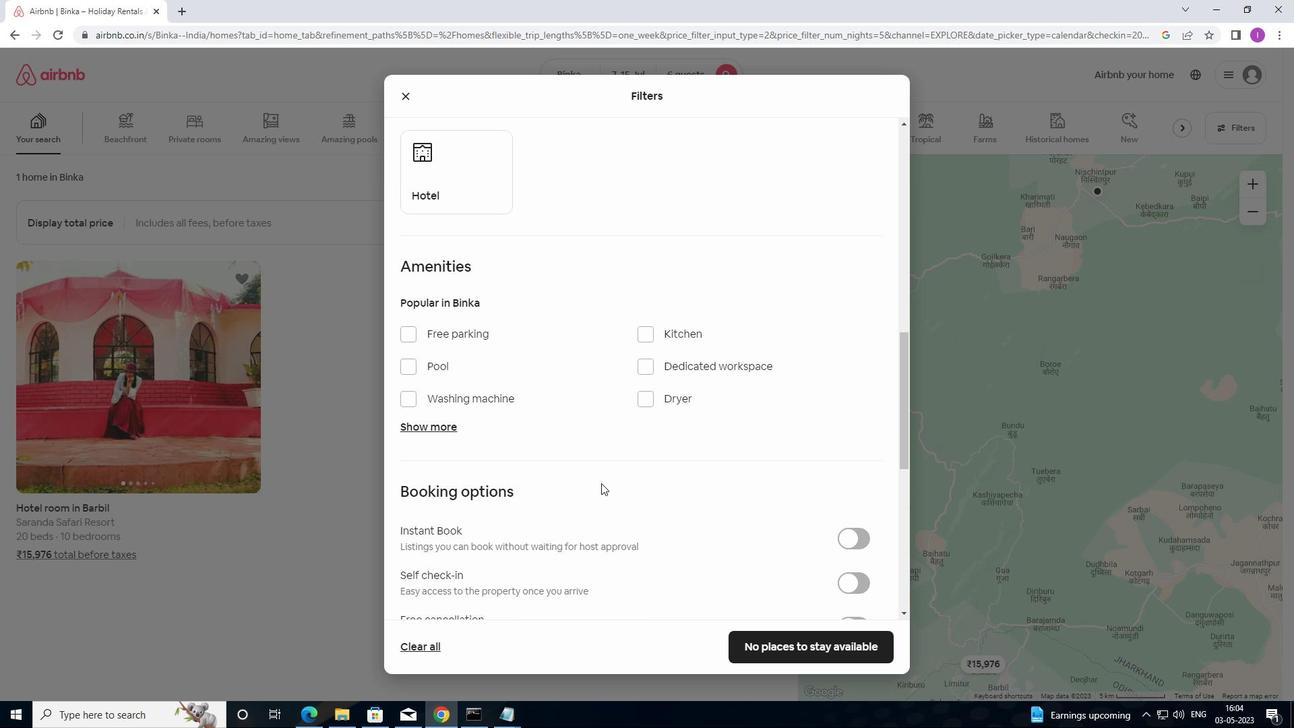 
Action: Mouse moved to (857, 389)
Screenshot: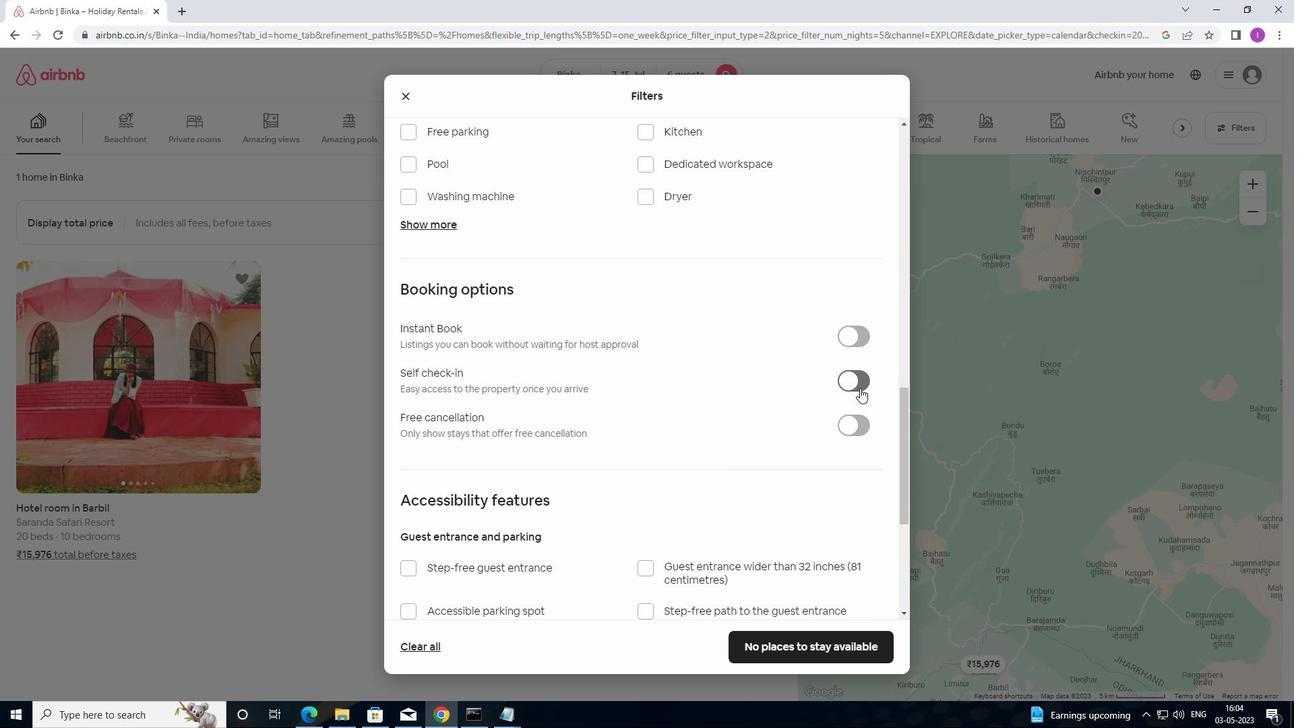 
Action: Mouse pressed left at (857, 389)
Screenshot: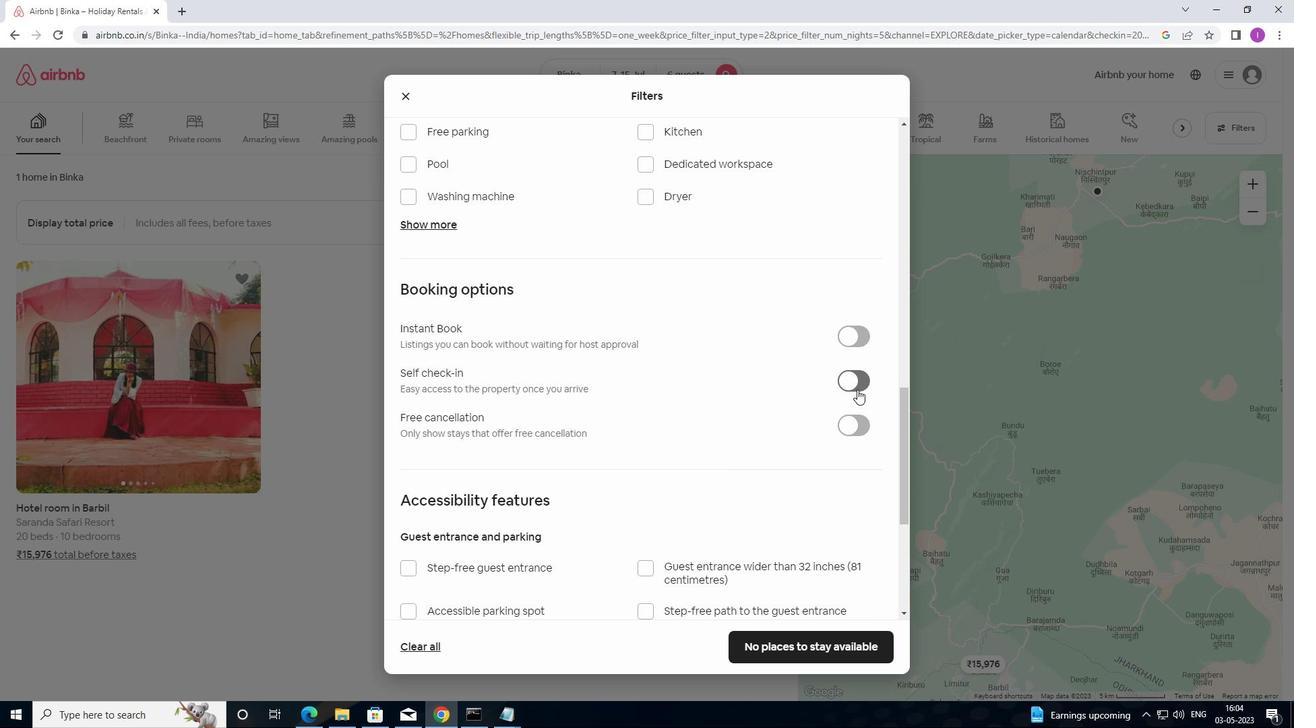 
Action: Mouse moved to (452, 499)
Screenshot: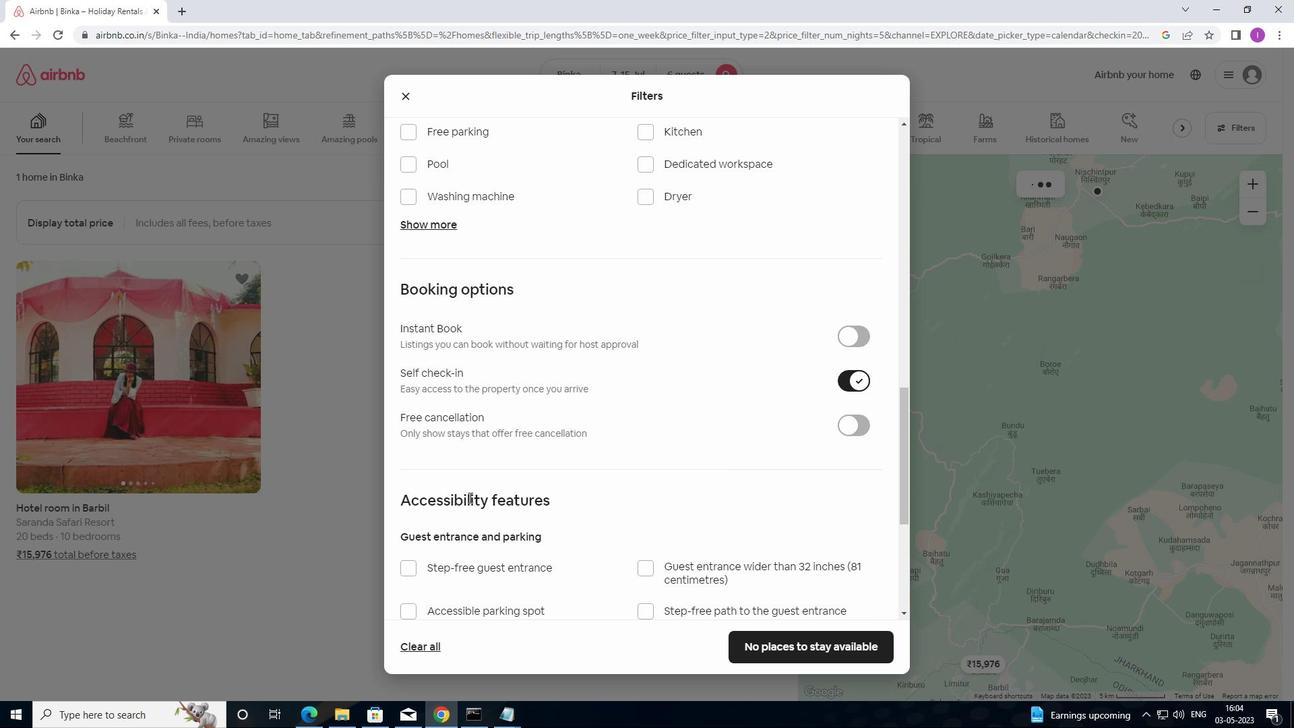 
Action: Mouse scrolled (452, 498) with delta (0, 0)
Screenshot: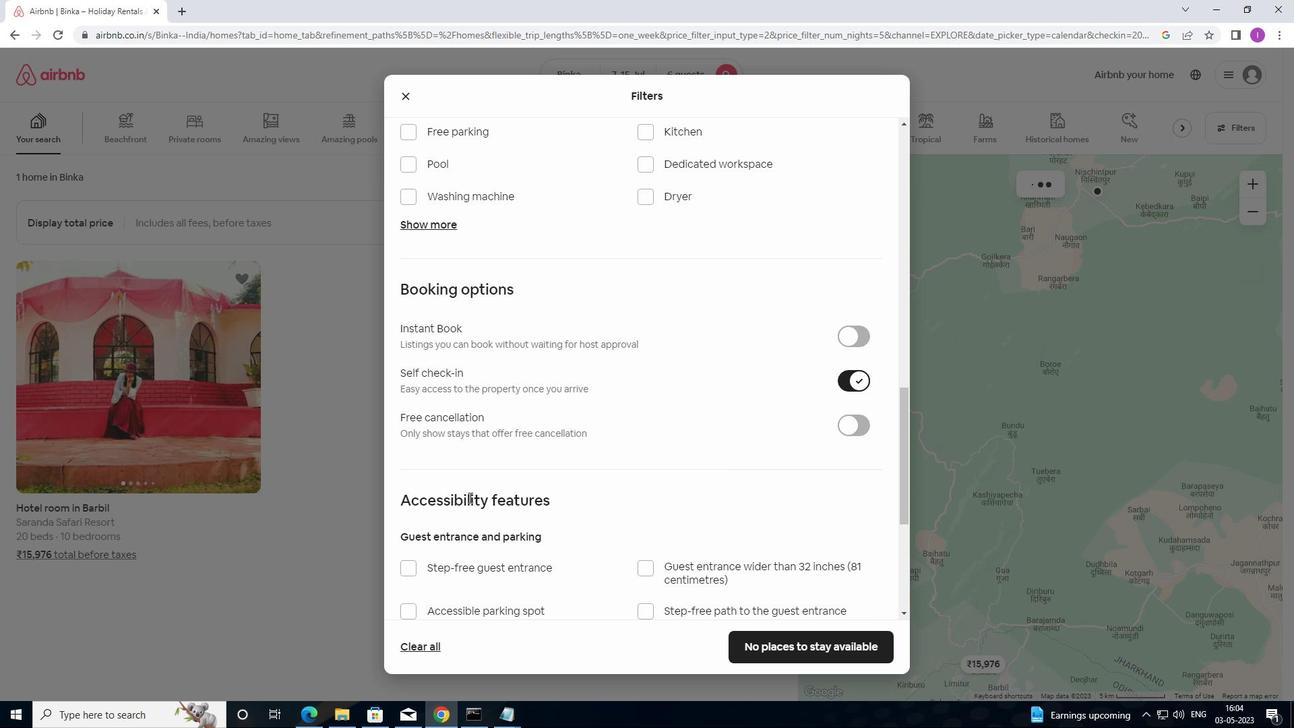 
Action: Mouse moved to (451, 500)
Screenshot: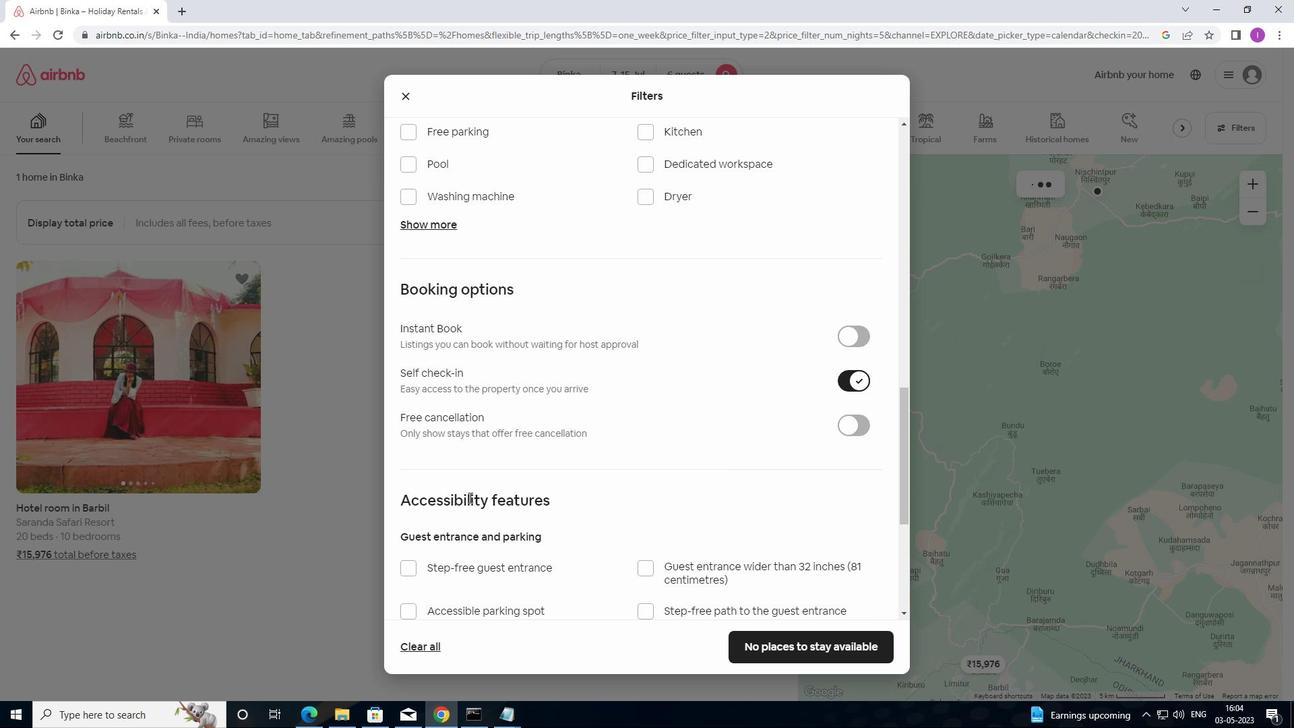 
Action: Mouse scrolled (451, 499) with delta (0, 0)
Screenshot: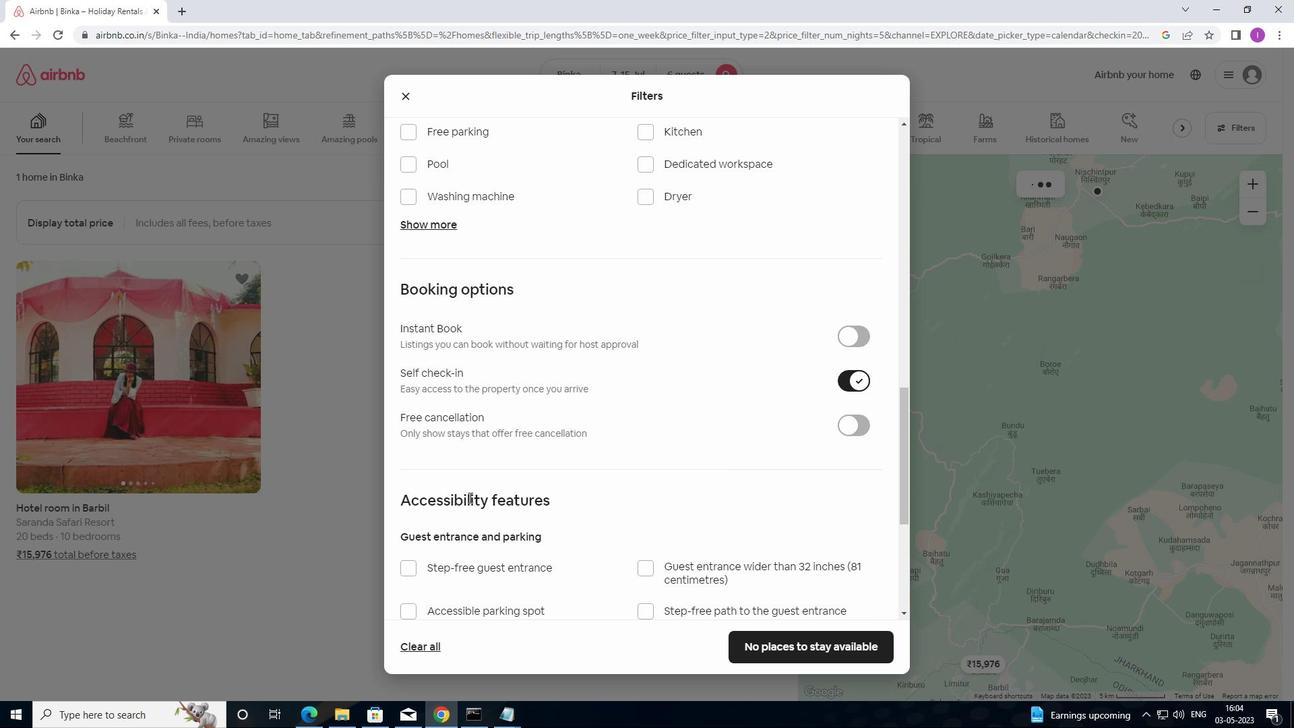 
Action: Mouse moved to (451, 500)
Screenshot: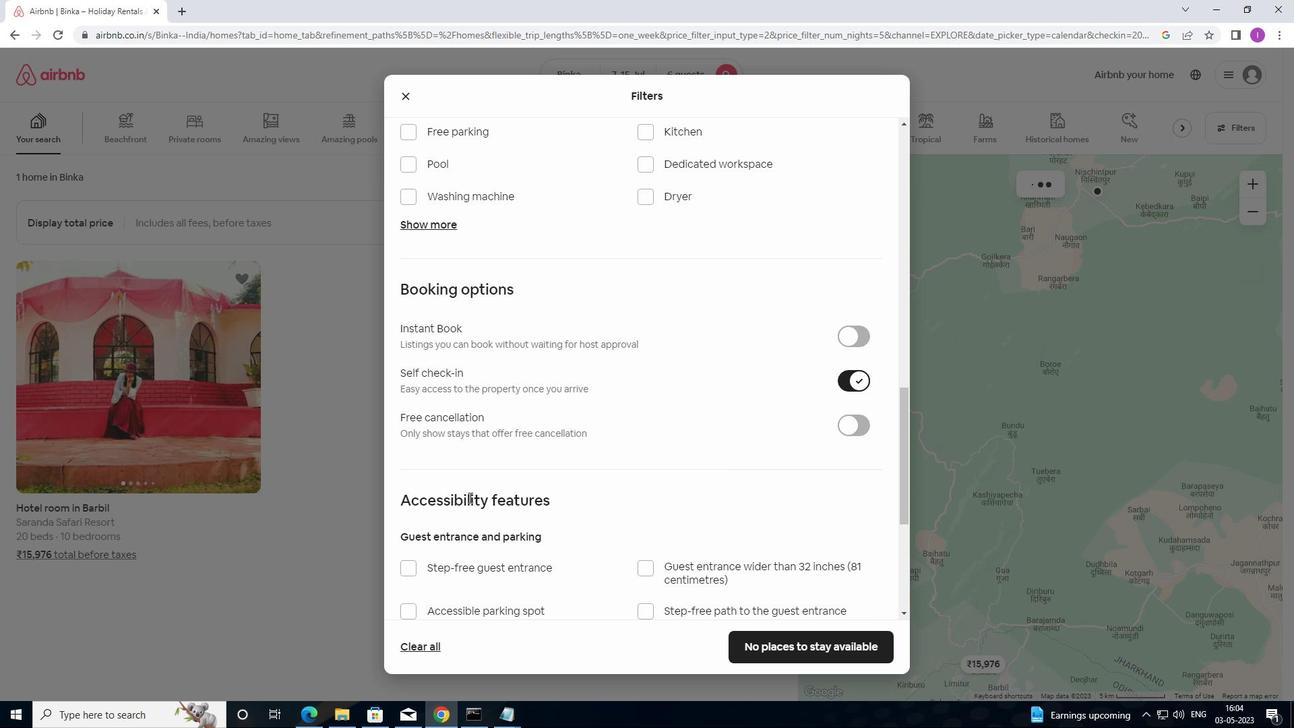 
Action: Mouse scrolled (451, 500) with delta (0, 0)
Screenshot: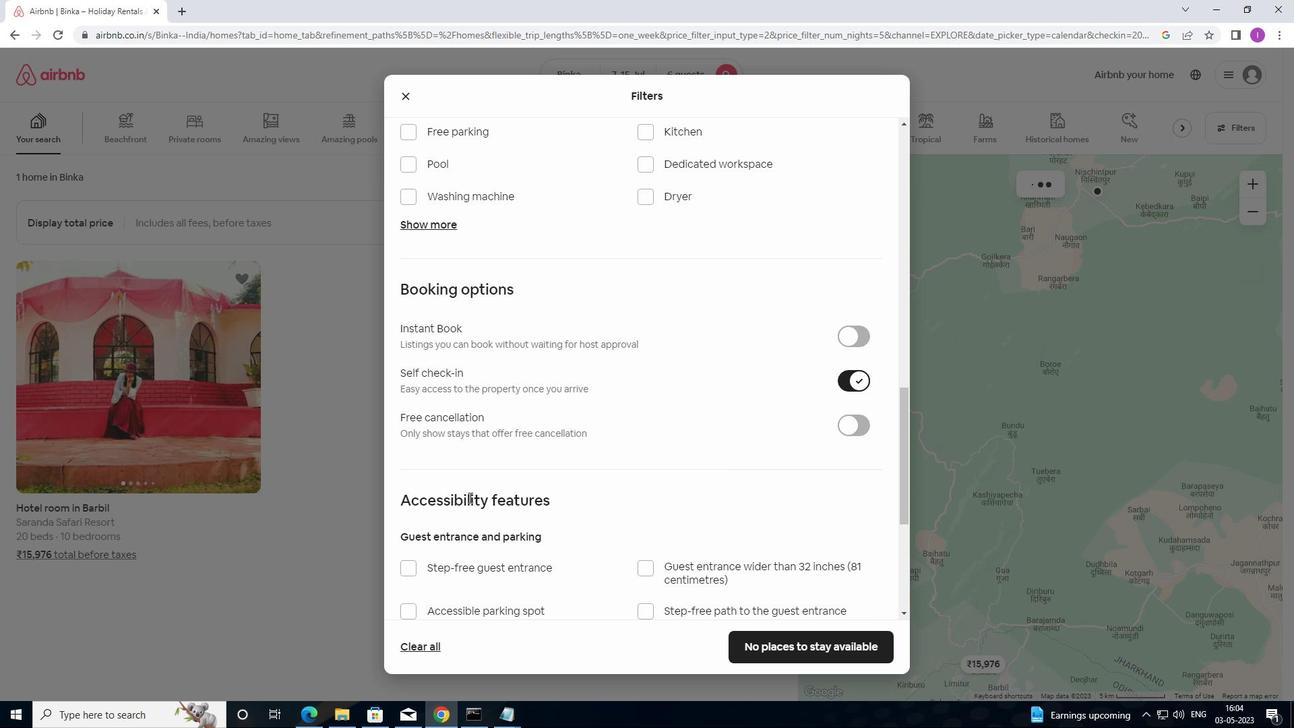 
Action: Mouse moved to (456, 503)
Screenshot: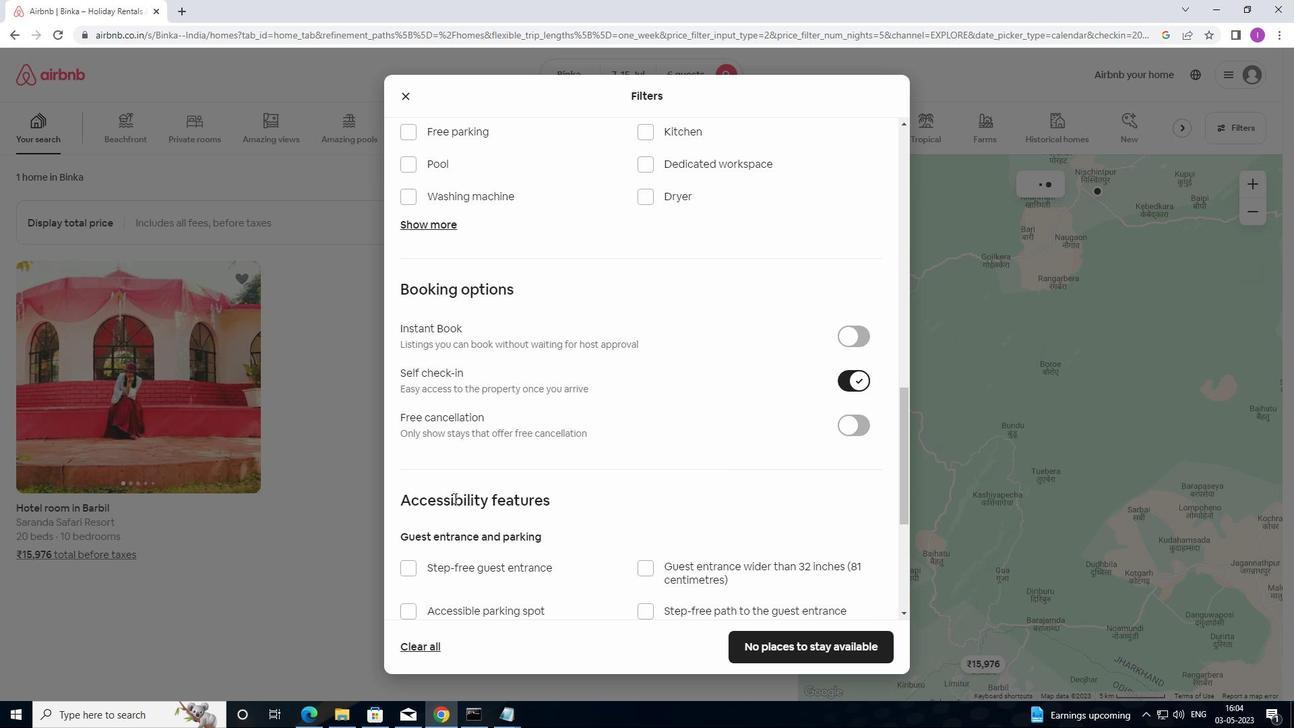 
Action: Mouse scrolled (456, 502) with delta (0, 0)
Screenshot: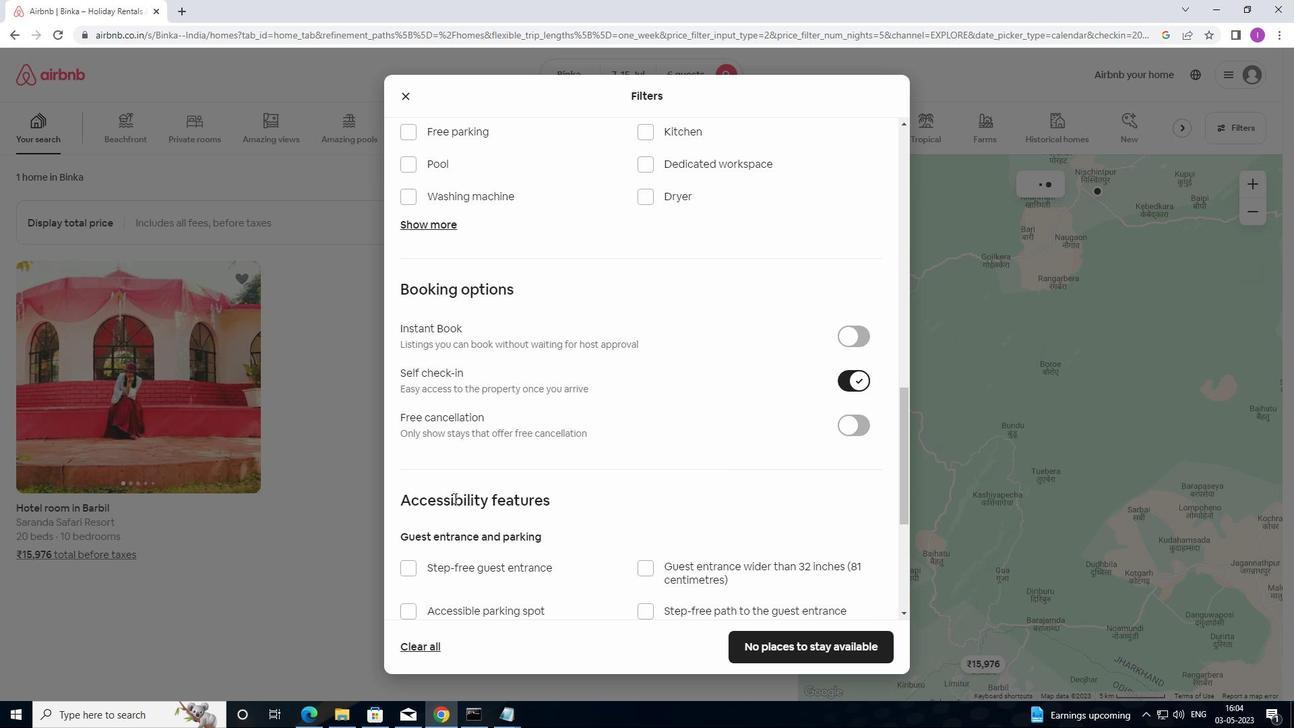 
Action: Mouse moved to (521, 494)
Screenshot: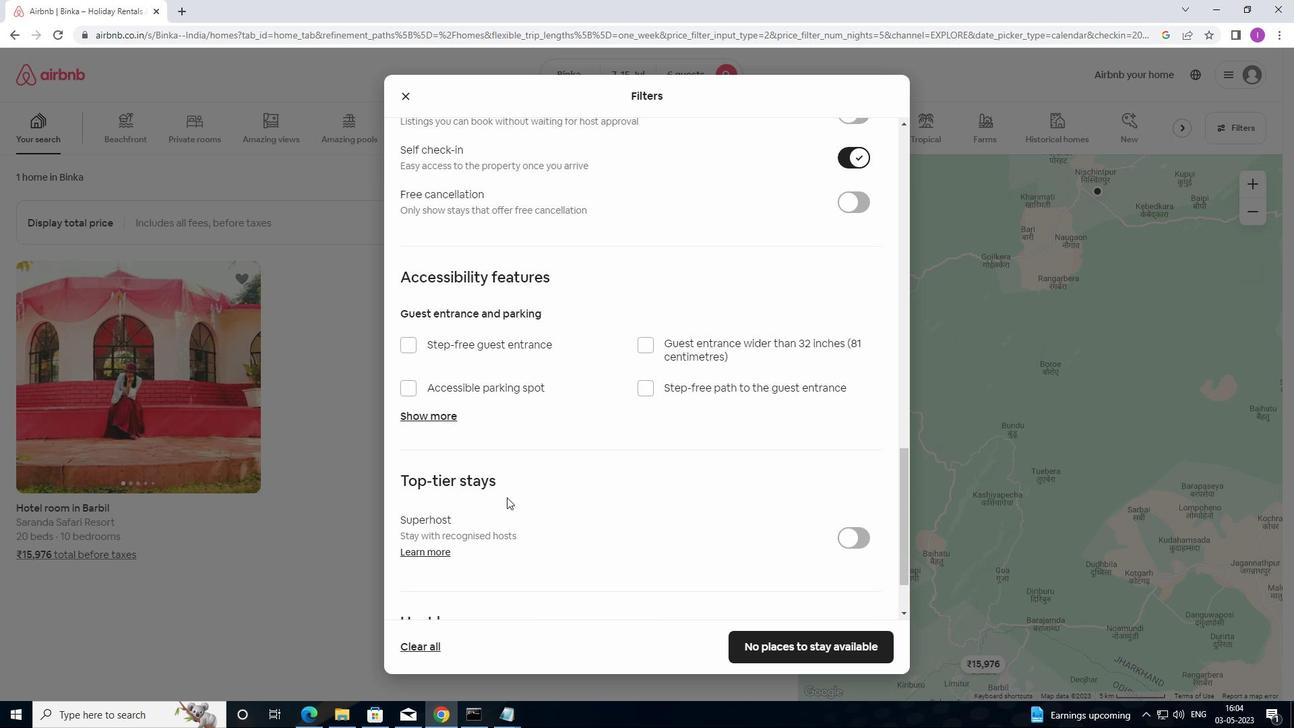 
Action: Mouse scrolled (521, 494) with delta (0, 0)
Screenshot: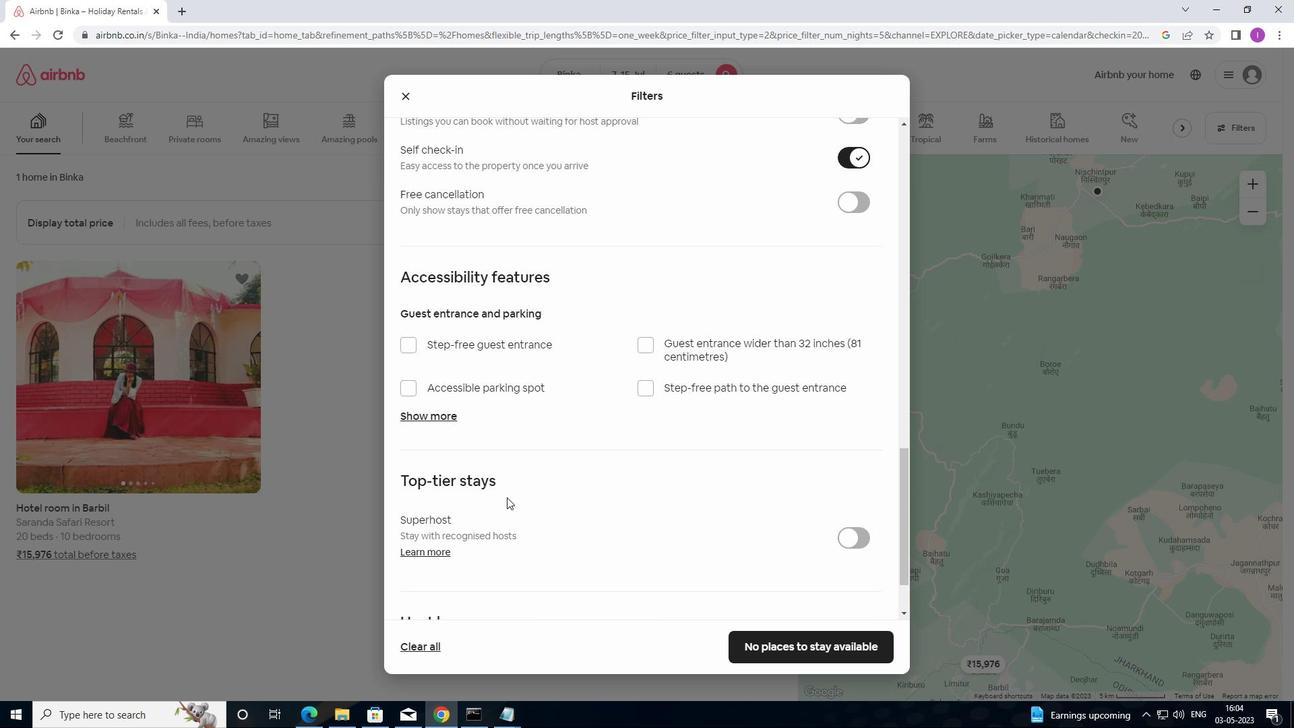 
Action: Mouse moved to (522, 494)
Screenshot: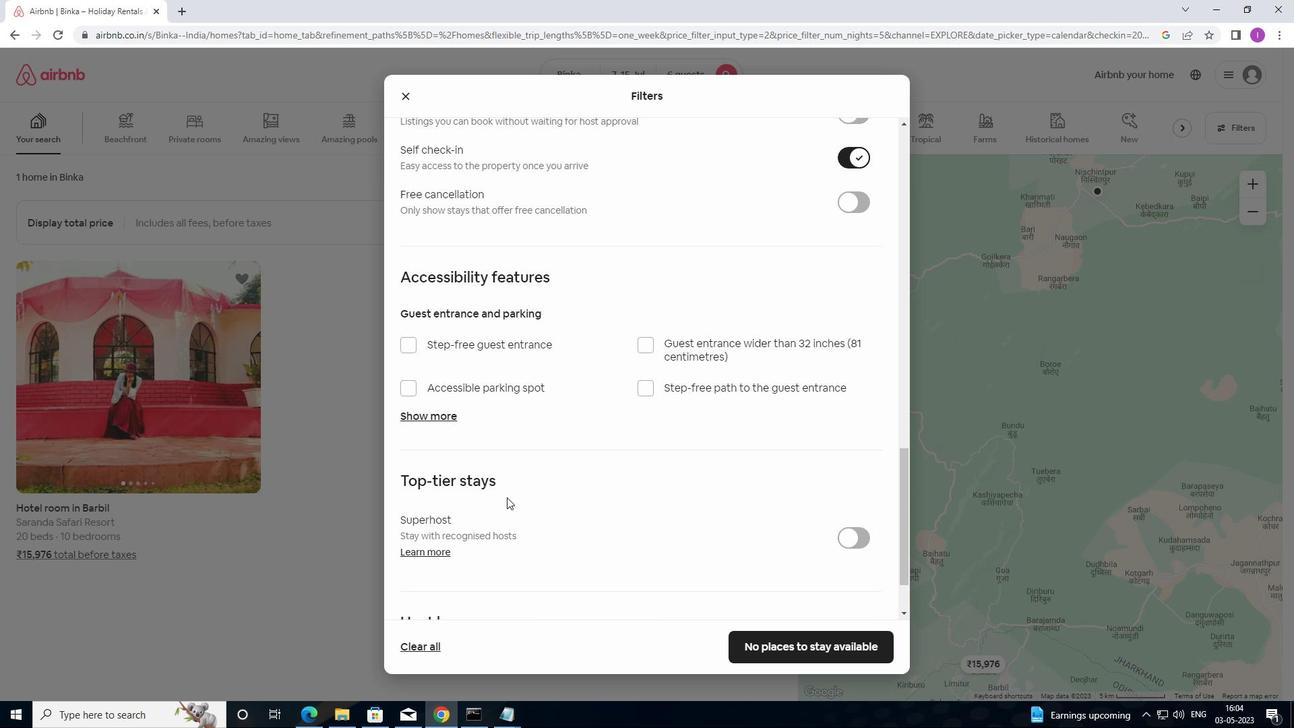 
Action: Mouse scrolled (522, 494) with delta (0, 0)
Screenshot: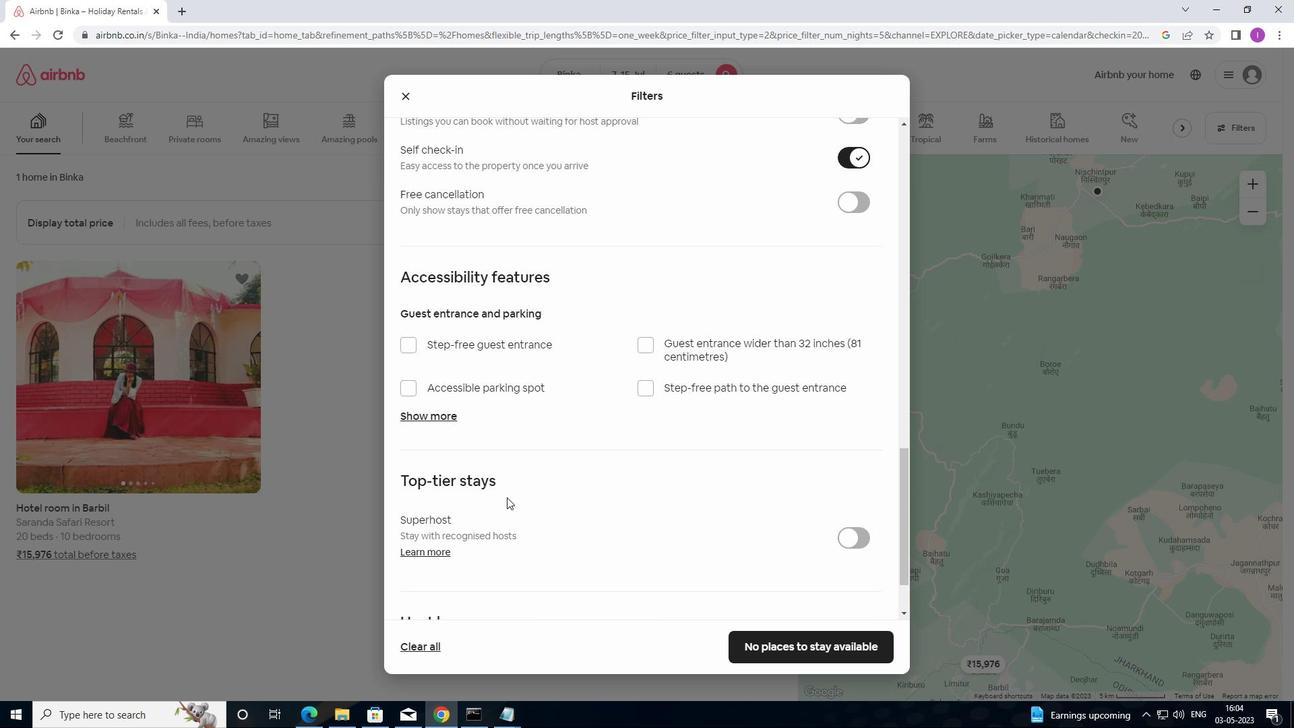 
Action: Mouse moved to (523, 494)
Screenshot: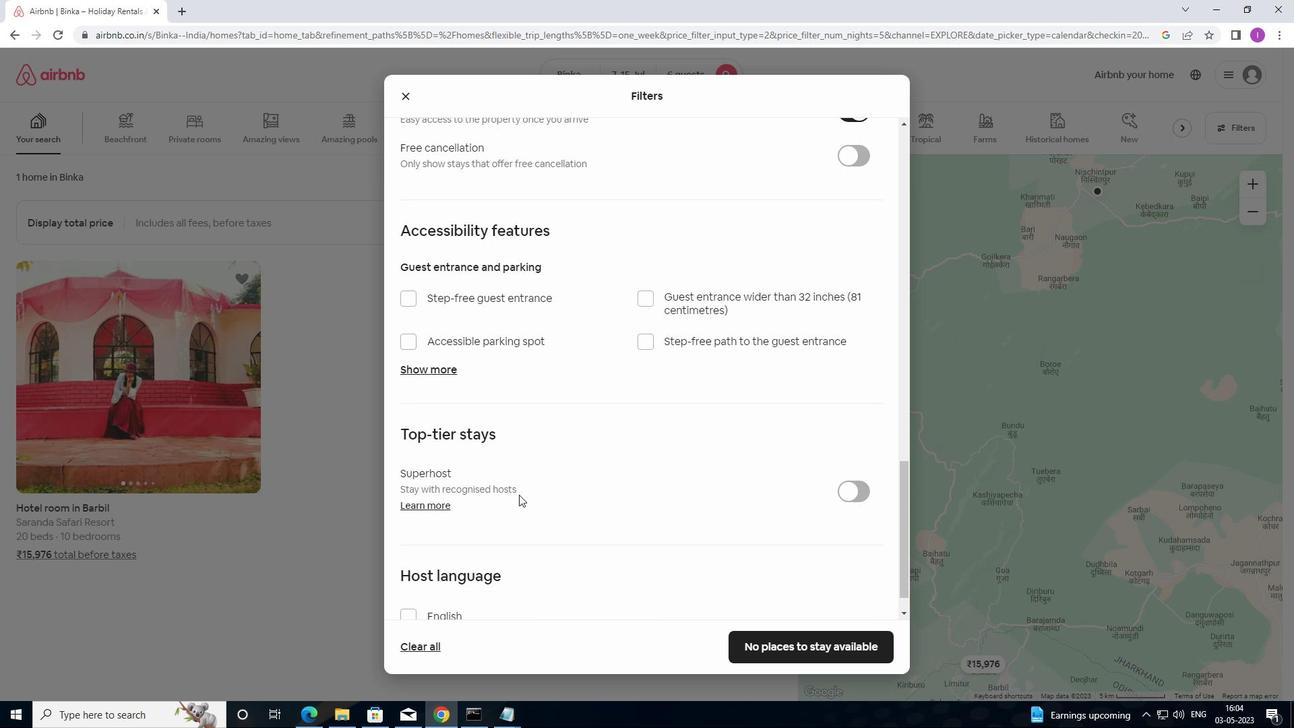 
Action: Mouse scrolled (523, 494) with delta (0, 0)
Screenshot: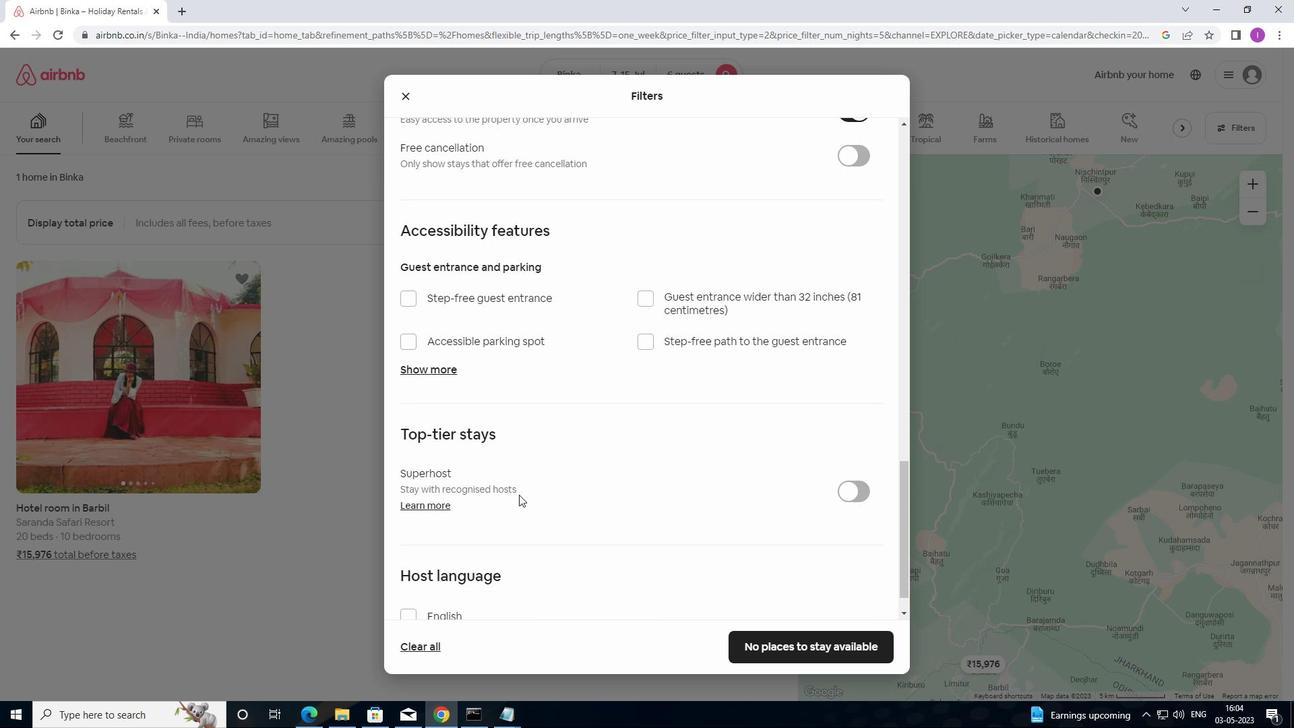 
Action: Mouse moved to (409, 587)
Screenshot: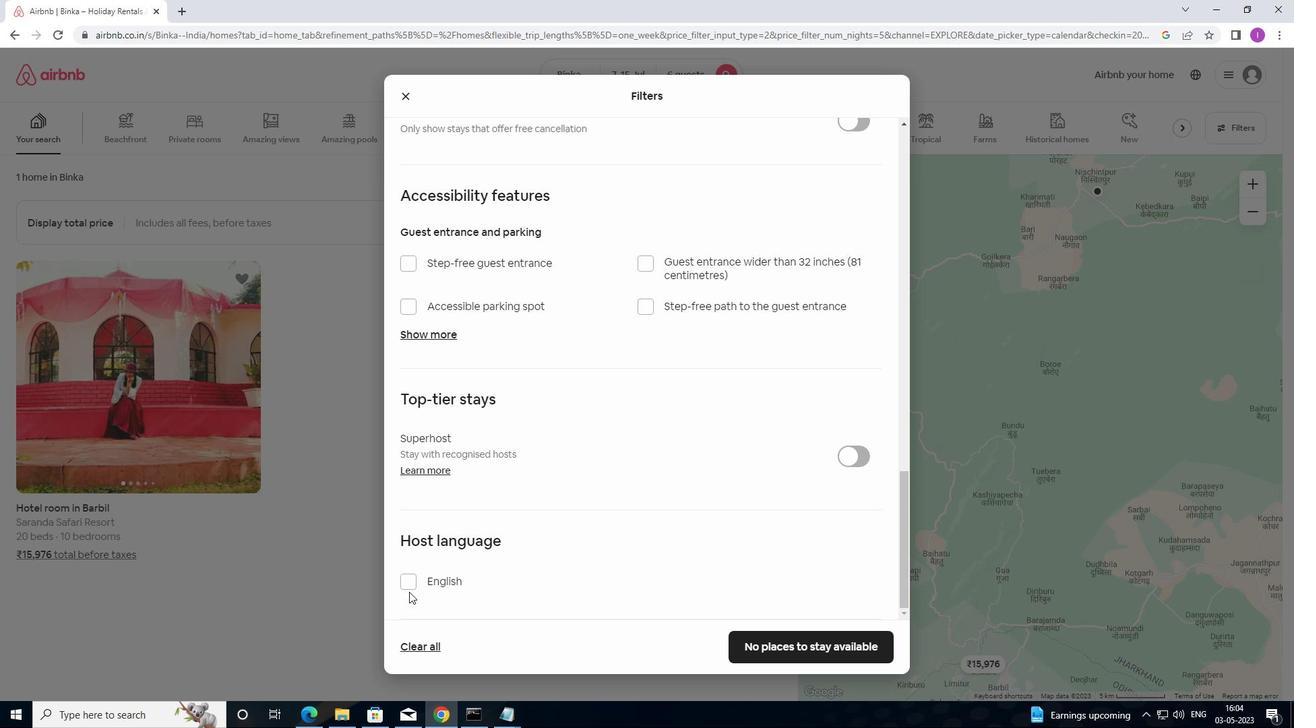 
Action: Mouse pressed left at (409, 587)
Screenshot: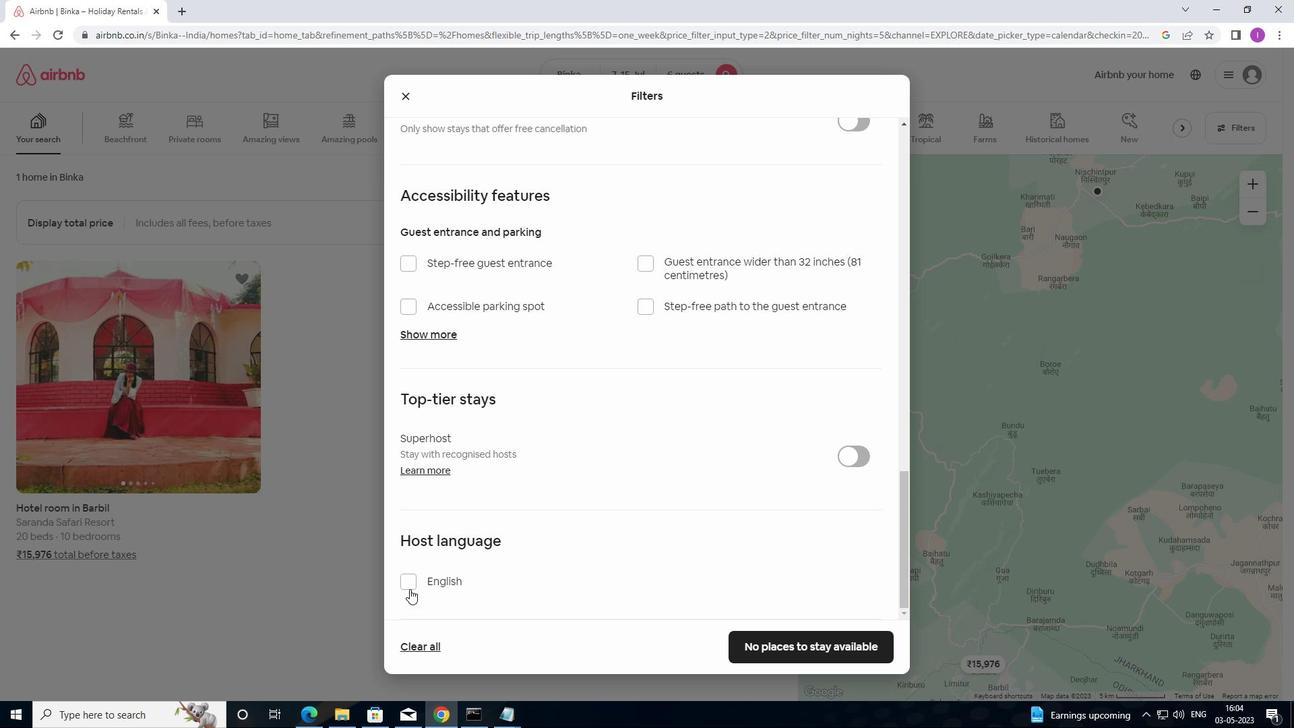 
Action: Mouse moved to (785, 659)
Screenshot: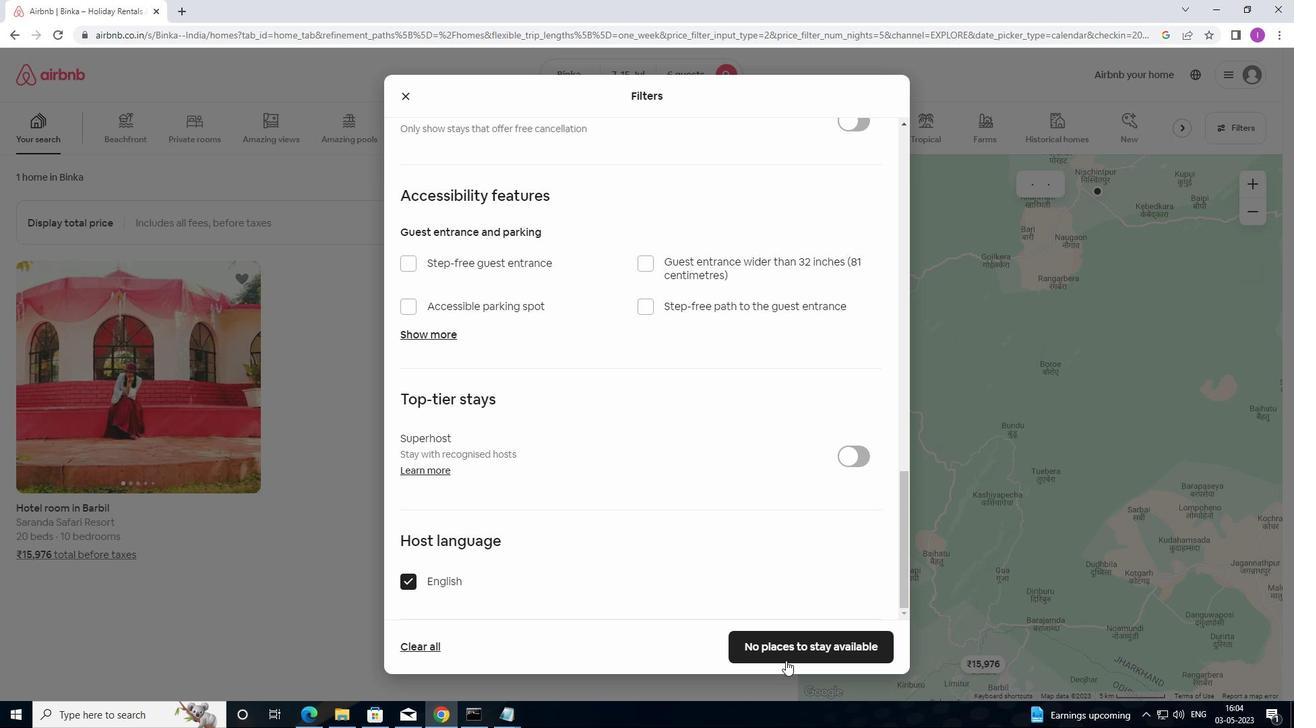 
Action: Mouse pressed left at (785, 659)
Screenshot: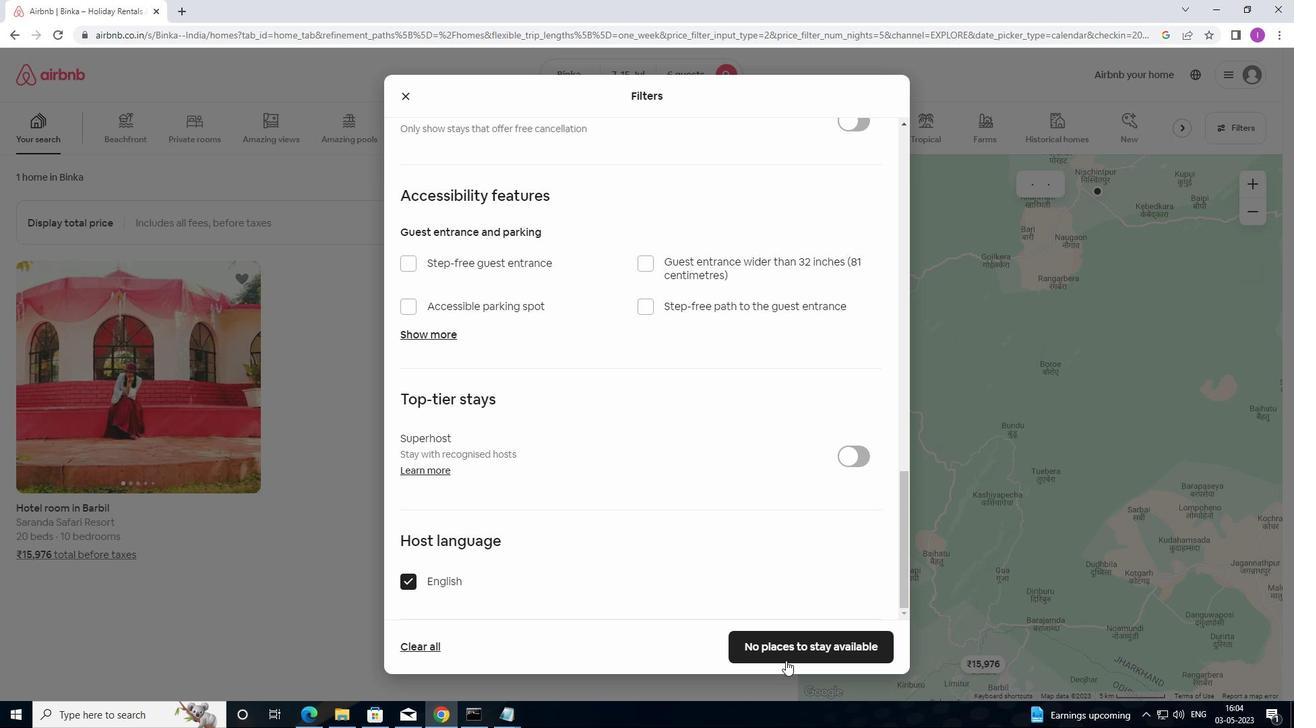 
Action: Mouse moved to (784, 661)
Screenshot: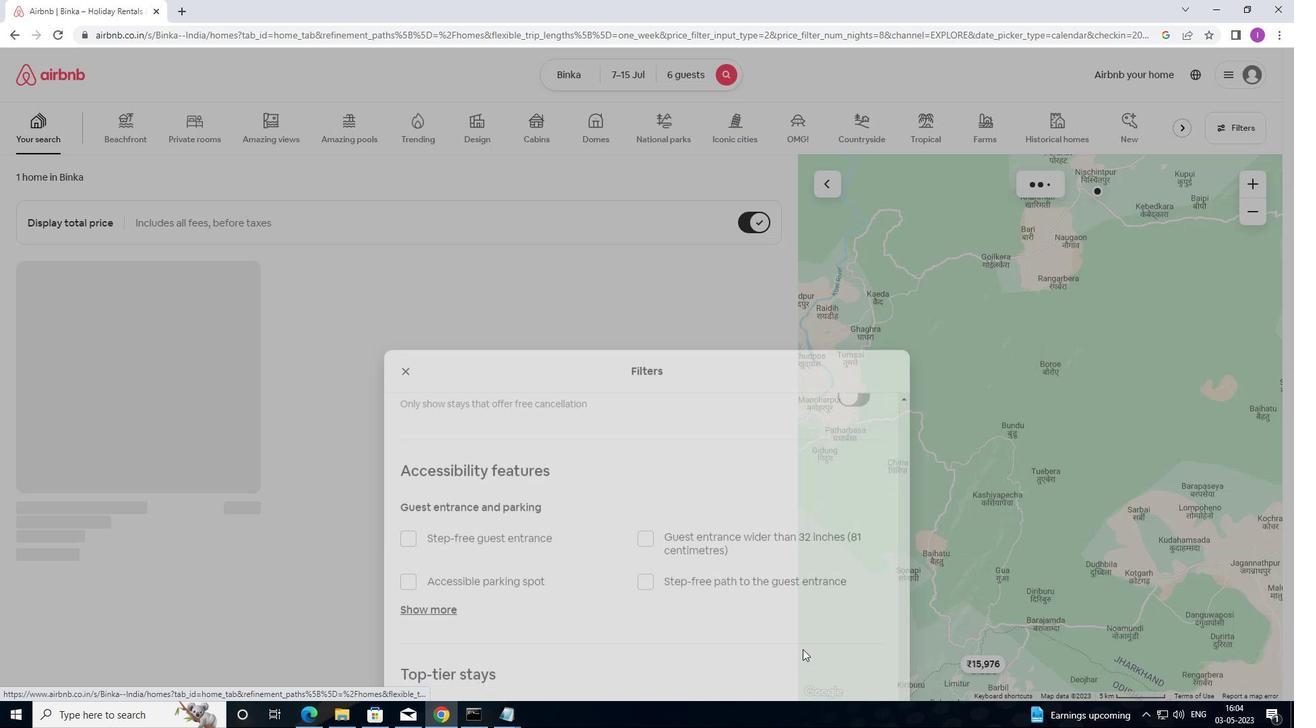 
